 Task: Access a repository's "Actions" for automation tasks.
Action: Mouse moved to (1361, 82)
Screenshot: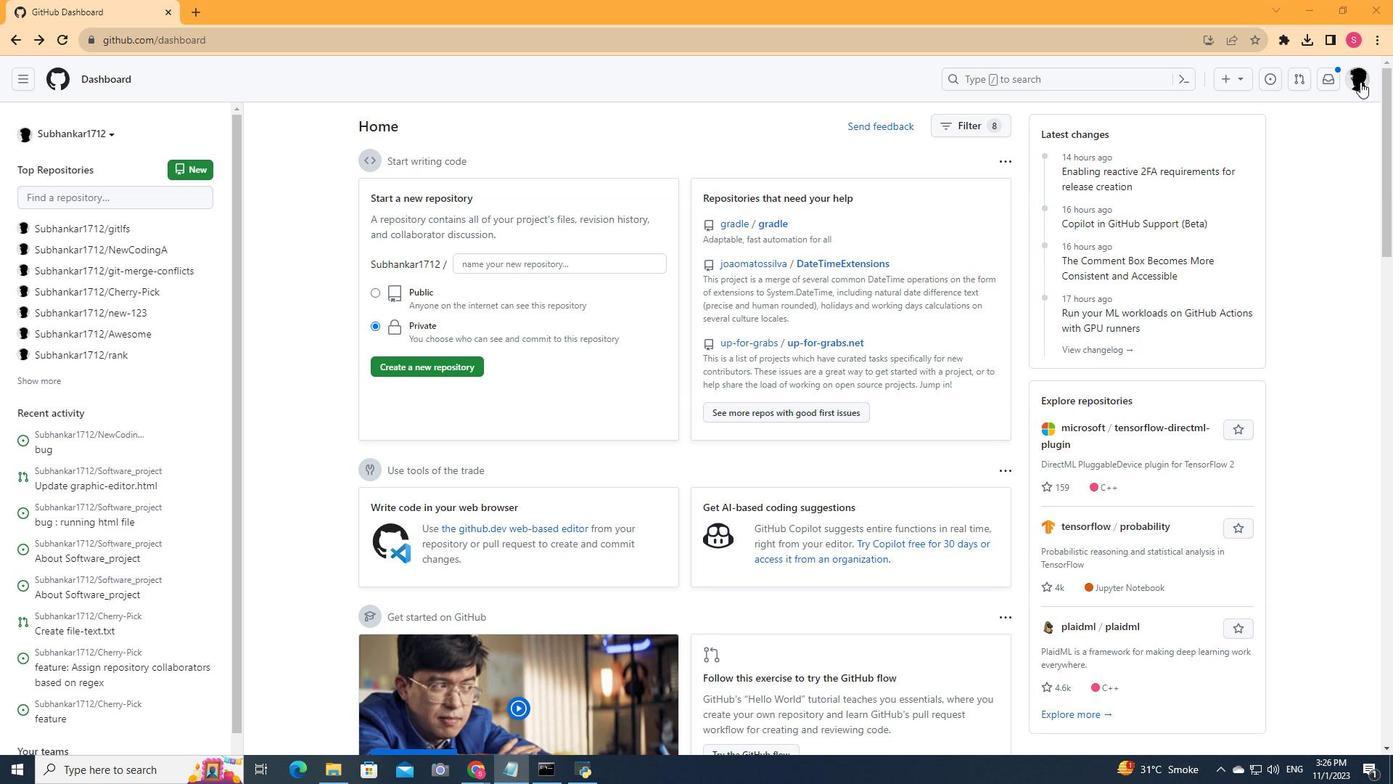 
Action: Mouse pressed left at (1361, 82)
Screenshot: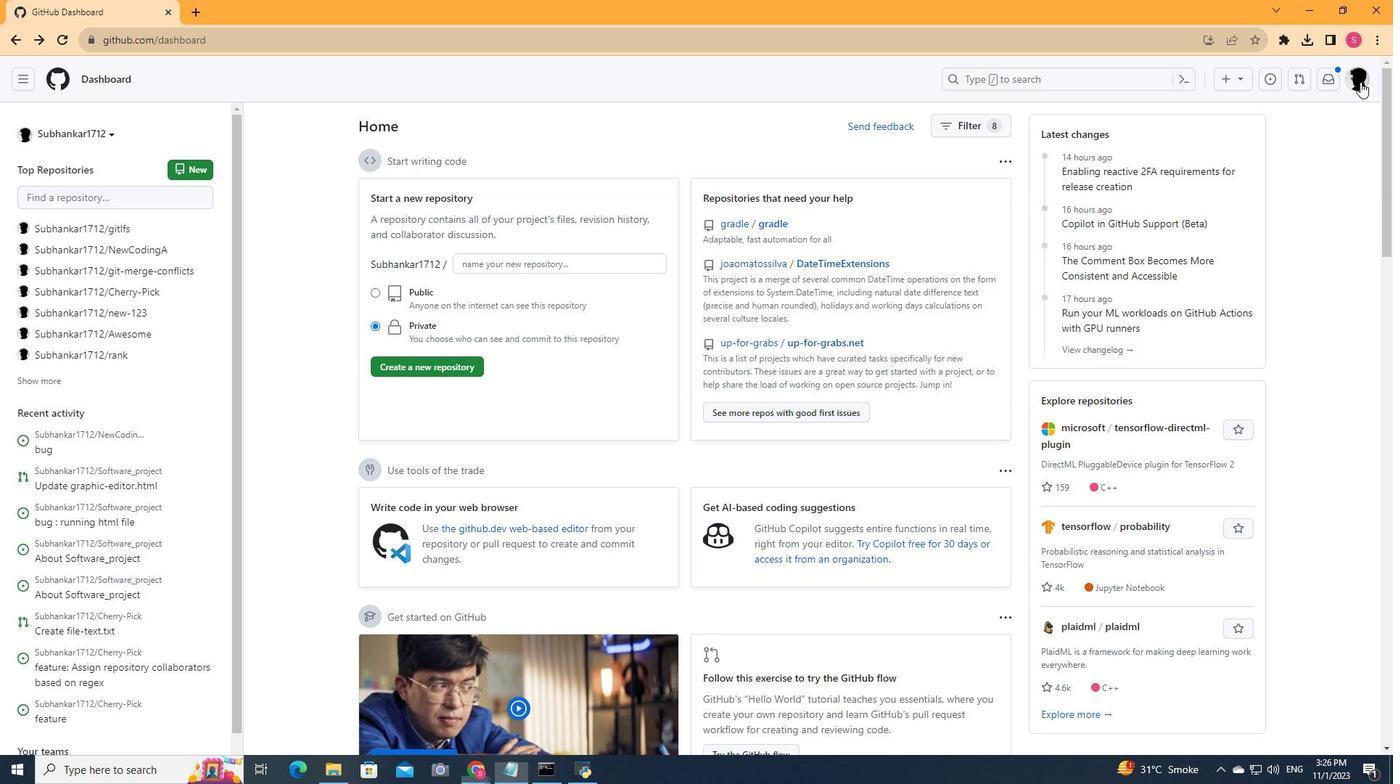 
Action: Mouse moved to (1216, 179)
Screenshot: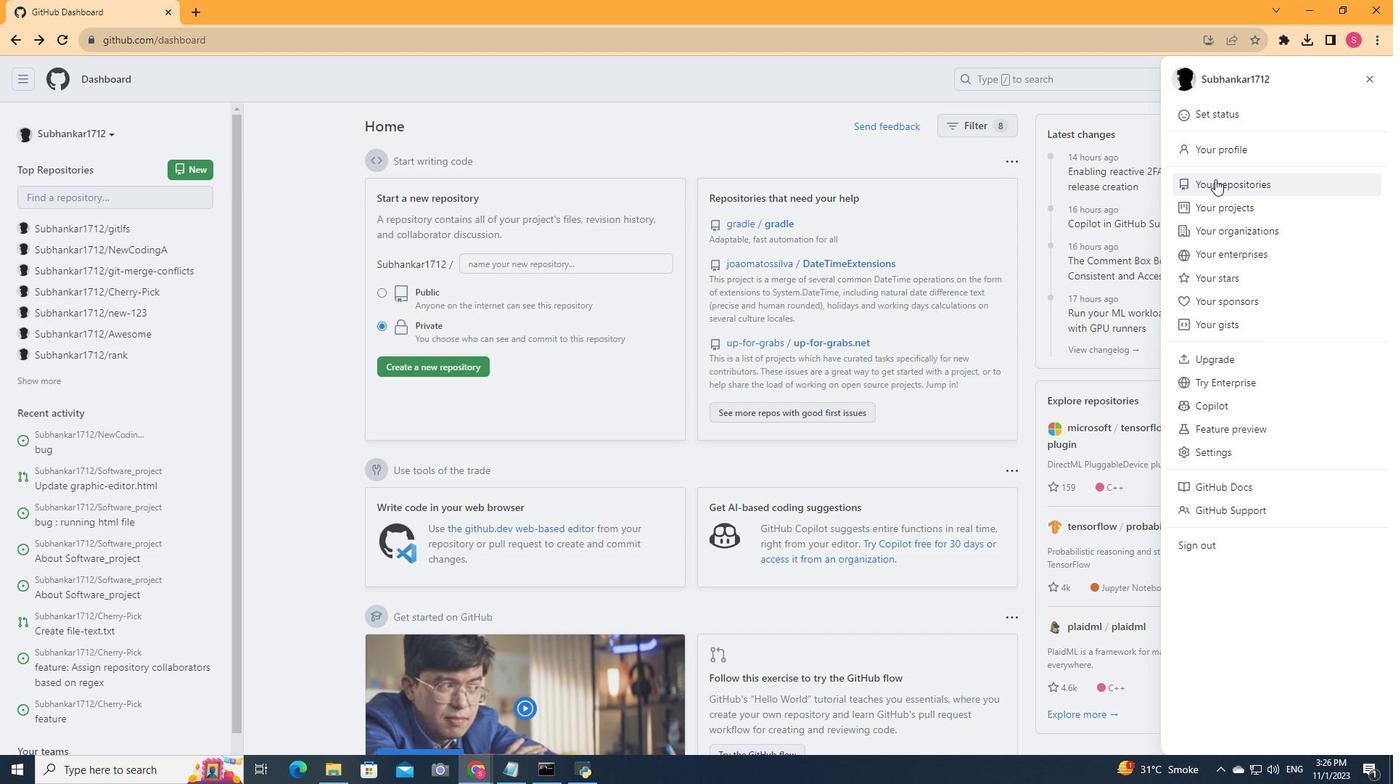 
Action: Mouse pressed left at (1216, 179)
Screenshot: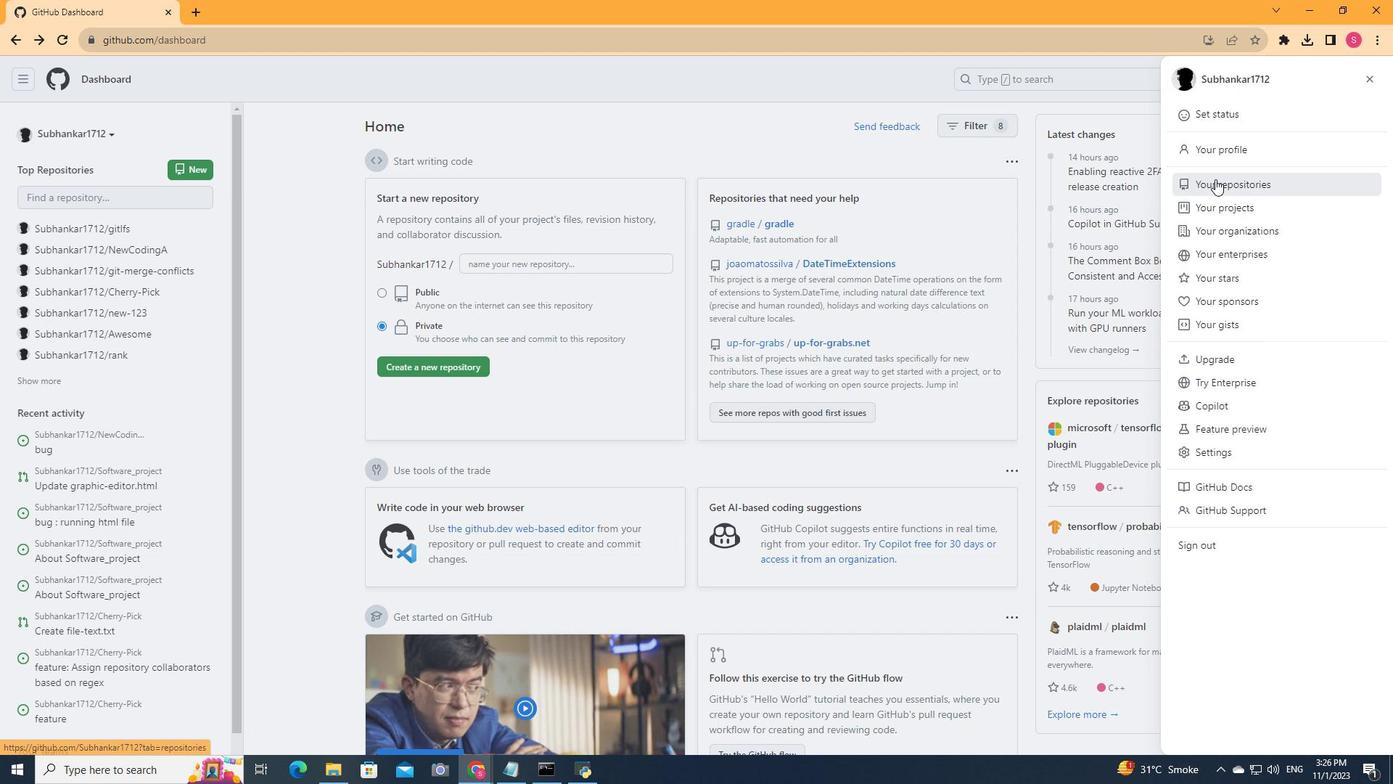 
Action: Mouse moved to (581, 323)
Screenshot: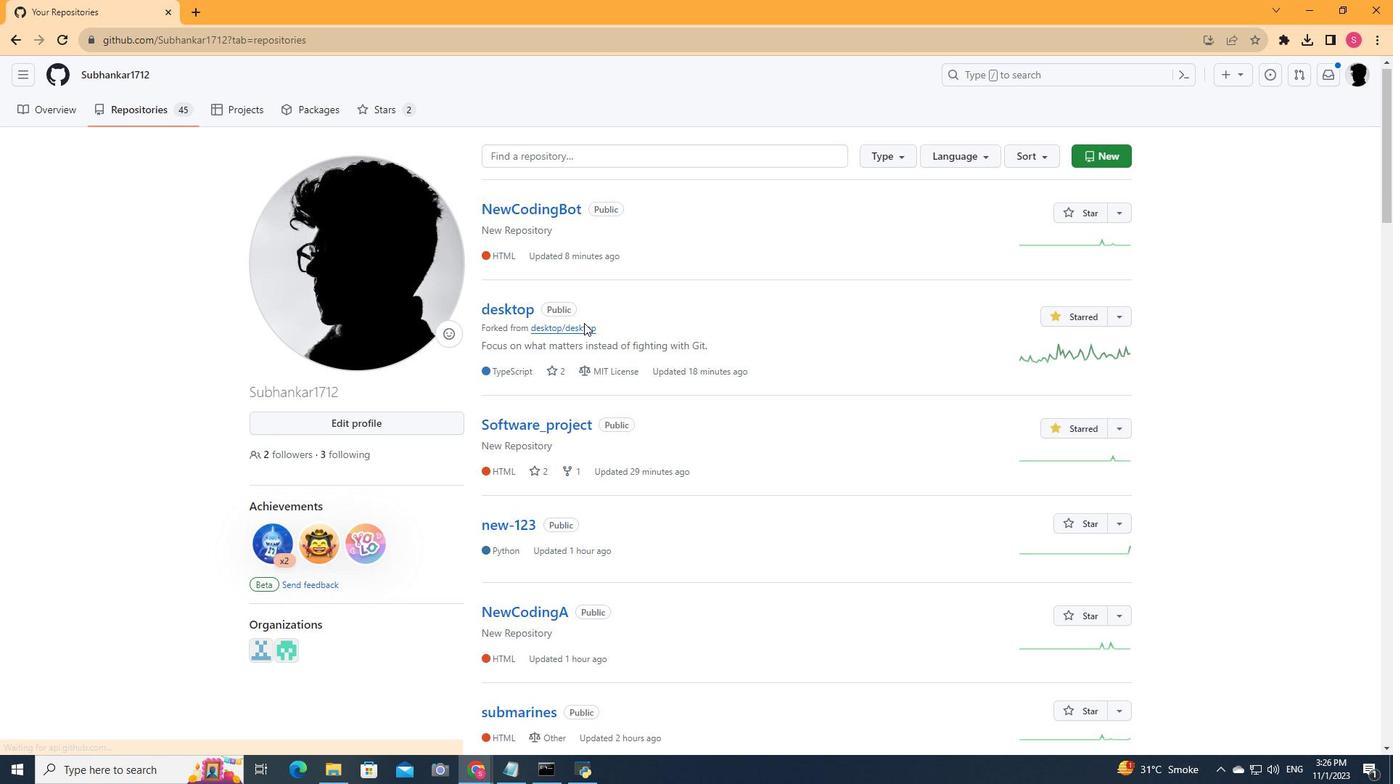 
Action: Mouse scrolled (581, 323) with delta (0, 0)
Screenshot: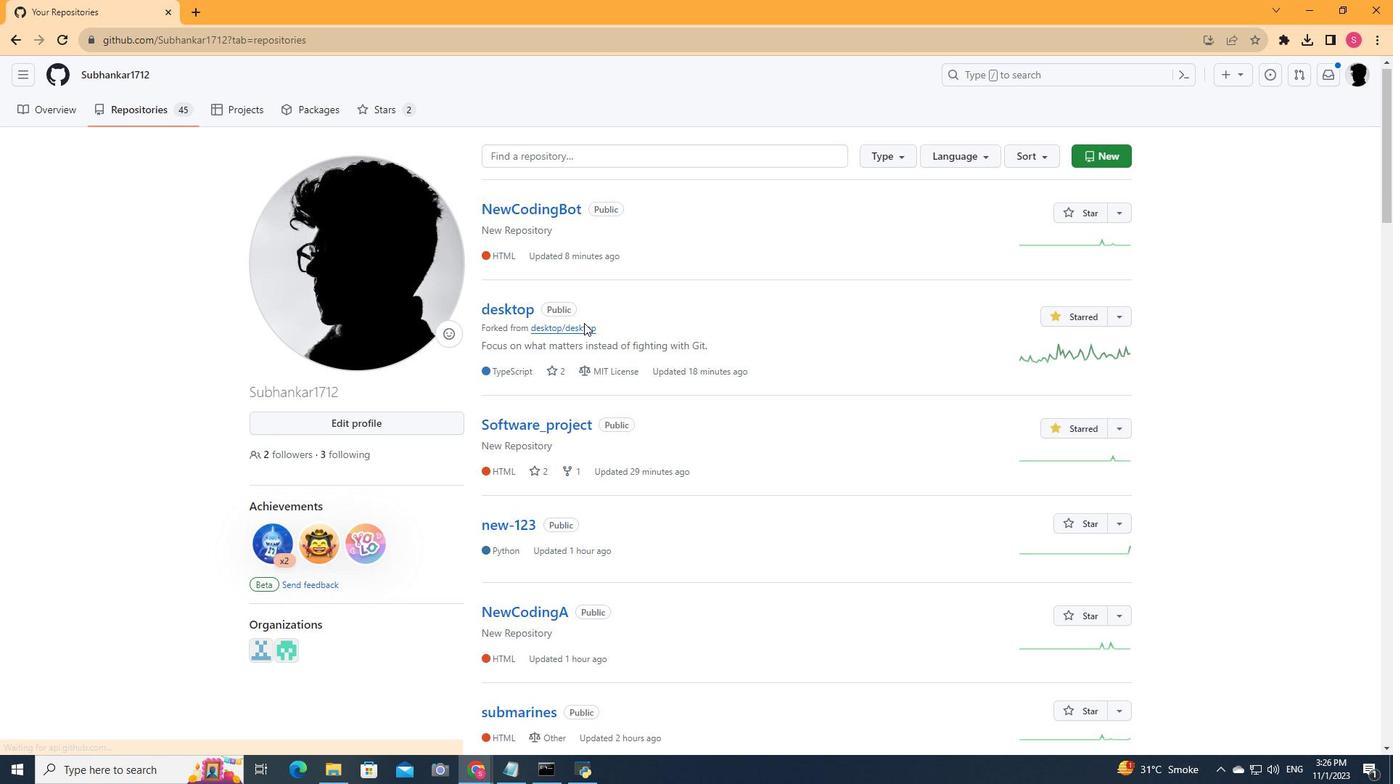 
Action: Mouse moved to (584, 323)
Screenshot: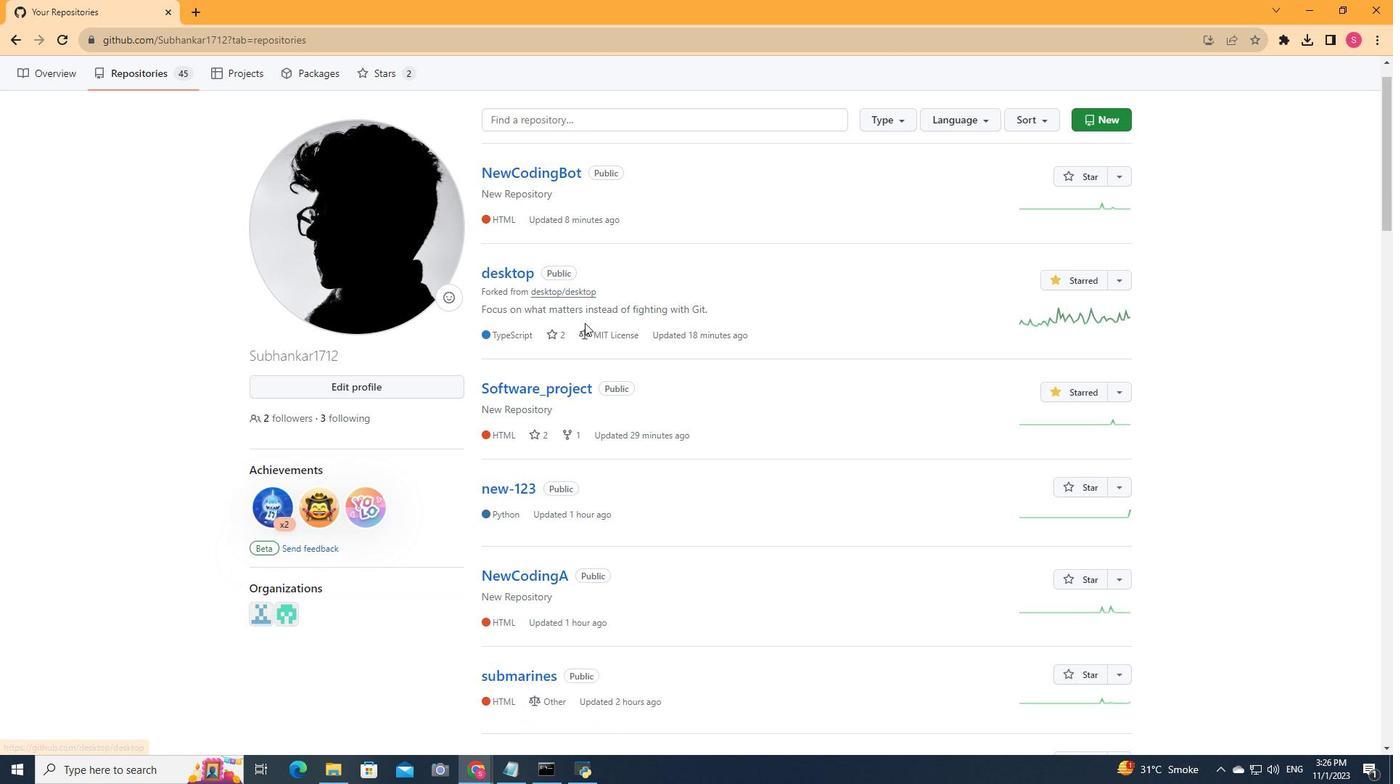 
Action: Mouse scrolled (584, 322) with delta (0, 0)
Screenshot: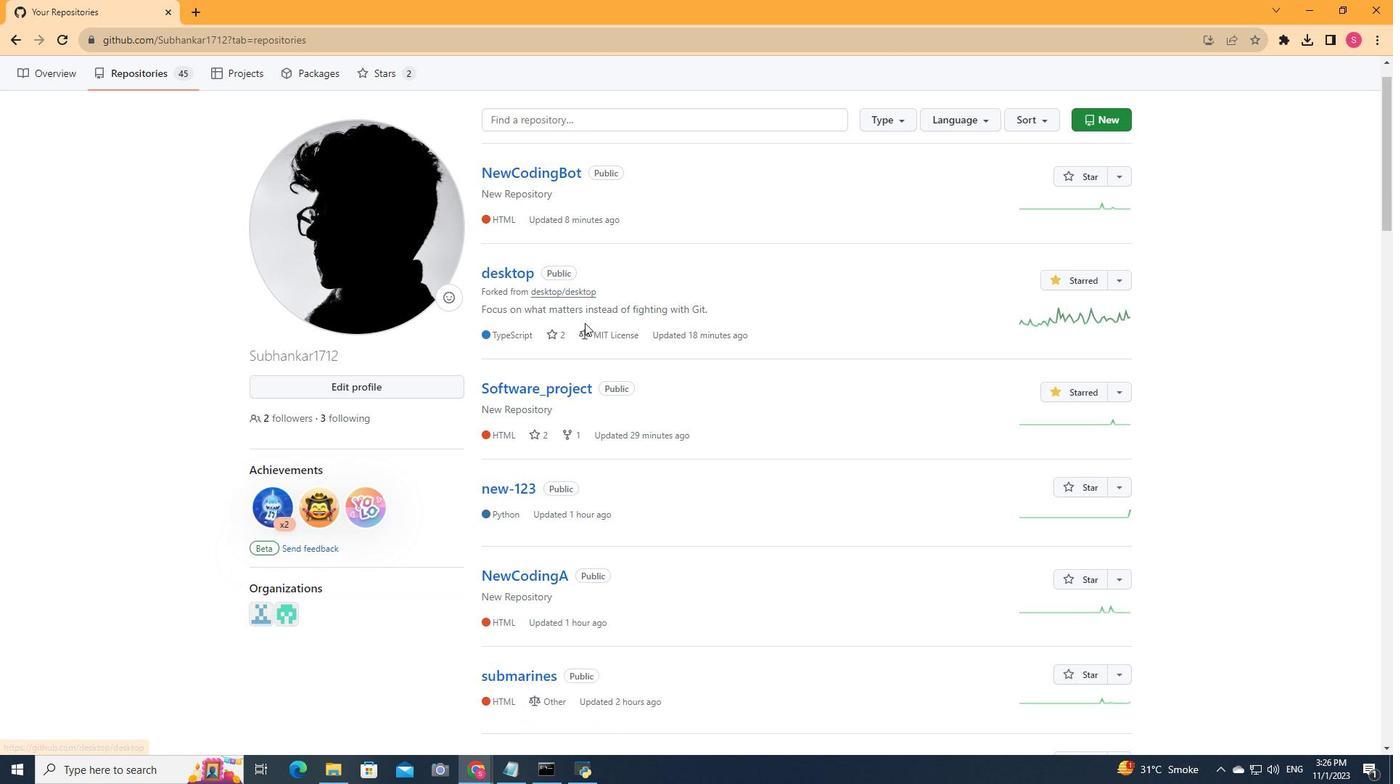 
Action: Mouse moved to (585, 323)
Screenshot: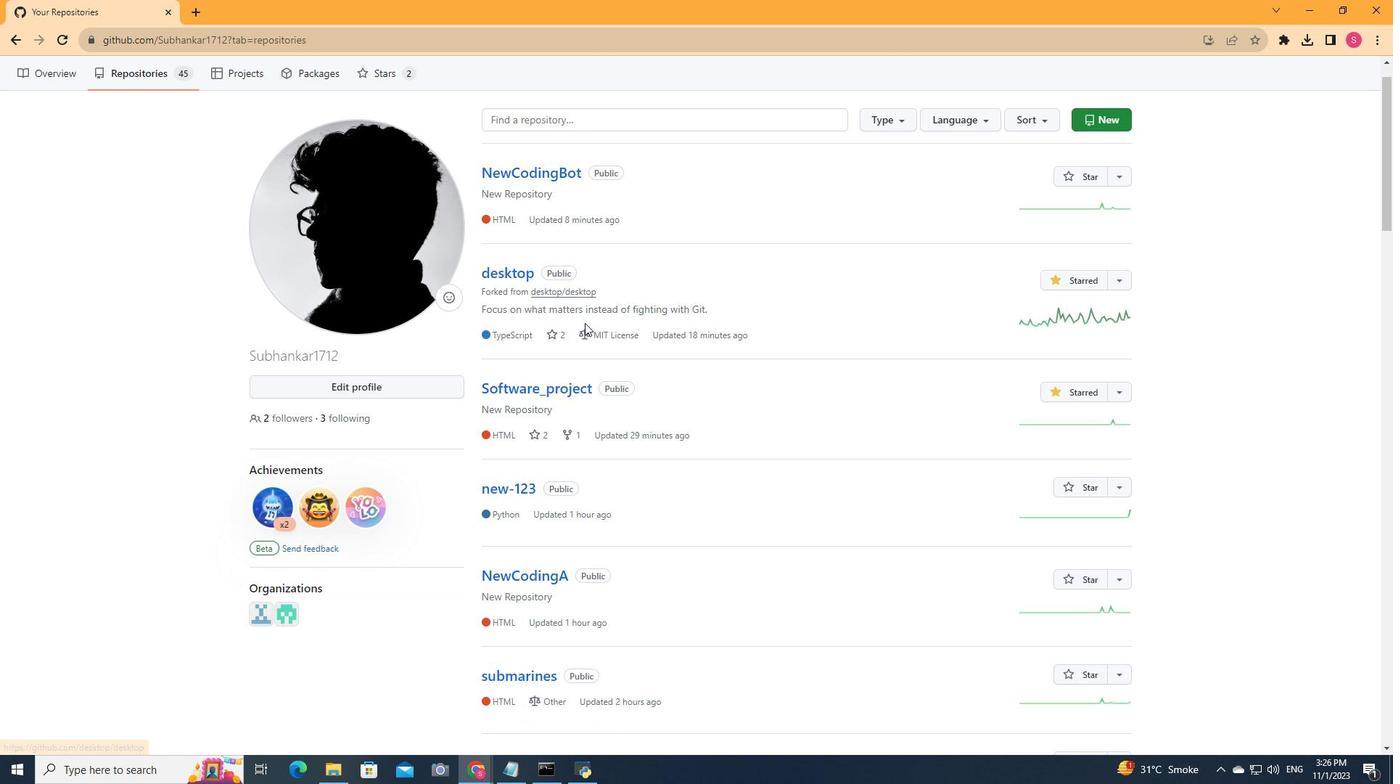 
Action: Mouse scrolled (585, 322) with delta (0, 0)
Screenshot: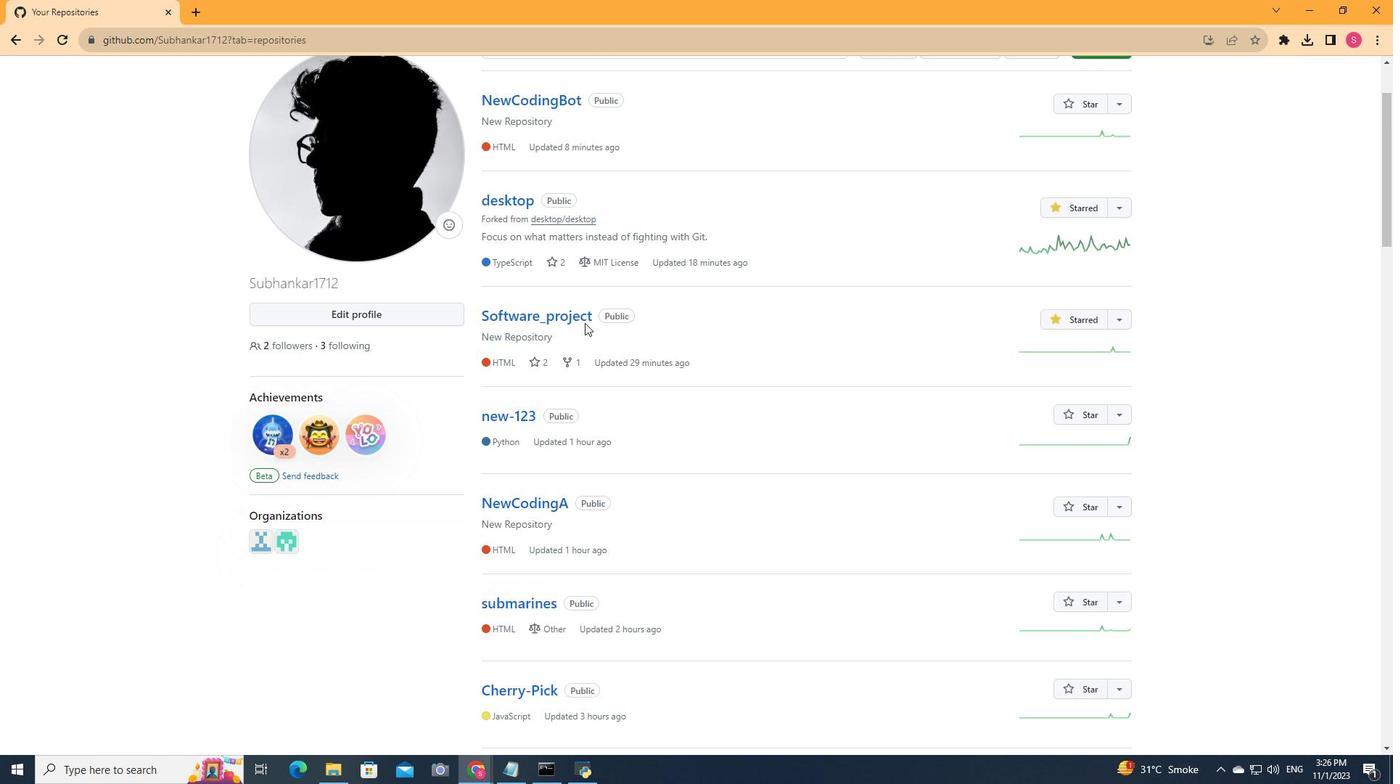 
Action: Mouse scrolled (585, 322) with delta (0, 0)
Screenshot: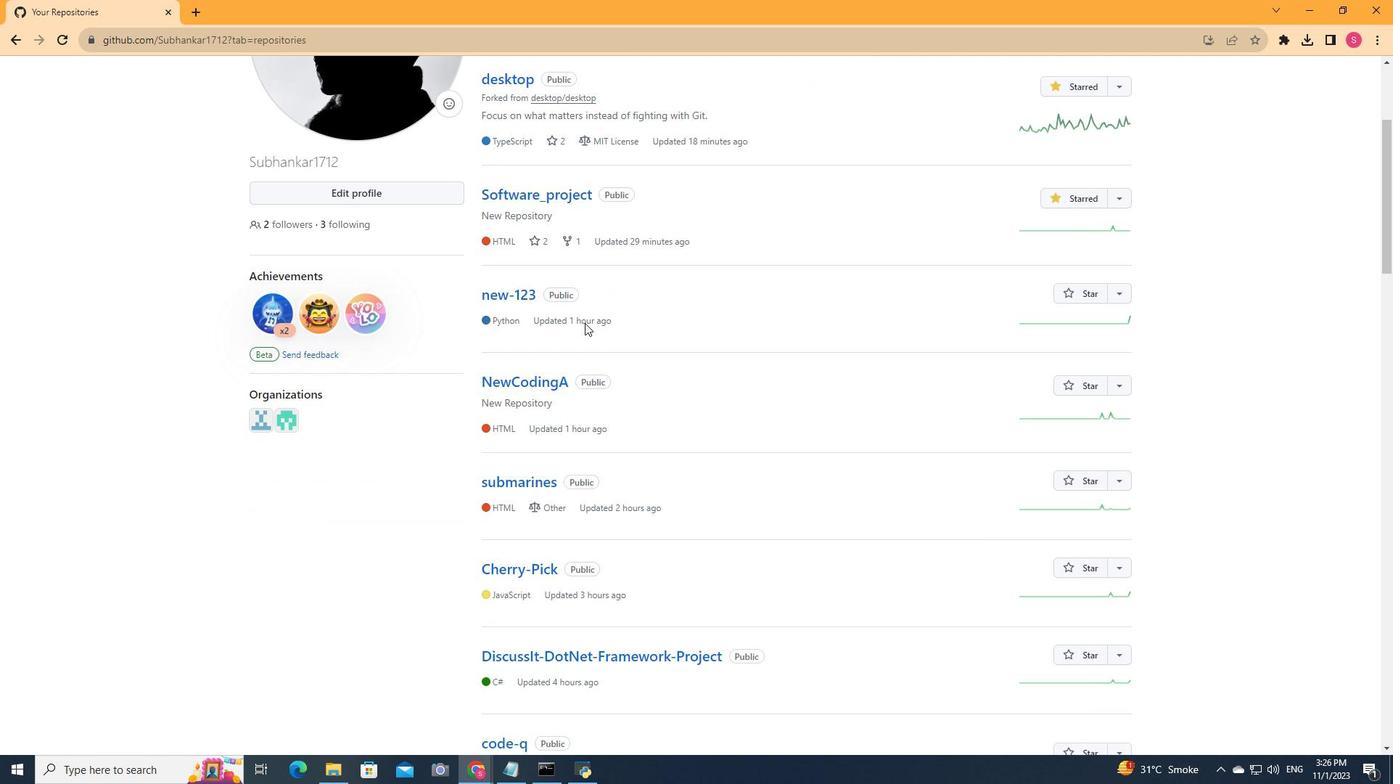 
Action: Mouse scrolled (585, 322) with delta (0, 0)
Screenshot: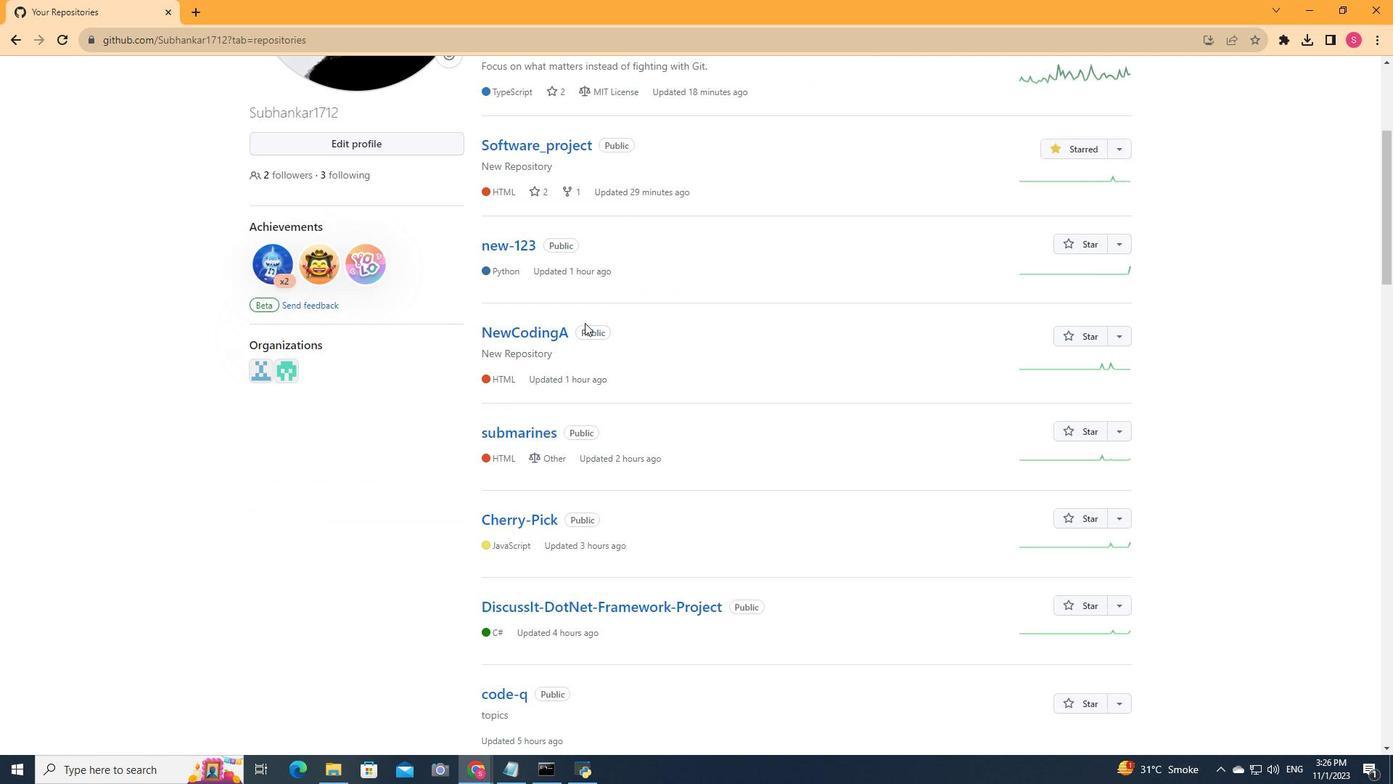 
Action: Mouse scrolled (585, 322) with delta (0, 0)
Screenshot: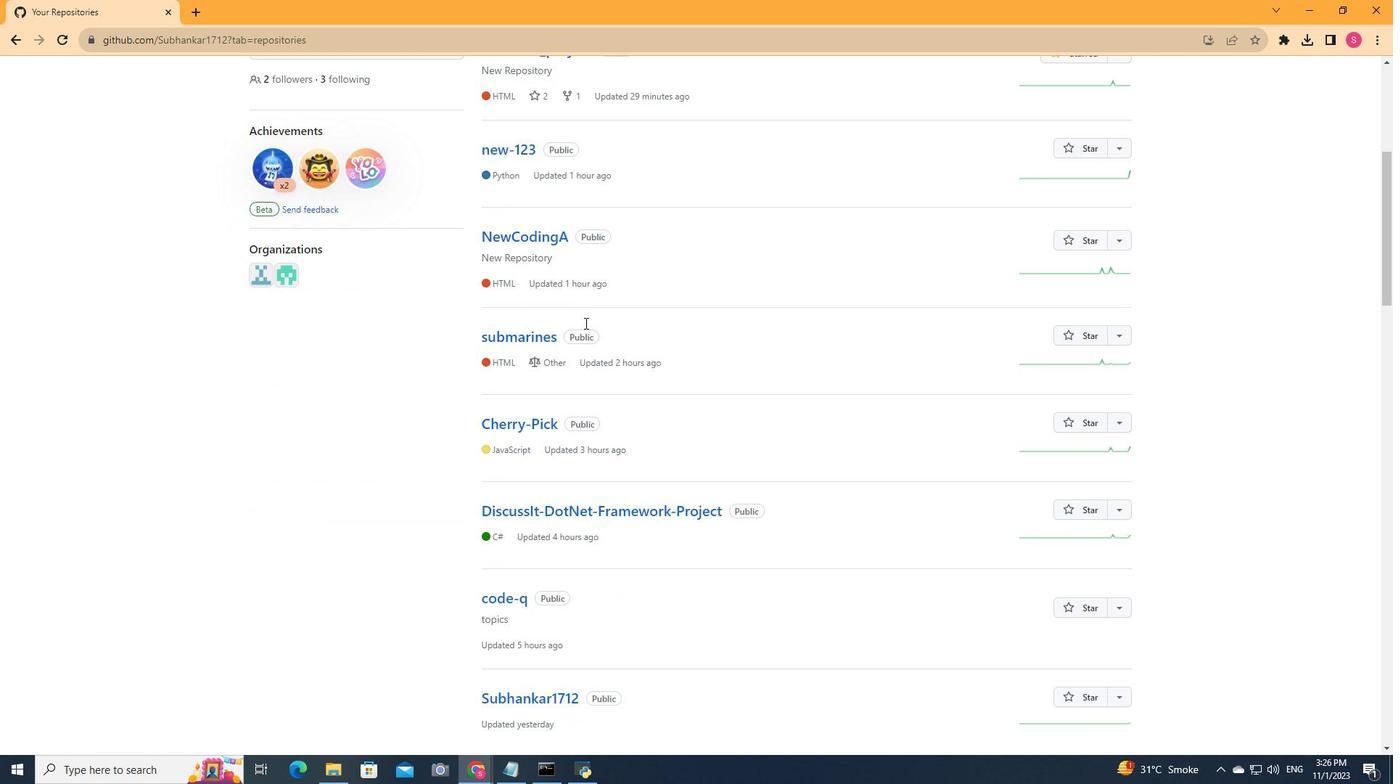 
Action: Mouse scrolled (585, 322) with delta (0, 0)
Screenshot: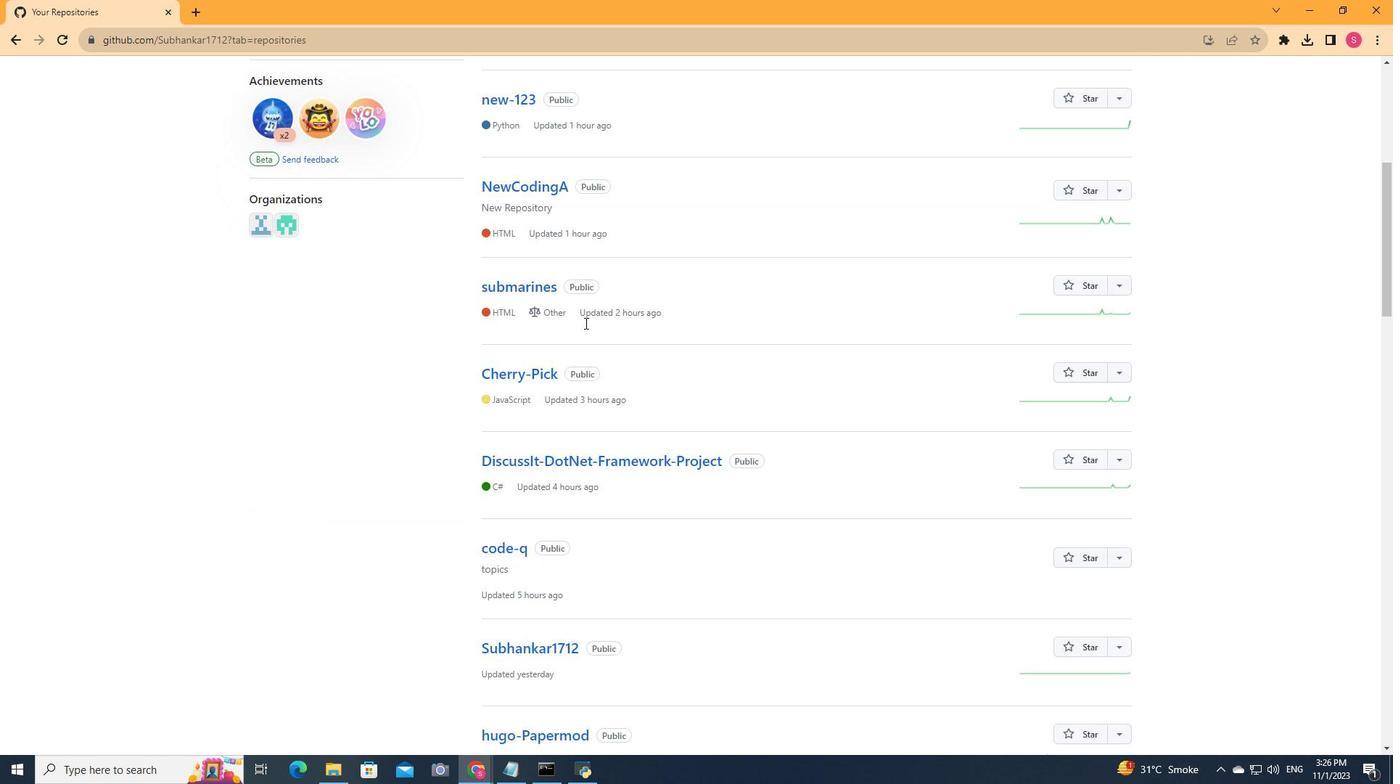 
Action: Mouse scrolled (585, 322) with delta (0, 0)
Screenshot: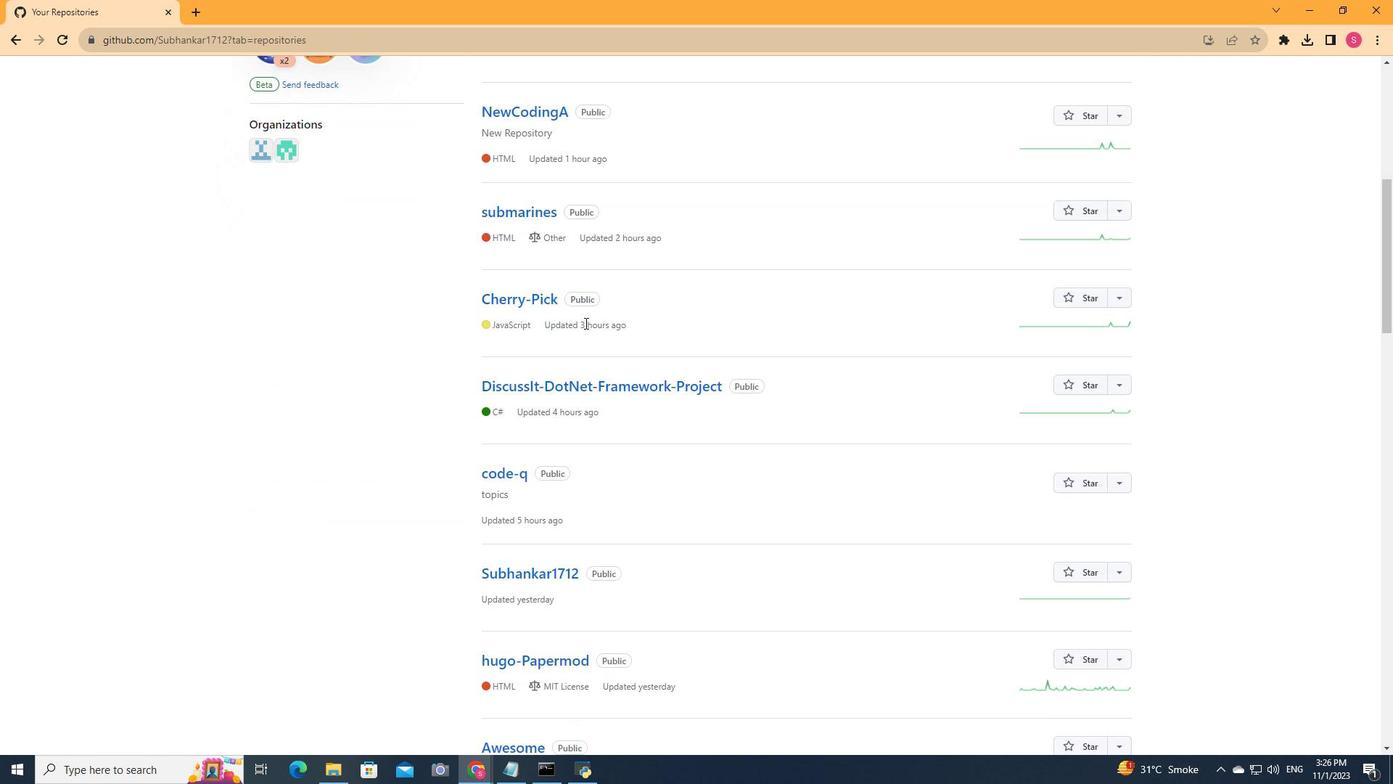 
Action: Mouse scrolled (585, 322) with delta (0, 0)
Screenshot: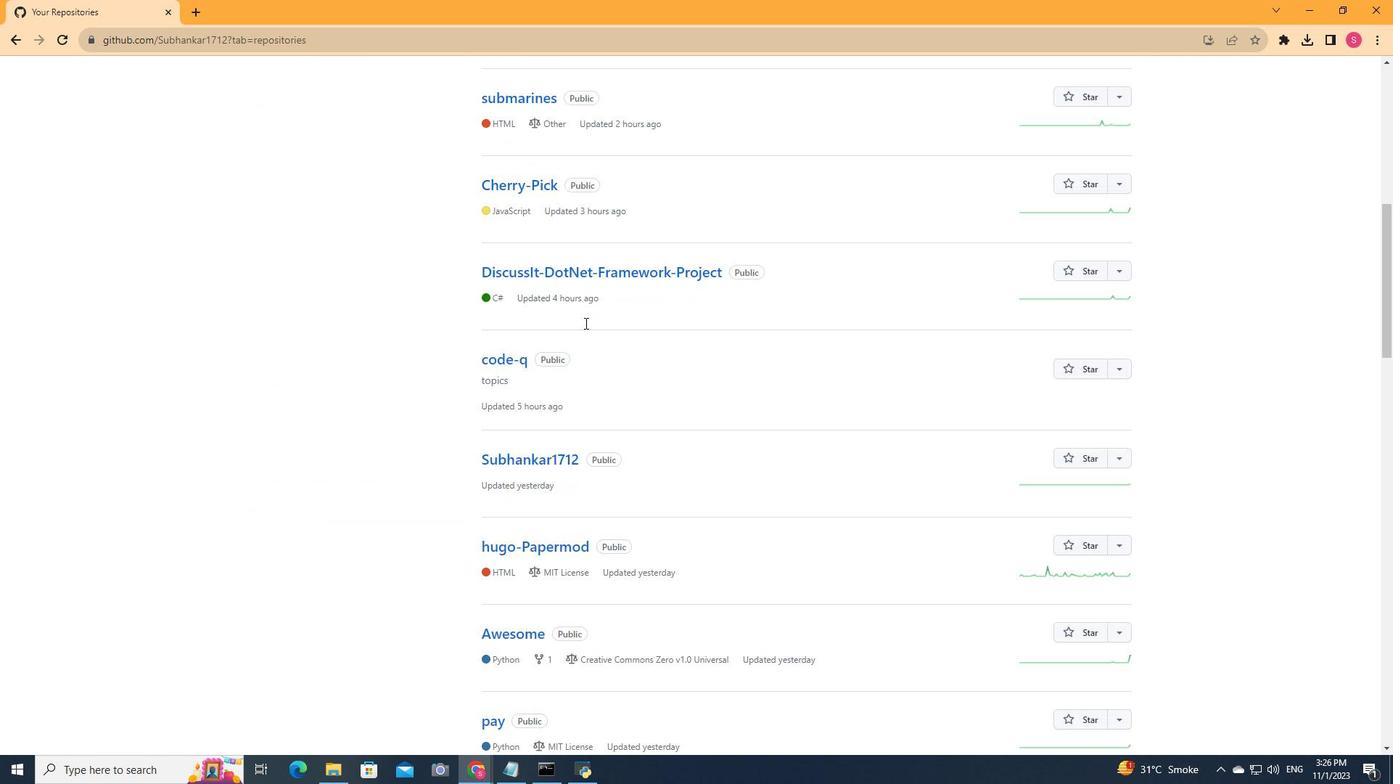 
Action: Mouse scrolled (585, 322) with delta (0, 0)
Screenshot: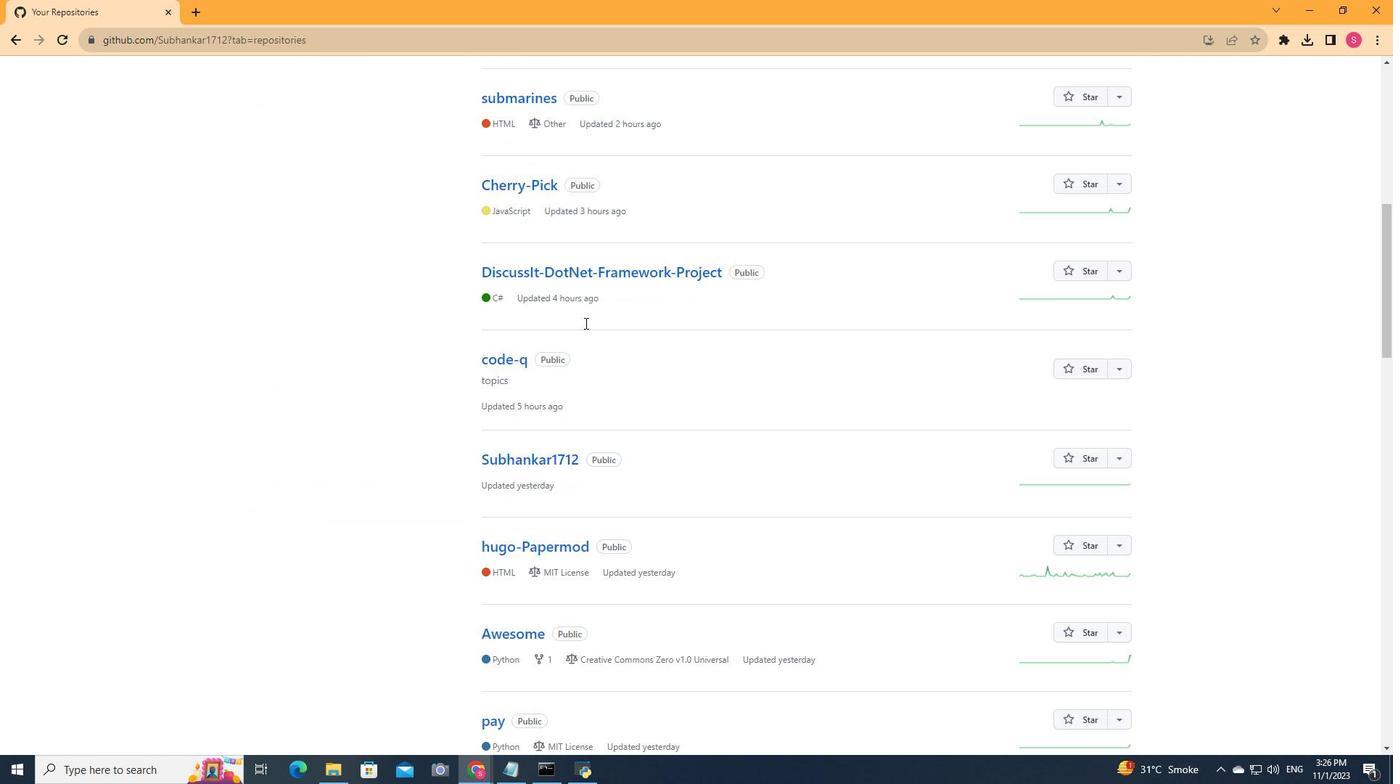 
Action: Mouse scrolled (585, 322) with delta (0, 0)
Screenshot: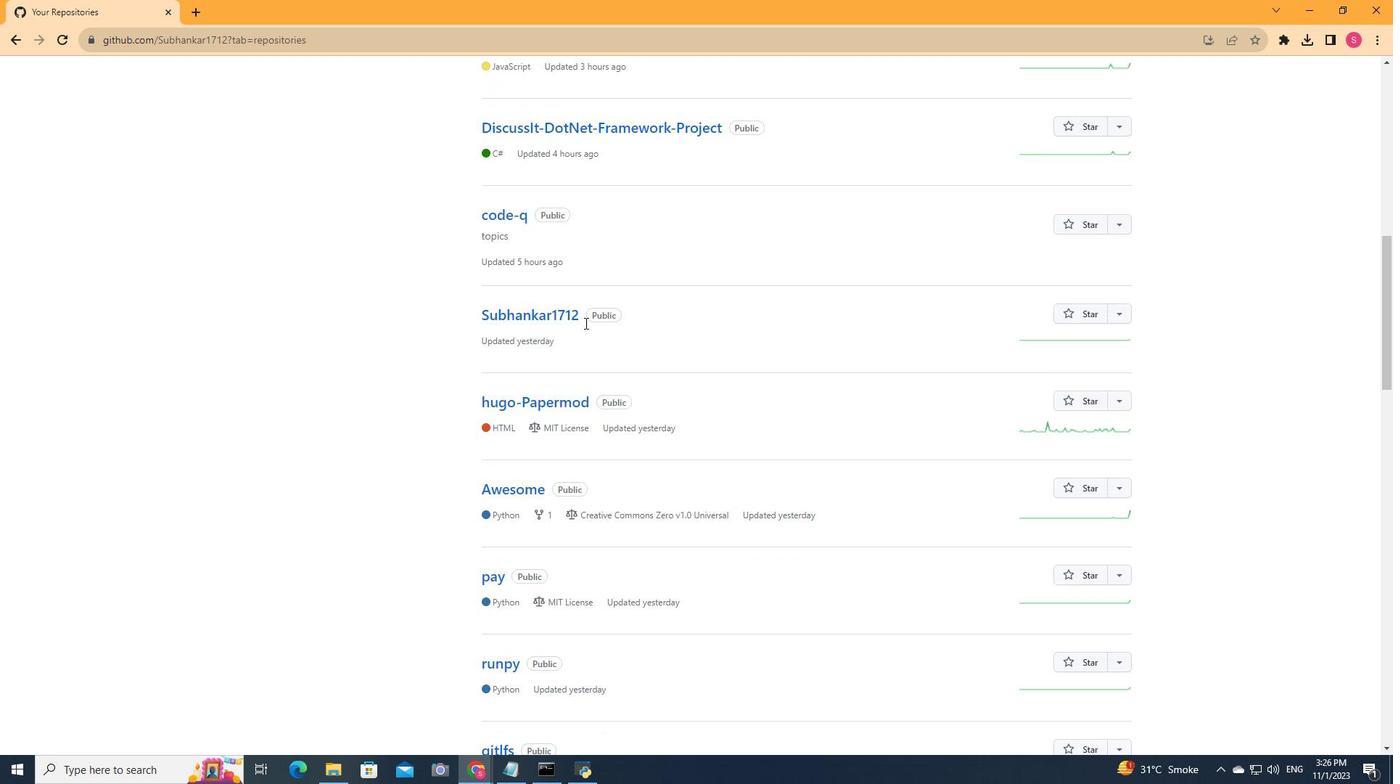 
Action: Mouse scrolled (585, 322) with delta (0, 0)
Screenshot: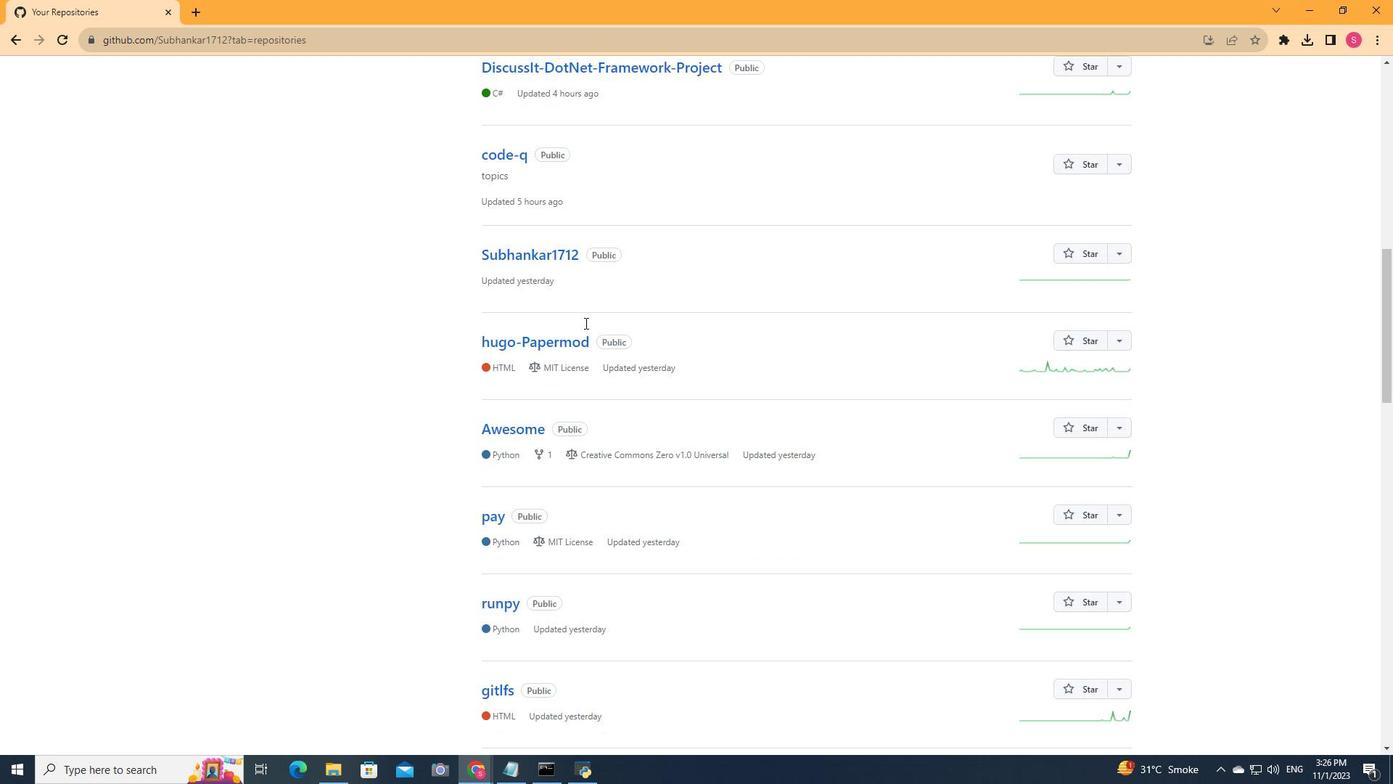 
Action: Mouse scrolled (585, 322) with delta (0, 0)
Screenshot: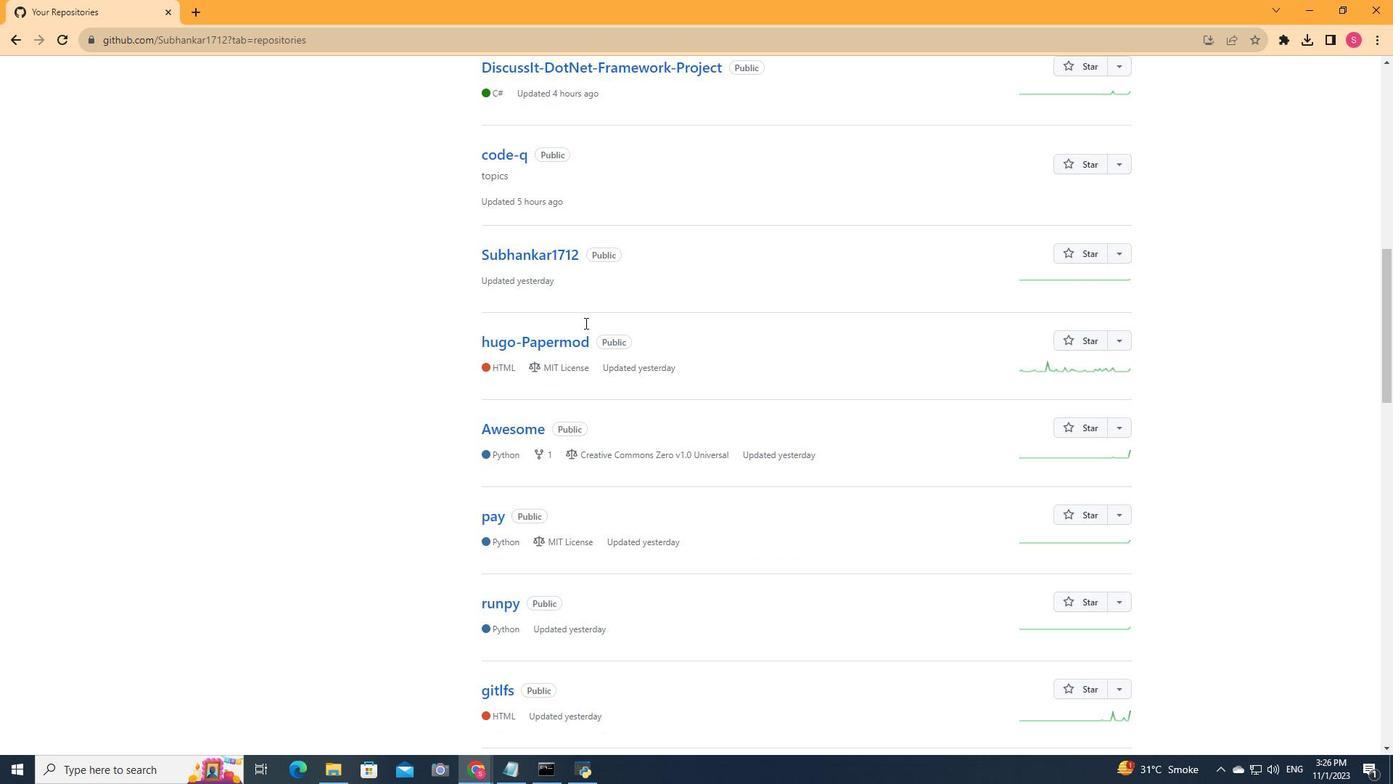 
Action: Mouse scrolled (585, 322) with delta (0, 0)
Screenshot: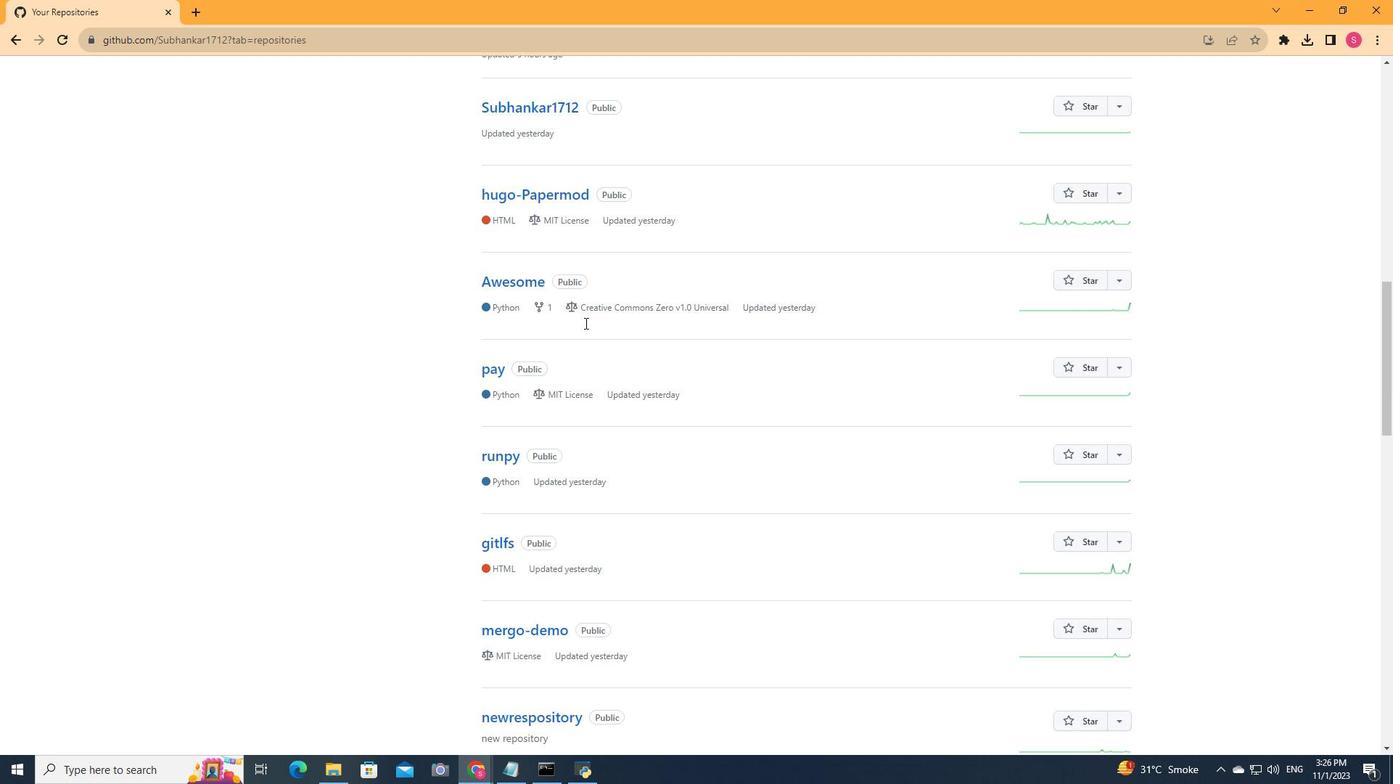 
Action: Mouse scrolled (585, 322) with delta (0, 0)
Screenshot: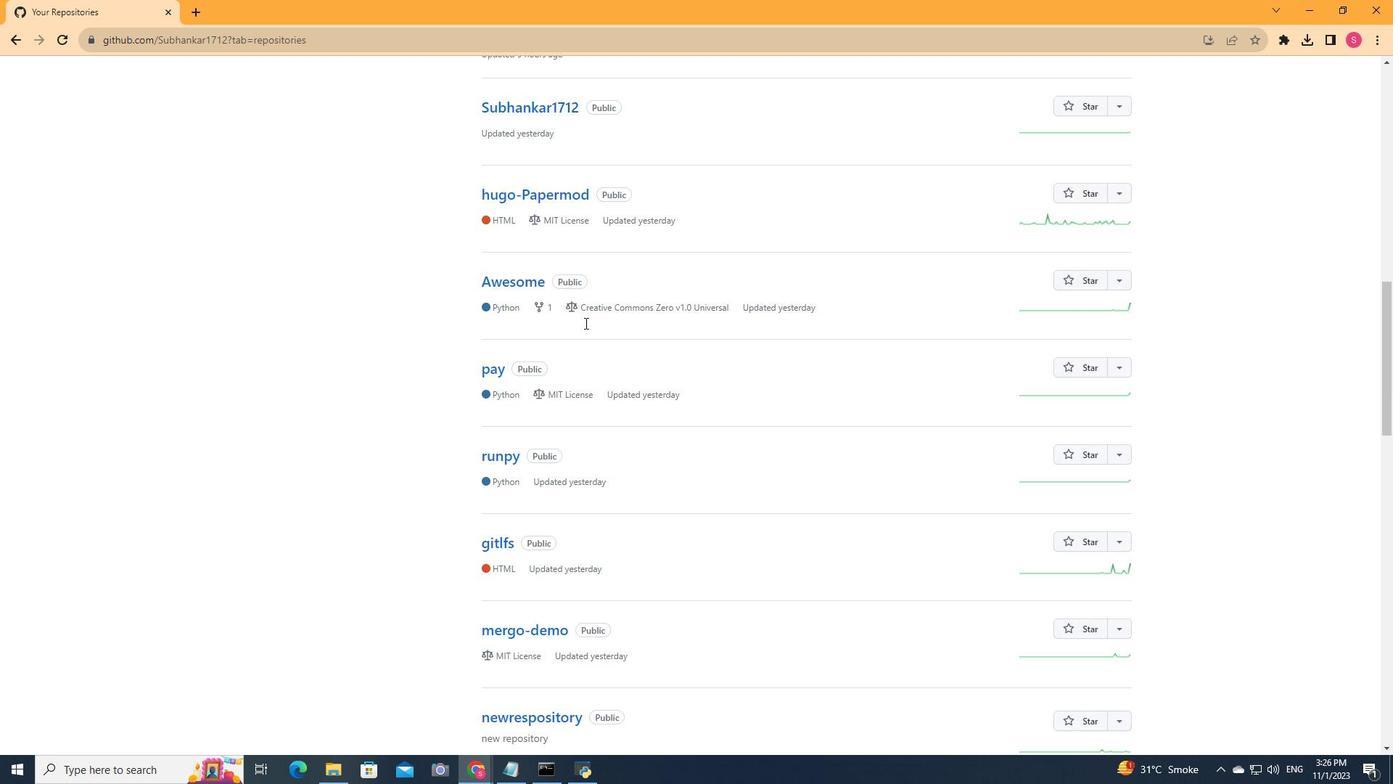 
Action: Mouse scrolled (585, 322) with delta (0, 0)
Screenshot: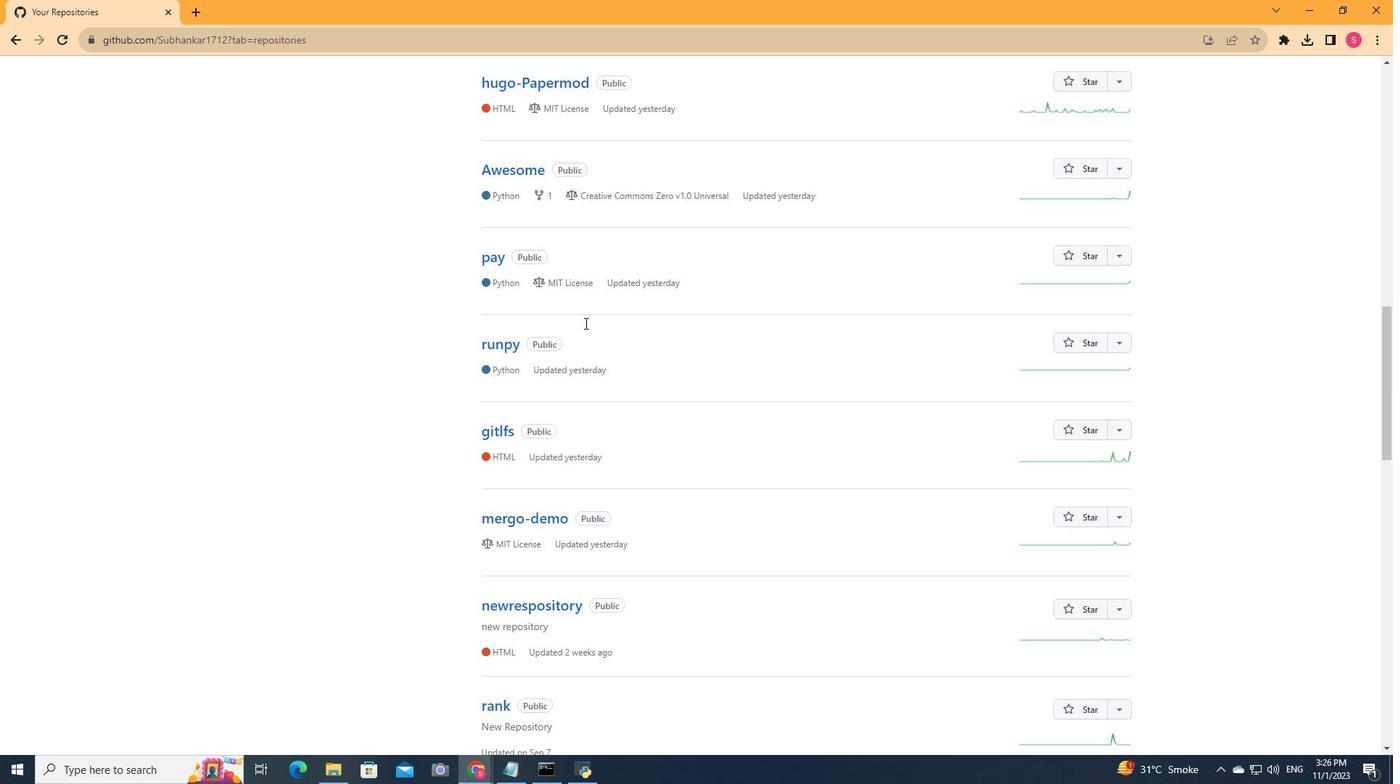 
Action: Mouse scrolled (585, 322) with delta (0, 0)
Screenshot: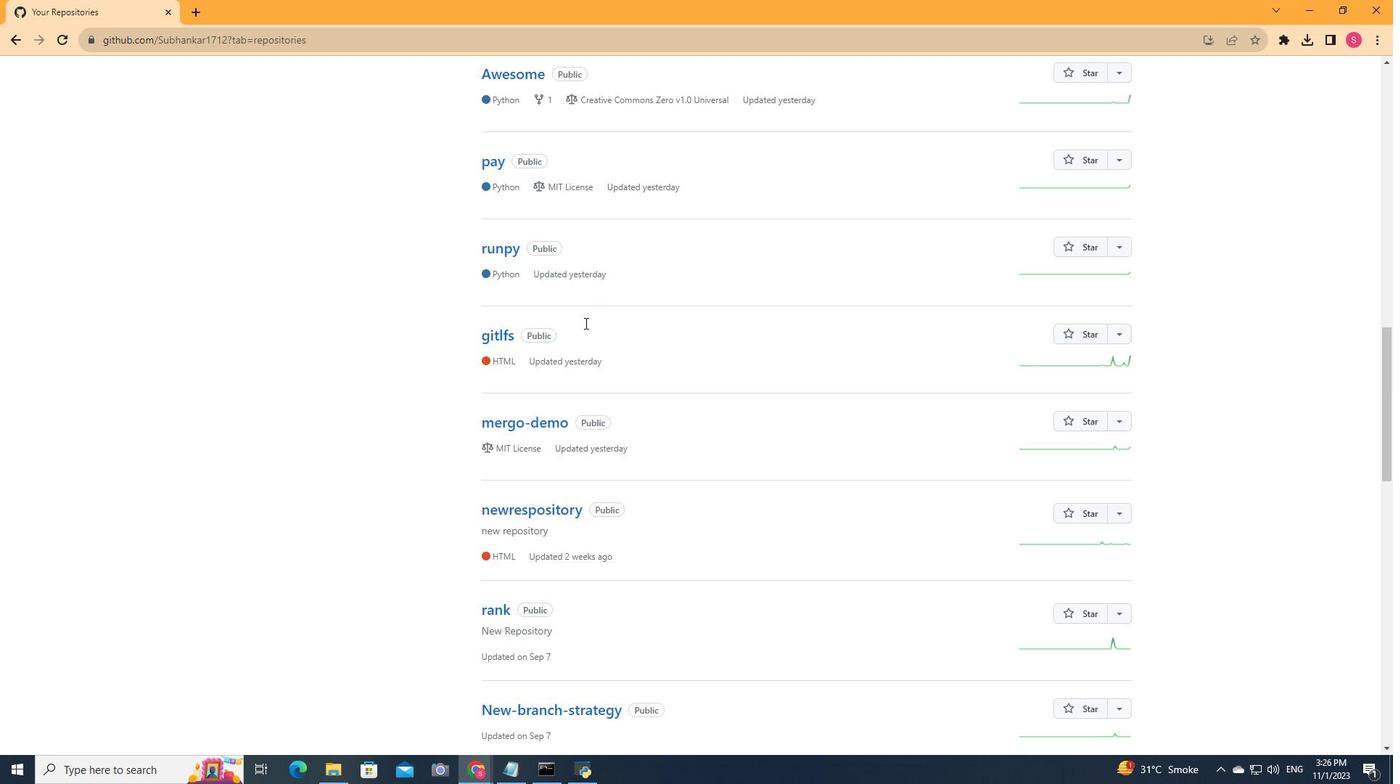 
Action: Mouse scrolled (585, 322) with delta (0, 0)
Screenshot: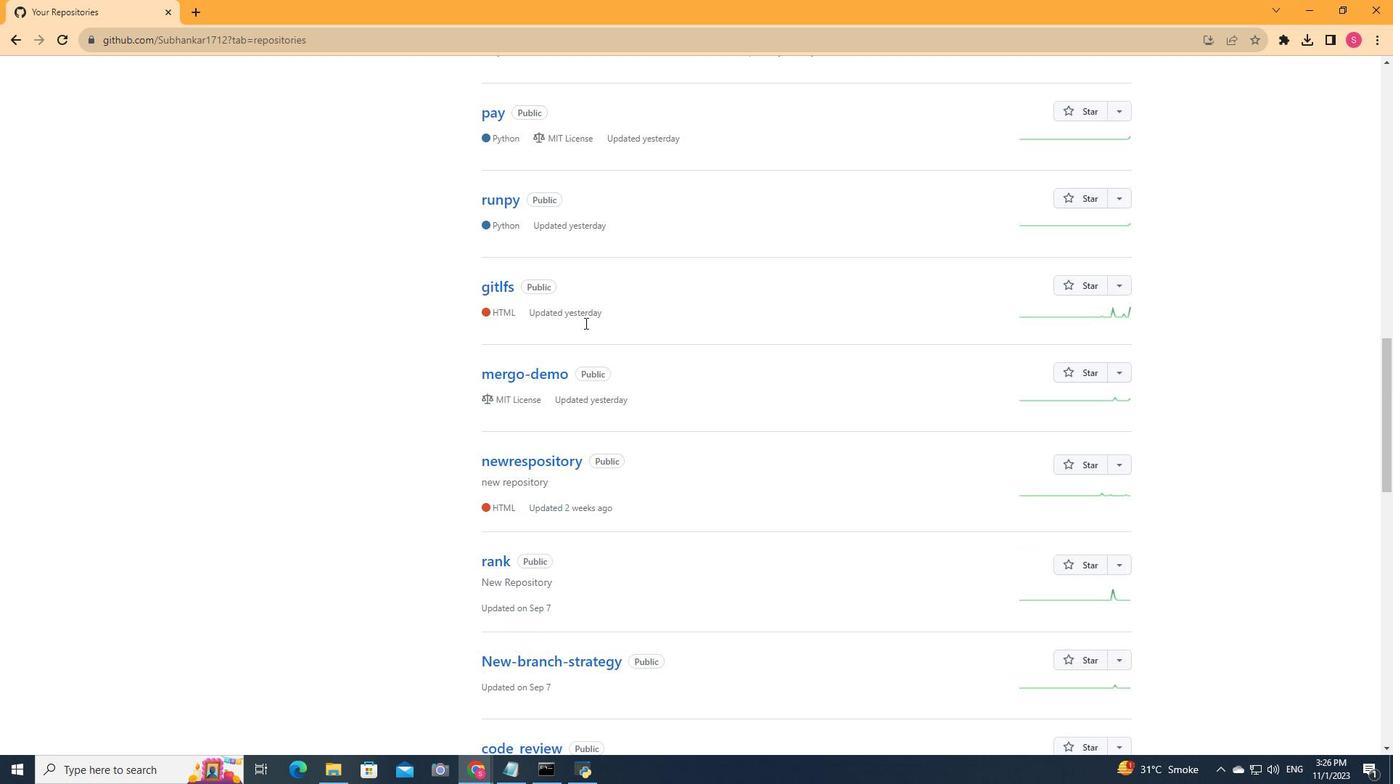 
Action: Mouse scrolled (585, 322) with delta (0, 0)
Screenshot: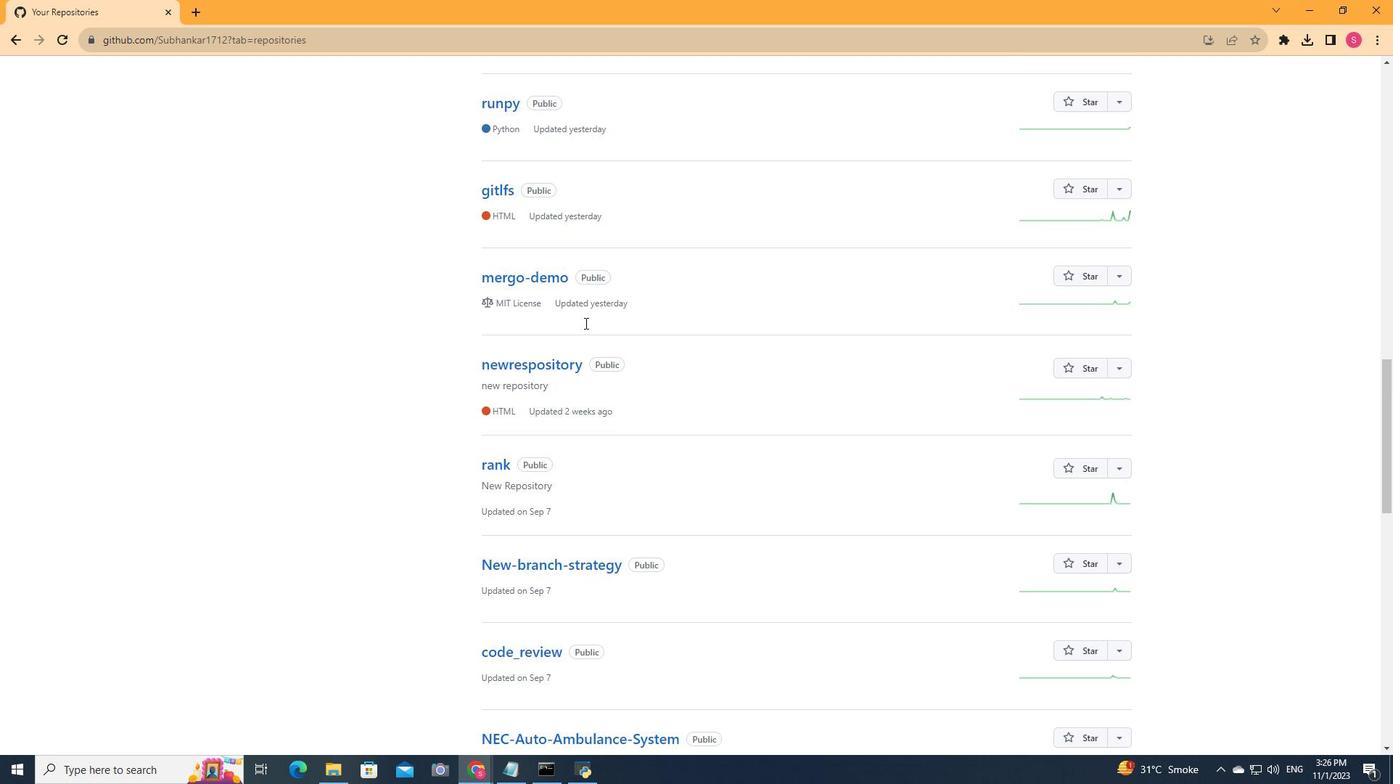 
Action: Mouse scrolled (585, 322) with delta (0, 0)
Screenshot: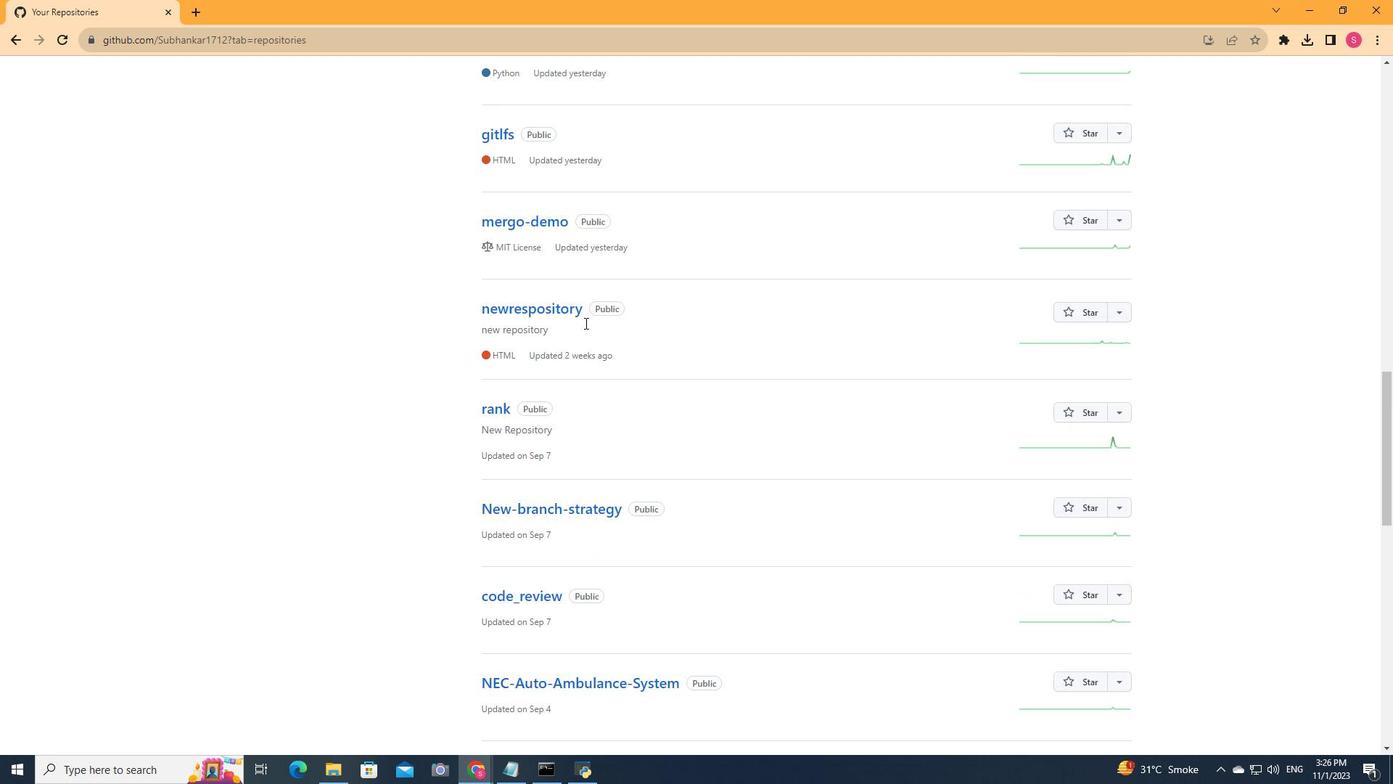 
Action: Mouse scrolled (585, 322) with delta (0, 0)
Screenshot: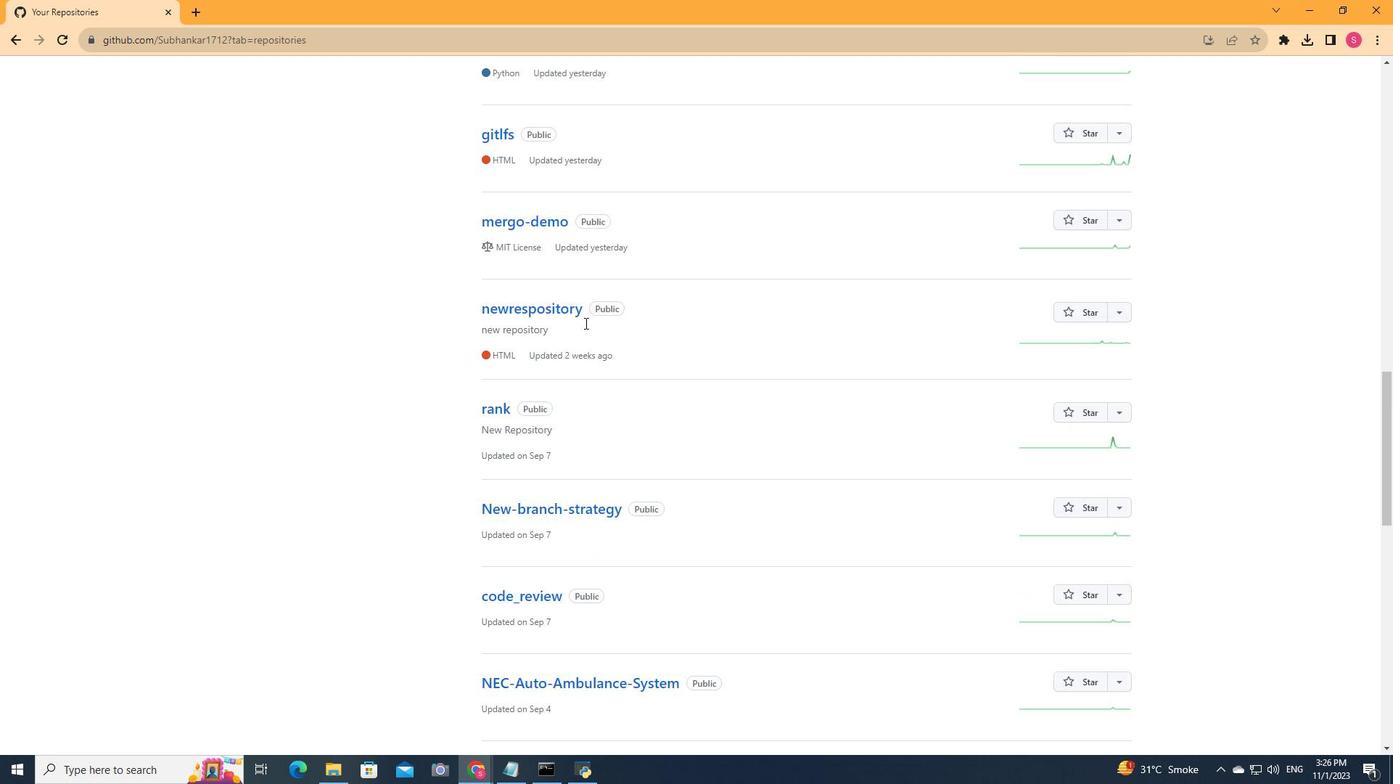 
Action: Mouse scrolled (585, 322) with delta (0, 0)
Screenshot: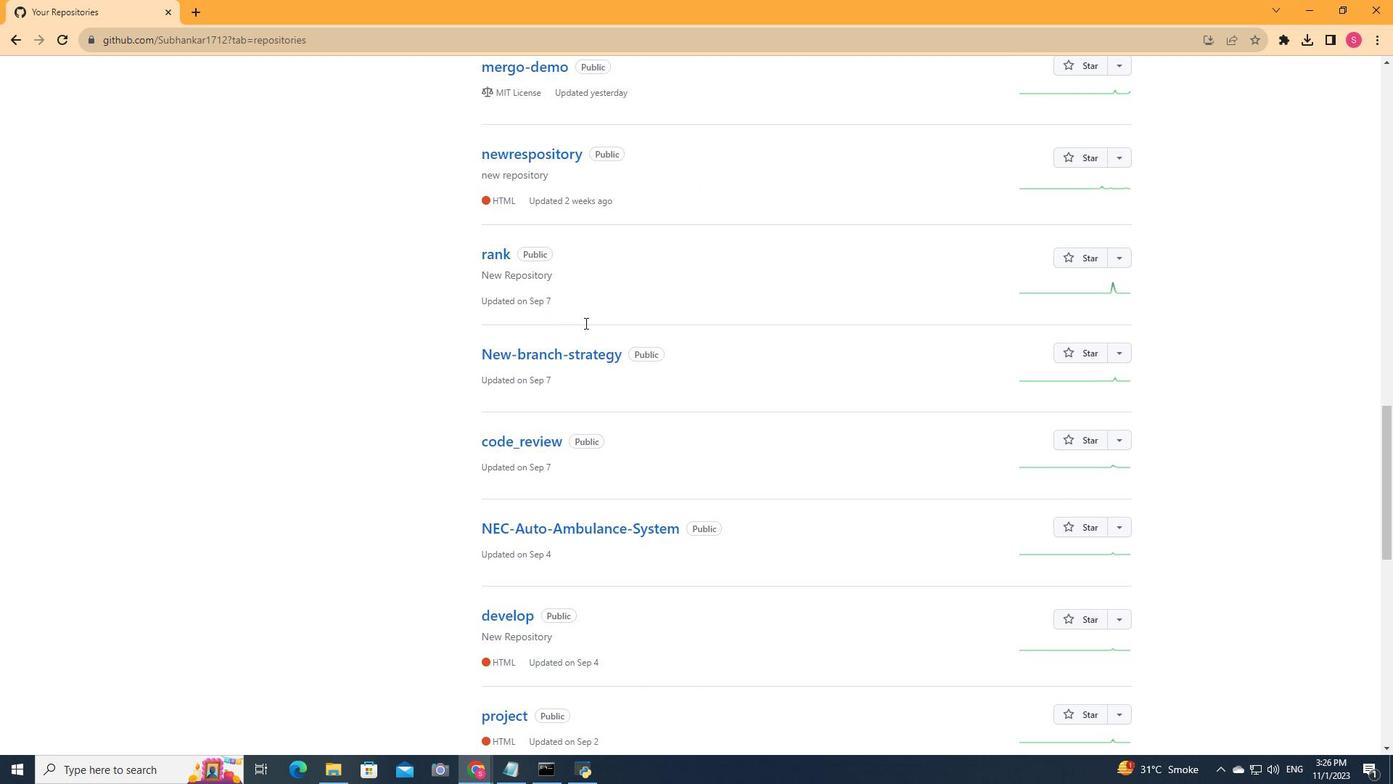 
Action: Mouse scrolled (585, 322) with delta (0, 0)
Screenshot: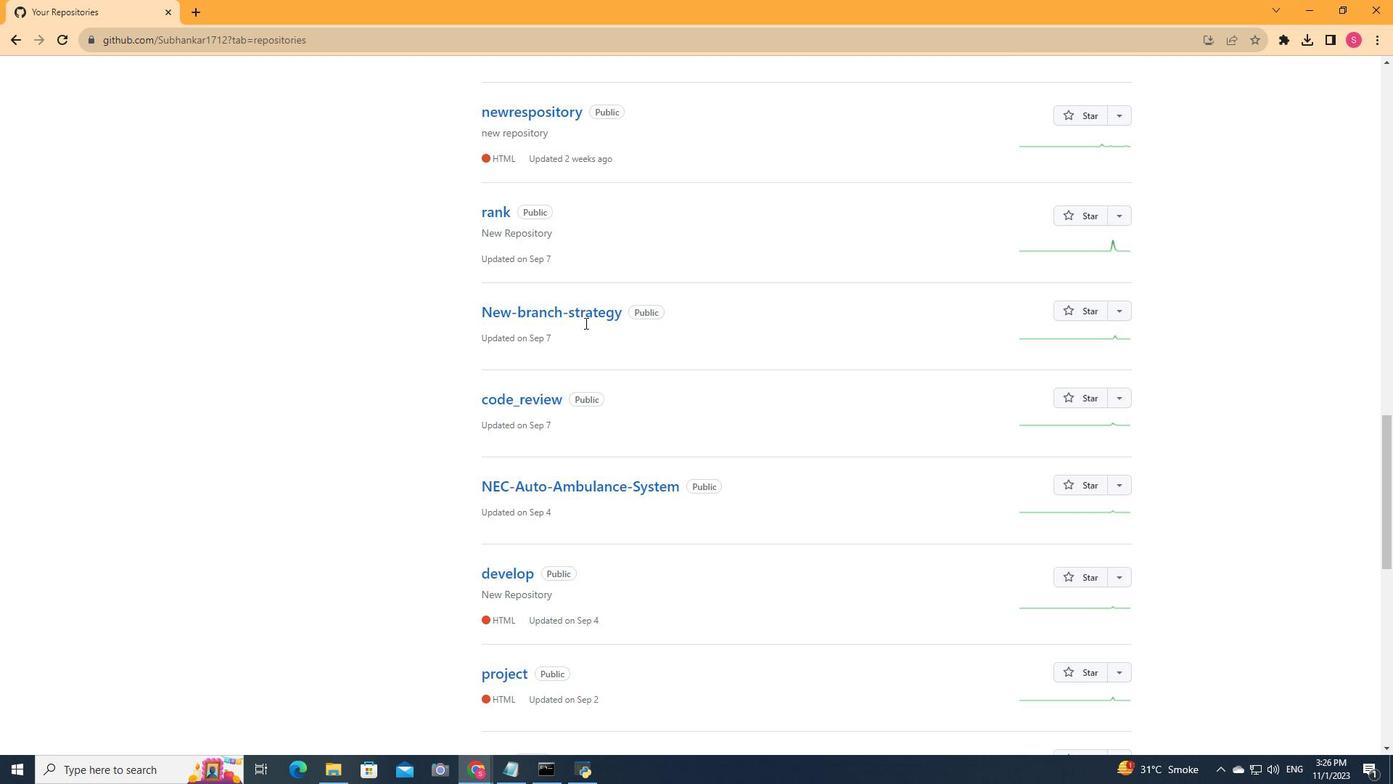 
Action: Mouse moved to (604, 399)
Screenshot: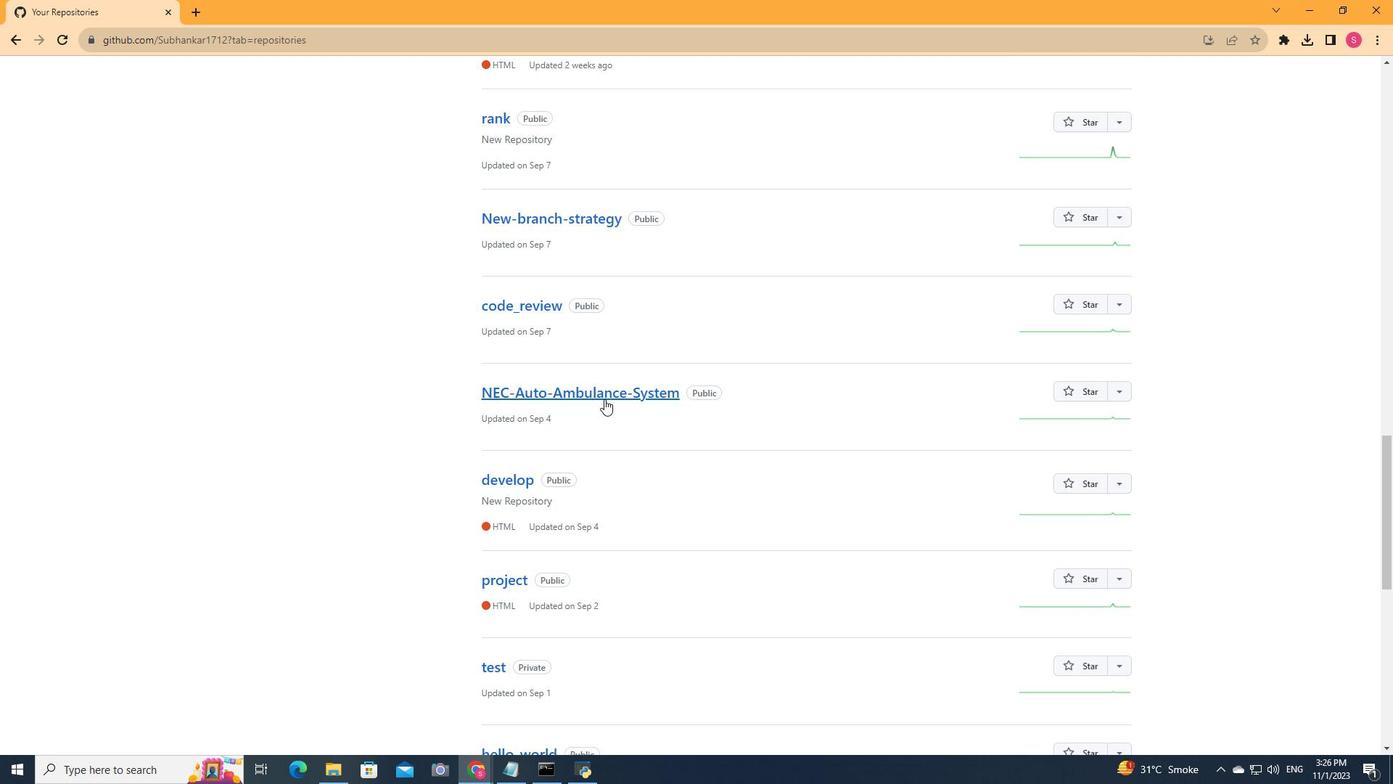 
Action: Mouse pressed left at (604, 399)
Screenshot: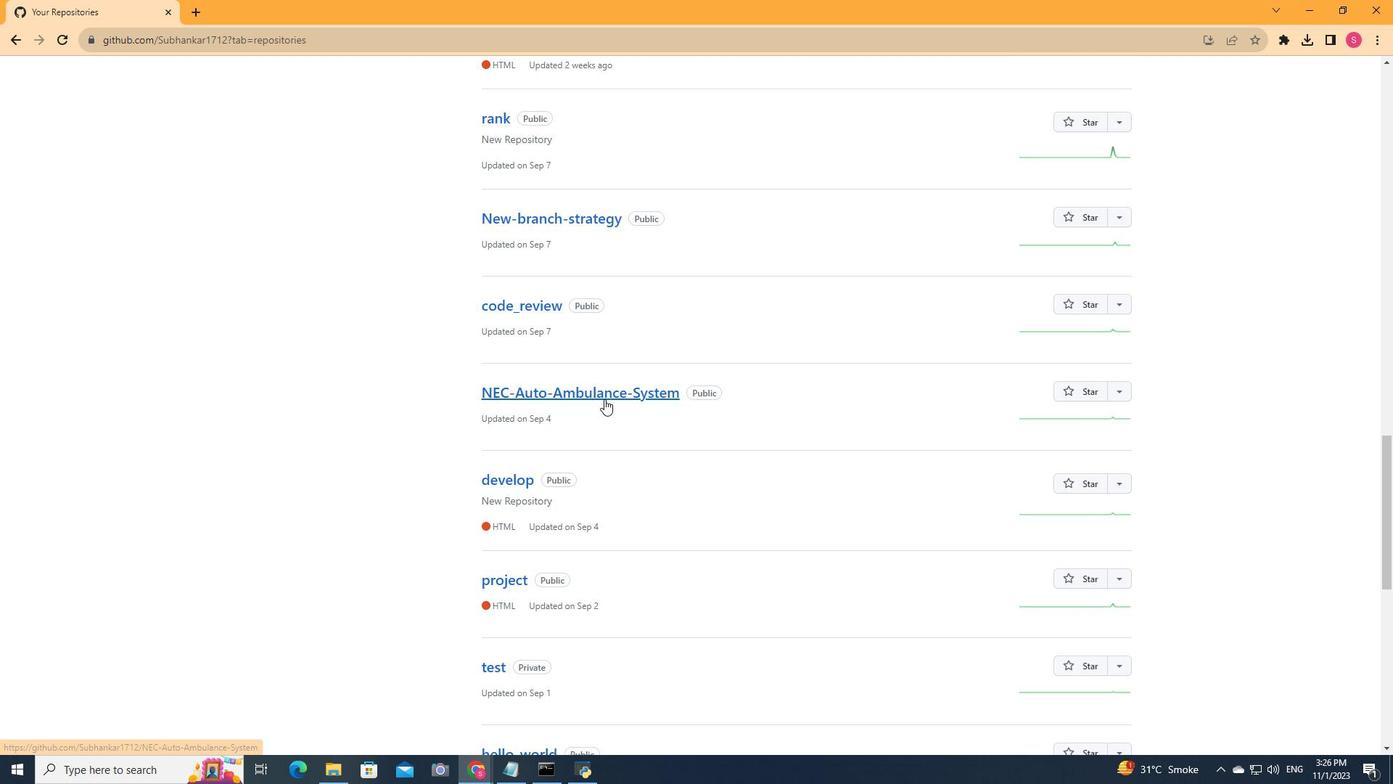 
Action: Mouse moved to (268, 117)
Screenshot: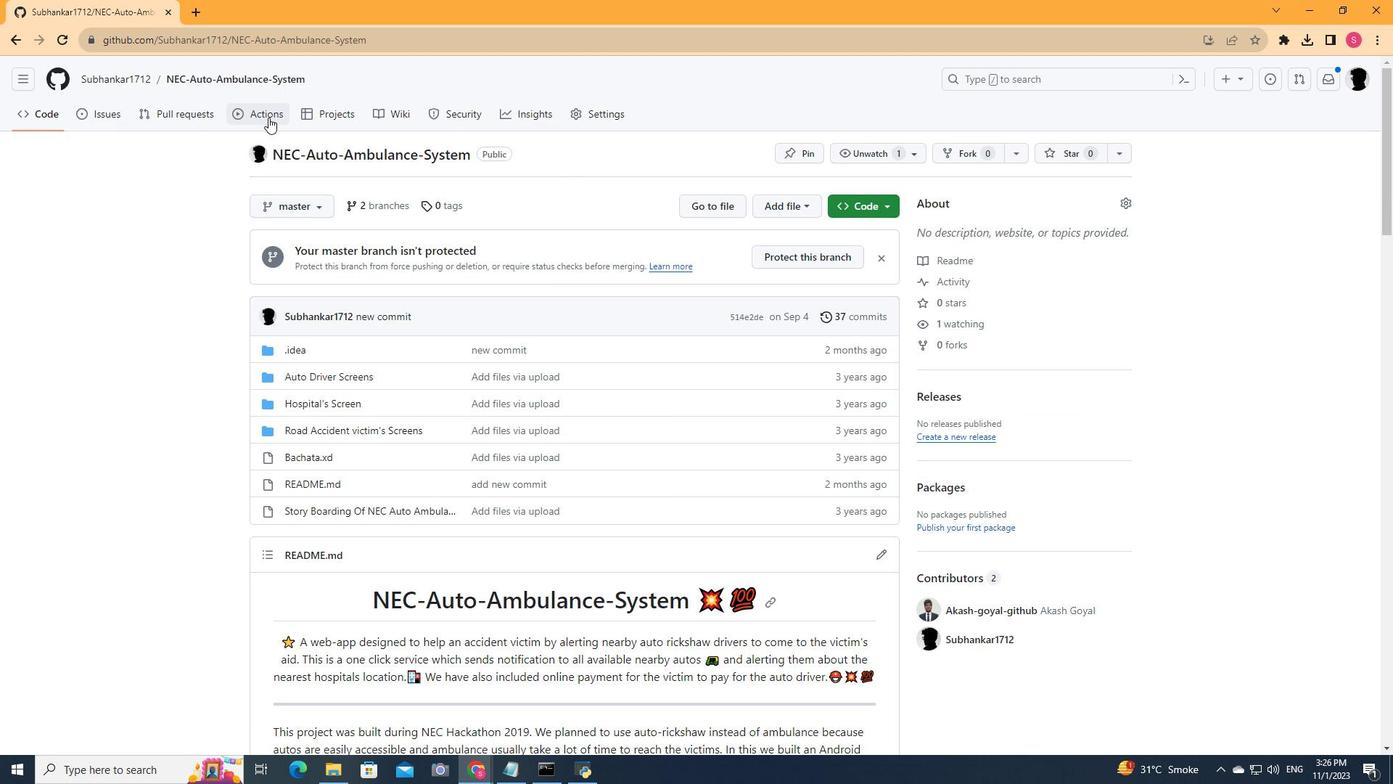 
Action: Mouse pressed left at (268, 117)
Screenshot: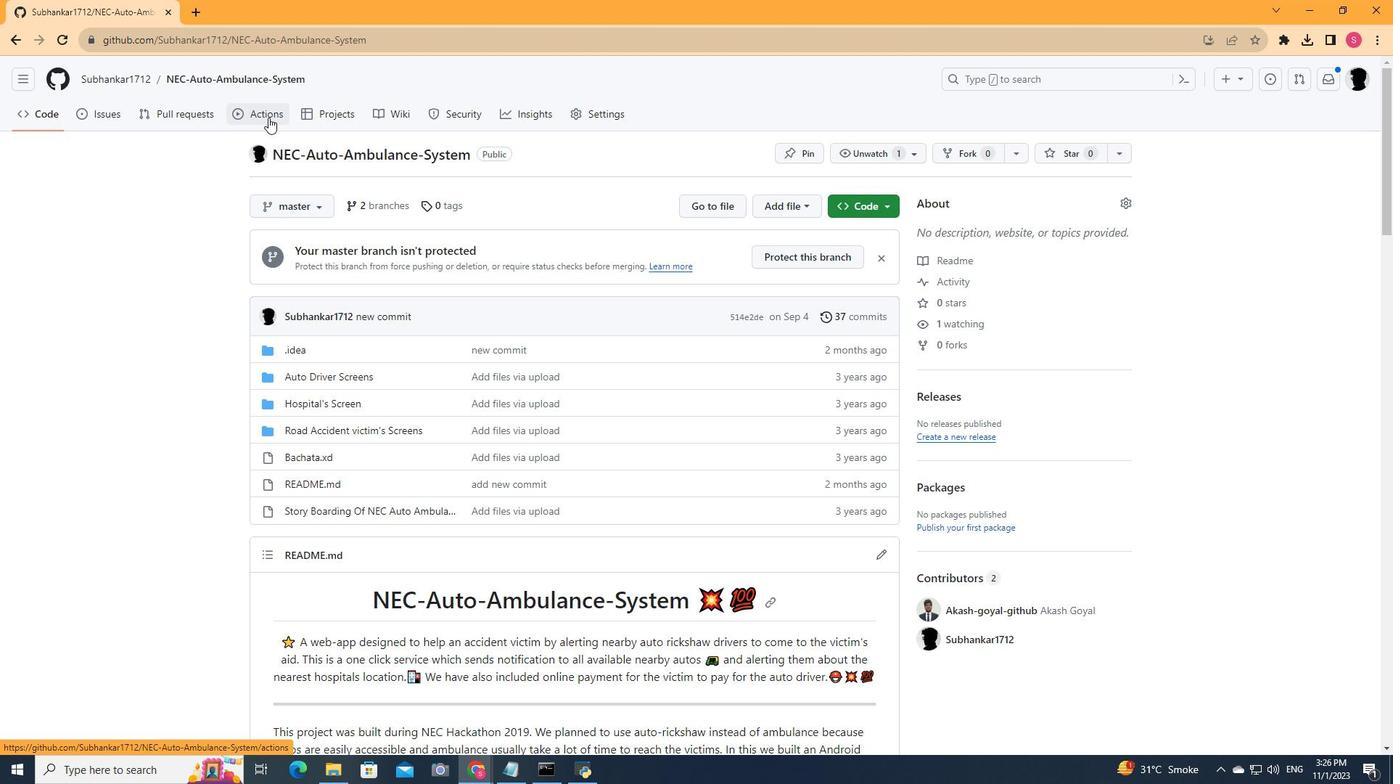 
Action: Mouse moved to (428, 240)
Screenshot: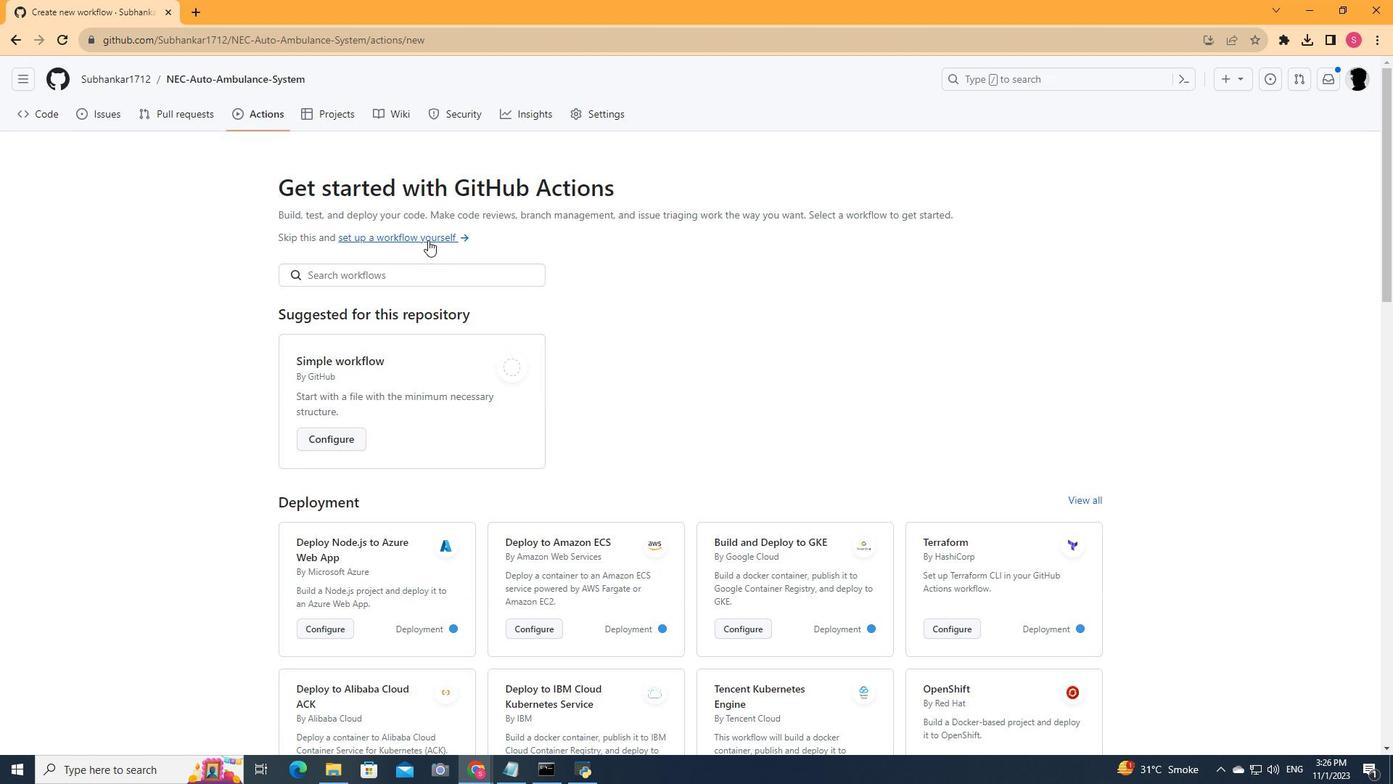 
Action: Mouse pressed left at (428, 240)
Screenshot: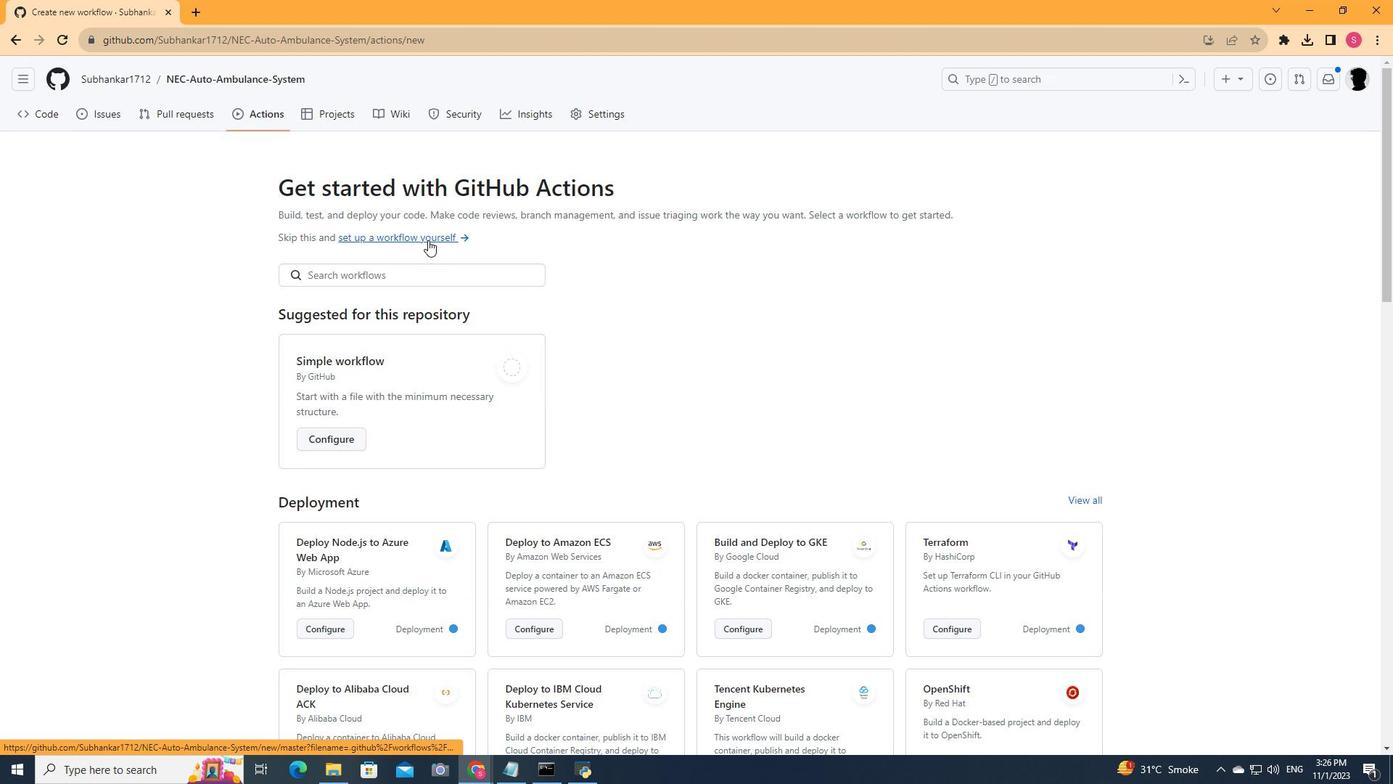 
Action: Mouse moved to (347, 158)
Screenshot: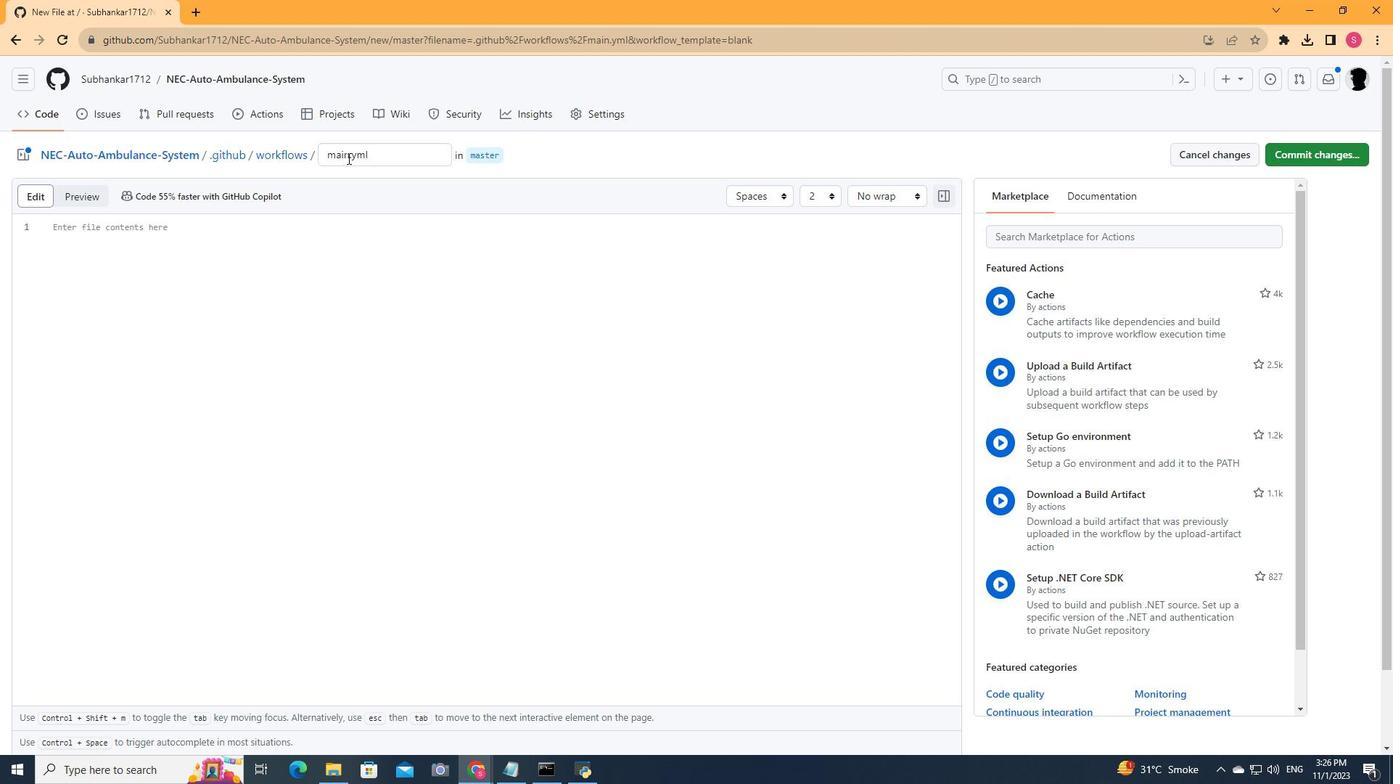 
Action: Mouse pressed left at (347, 158)
Screenshot: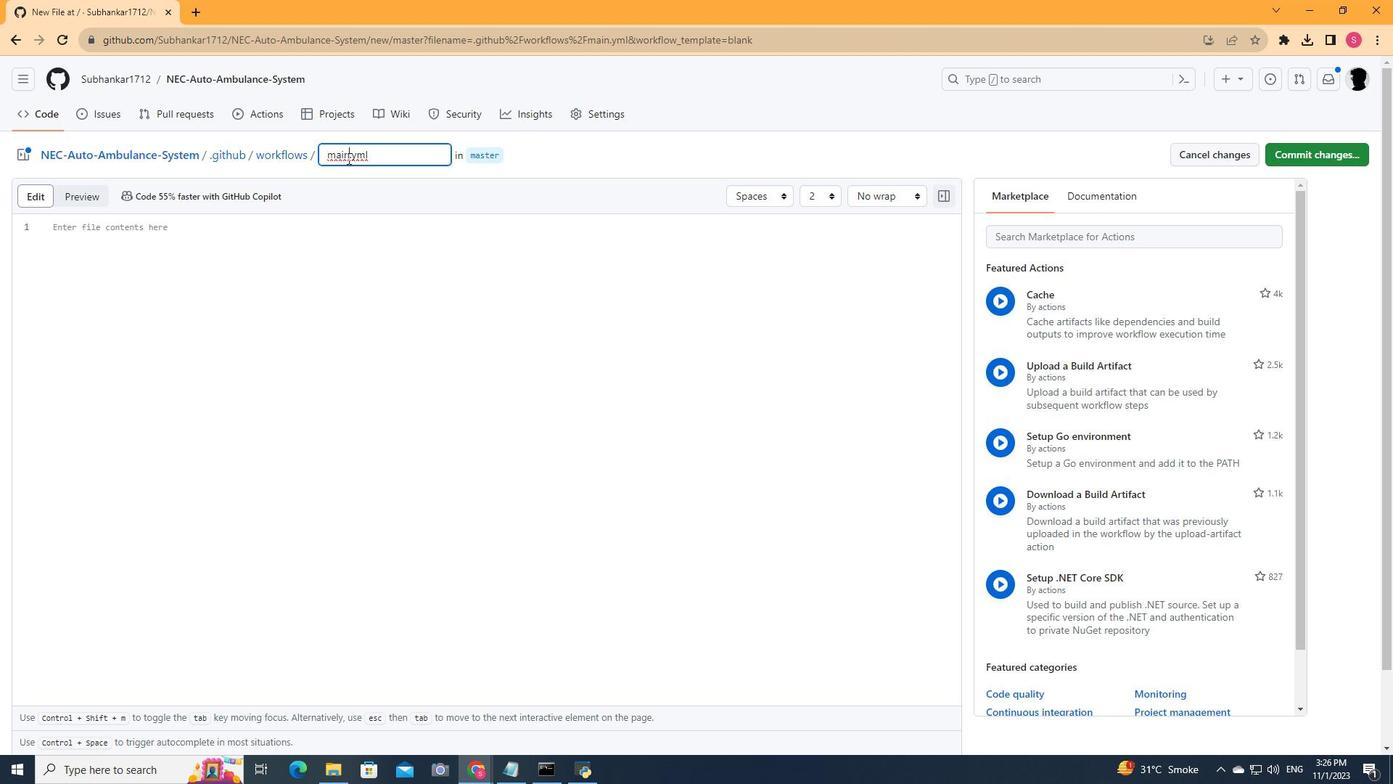 
Action: Mouse moved to (328, 154)
Screenshot: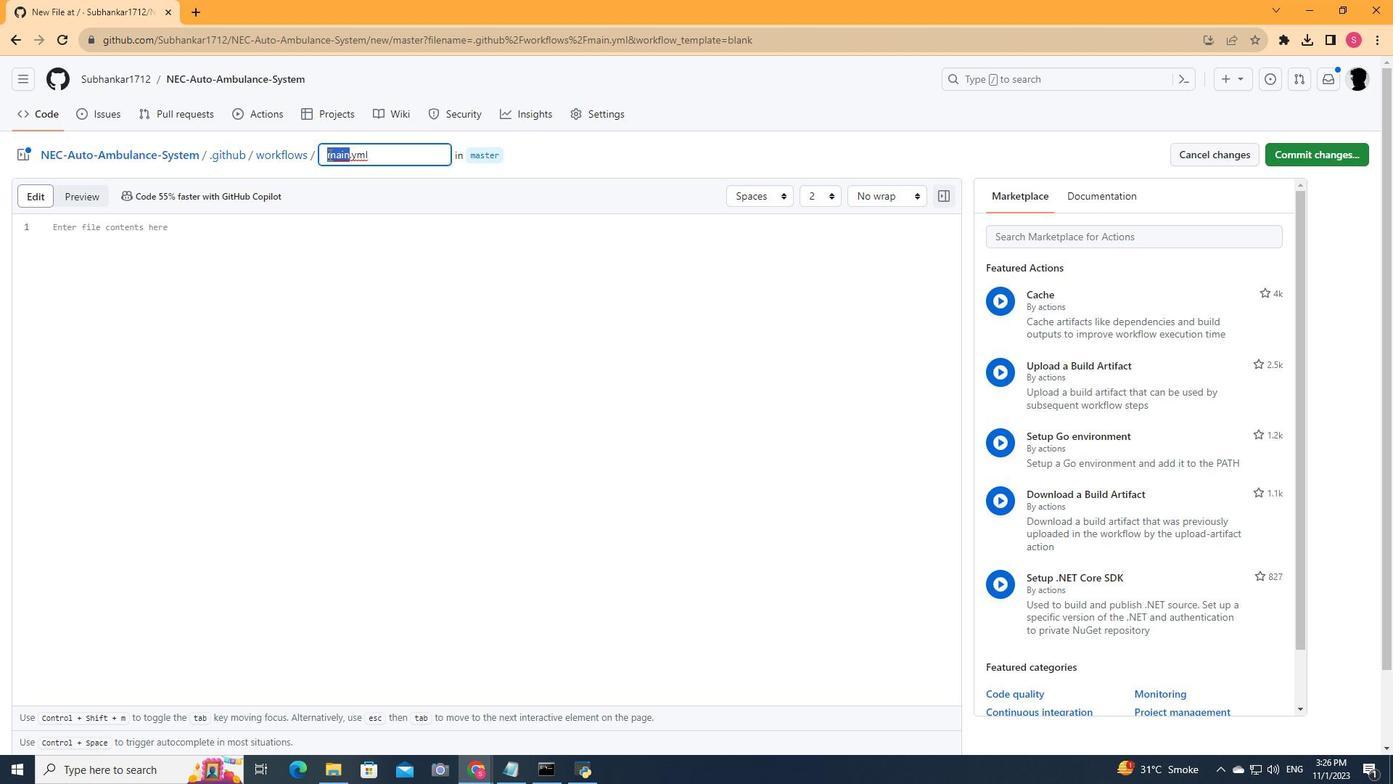 
Action: Key pressed <Key.shift>Greet
Screenshot: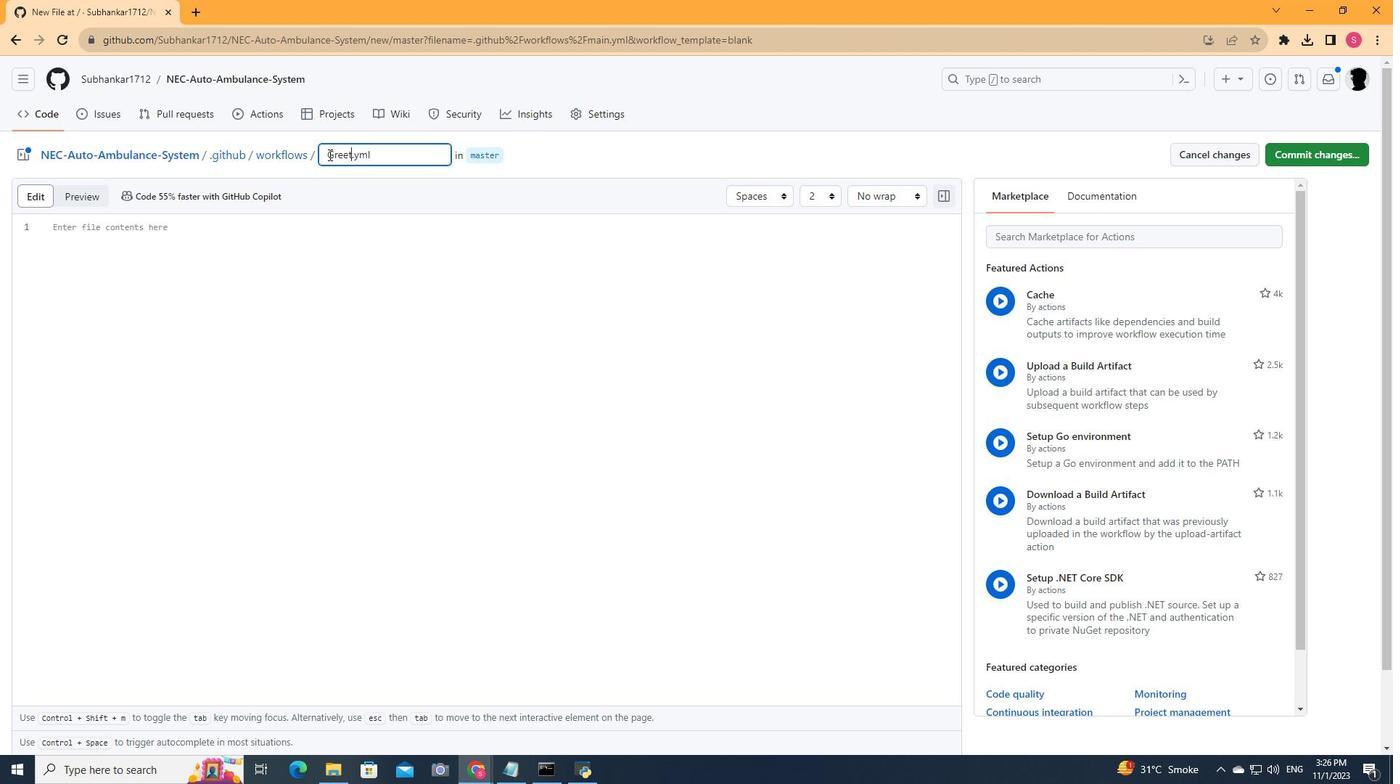 
Action: Mouse moved to (299, 230)
Screenshot: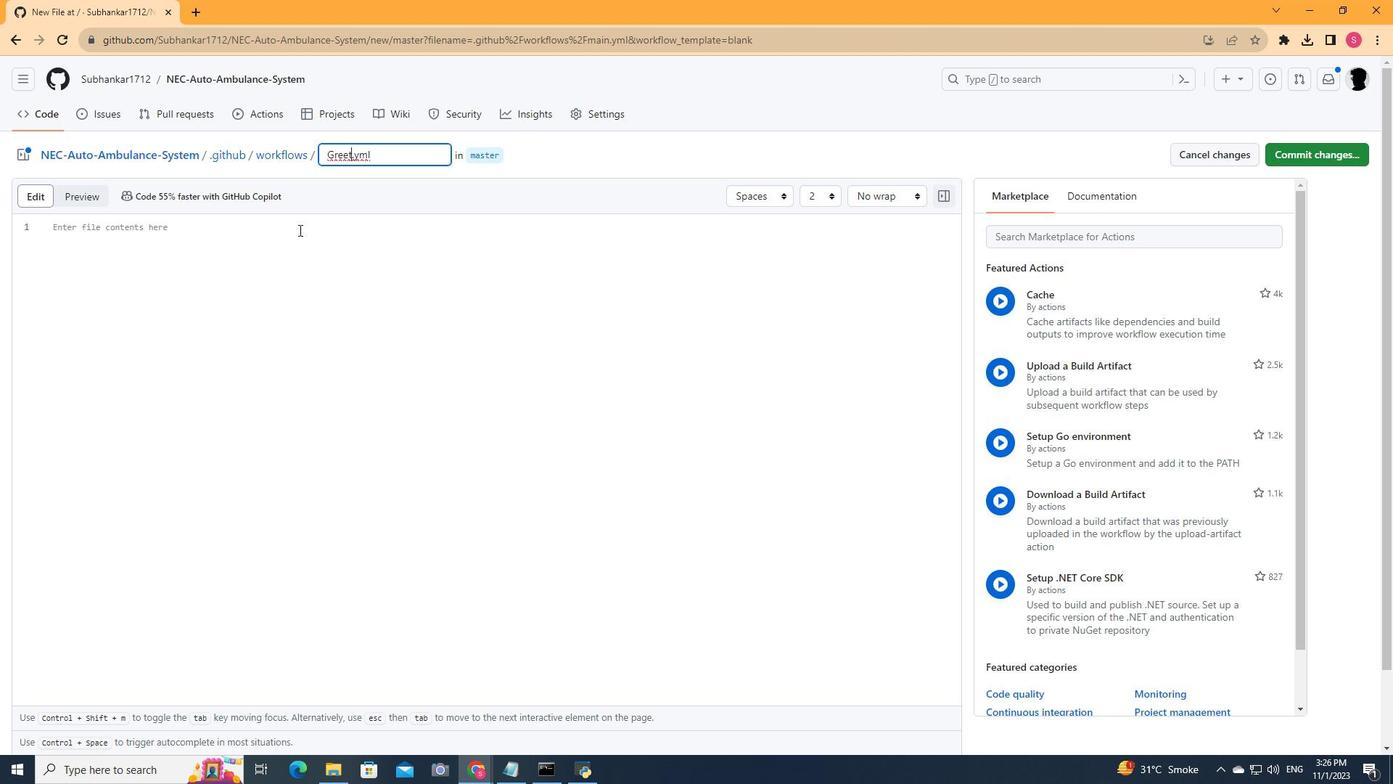 
Action: Mouse pressed left at (299, 230)
Screenshot: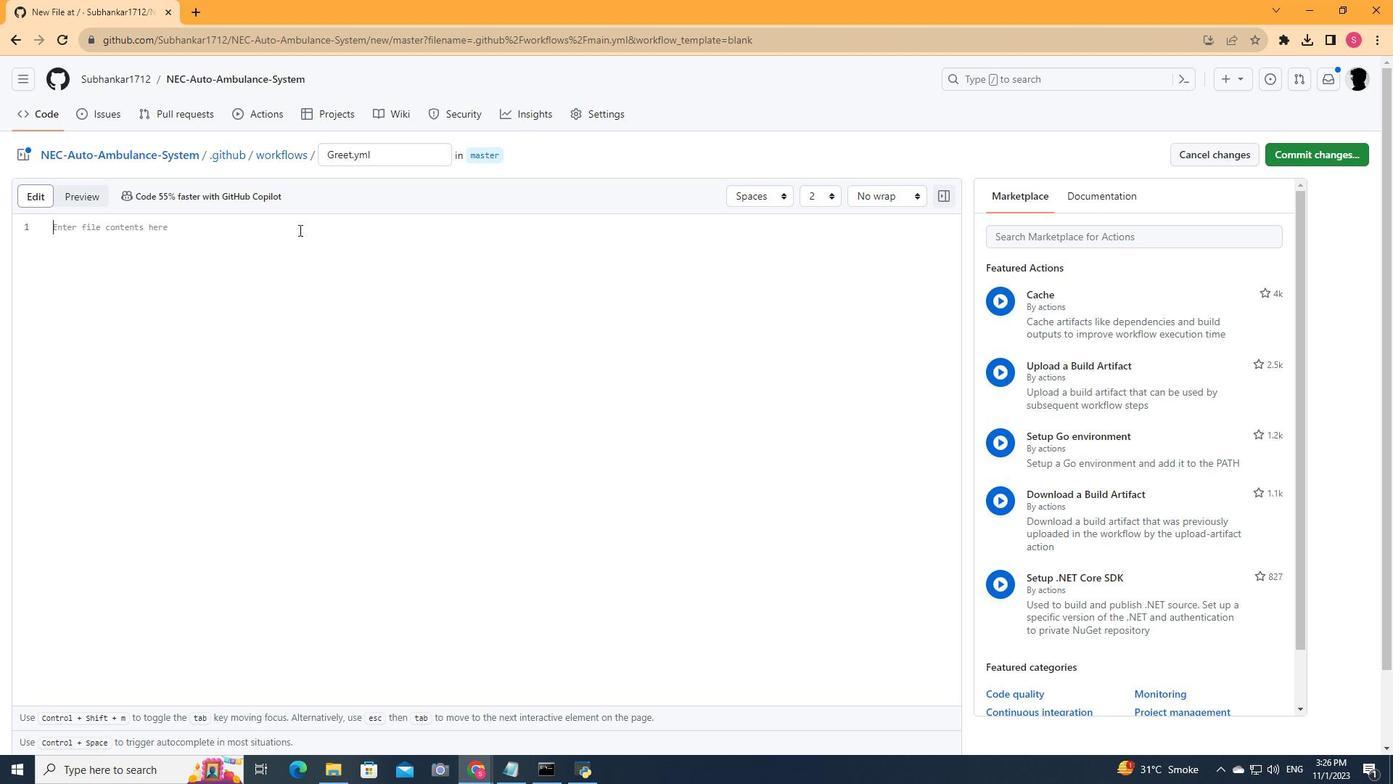 
Action: Mouse moved to (308, 235)
Screenshot: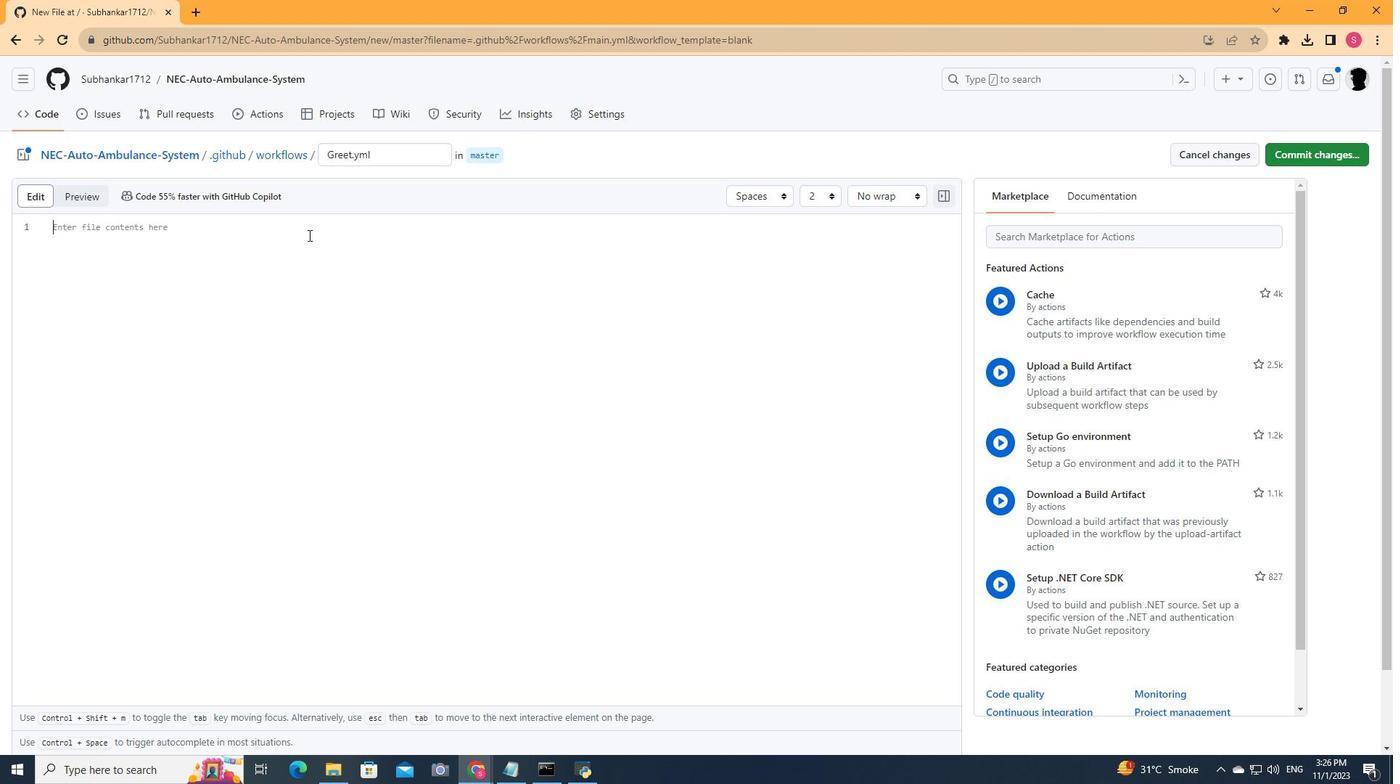 
Action: Key pressed name<Key.shift_r>:<Key.space><Key.shift>Greeetings<Key.enter><Key.enter>on<Key.shift_r>:<Key.space>[<Key.shift><Key.shift><Key.shift><Key.shift><Key.shift><Key.shift><Key.shift><Key.shift>pull<Key.shift>_request-<Key.backspace><Key.shift>_target,<Key.space>issues]<Key.enter><Key.enter>jobs<Key.shift_r>:<Key.enter><Key.tab>greeting<Key.shift_r>:<Key.enter><Key.tab>runs-on<Key.shift_r>:<Key.space>ubuntu-latest<Key.enter>permissions<Key.shift_r>:<Key.enter><Key.tab>issues<Key.shift_r>:<Key.space>write<Key.enter><Key.backspace>steps<Key.shift_r>:<Key.enter>-<Key.space>uses<Key.shift_r>:<Key.space>actions/first-interaction<Key.shift><Key.shift><Key.shift><Key.shift><Key.shift><Key.shift><Key.shift><Key.shift><Key.shift><Key.shift><Key.shift><Key.shift><Key.shift><Key.shift><Key.shift><Key.shift><Key.shift><Key.shift><Key.shift><Key.shift><Key.shift><Key.shift><Key.shift><Key.shift><Key.shift>@v1<Key.enter><Key.tab>with<Key.shift_r>:<Key.enter><Key.tab>repo-token<Key.shift_r>:<Key.space><Key.shift>$<Key.shift_r><Key.shift_r><Key.shift_r>{{se<Key.backspace><Key.backspace><Key.space>secrets.<Key.shift>G<Key.shift>ITHUB-<Key.shift><Key.backspace><Key.shift>_TOKEN<Key.space><Key.shift_r>}}<Key.enter>issue-message<Key.shift_r>:<Key.space><Key.shift_r>"<Key.shift>Message<Key.space>that<Key.space>will<Key.space>be<Key.space>displayed<Key.space>on<Key.space>users'<Key.space>first<Key.space>pull<Key.space>request<Key.shift_r>"<Key.left><Key.left><Key.left><Key.left><Key.left><Key.left><Key.left><Key.left><Key.left><Key.left><Key.left><Key.left><Key.left><Key.left><Key.left><Key.left><Key.left><Key.left><Key.left><Key.left><Key.left><Key.left><Key.left><Key.left><Key.left><Key.left><Key.left><Key.left><Key.left><Key.left><Key.left><Key.left><Key.left><Key.left><Key.left><Key.left><Key.left><Key.left><Key.left><Key.left><Key.left><Key.left><Key.left><Key.left><Key.left><Key.left><Key.left><Key.left><Key.left><Key.left><Key.left><Key.left><Key.left><Key.left><Key.left><Key.left><Key.left><Key.left><Key.left><Key.left><Key.left><Key.enter>pr-message<Key.shift_r>:<Key.space><Key.up><Key.right><Key.right><Key.space><Key.shift_r>""<Key.left><Key.shift>Message<Key.space>that<Key.space>will<Key.space>be<Key.space>displayed<Key.space>on<Key.space>users<Key.space><Key.backspace>'<Key.space>first<Key.space>issue<Key.down><Key.right><Key.right><Key.right><Key.right><Key.right><Key.enter><Key.enter><Key.backspace><Key.backspace><Key.backspace><Key.backspace><Key.backspace><Key.backspace>
Screenshot: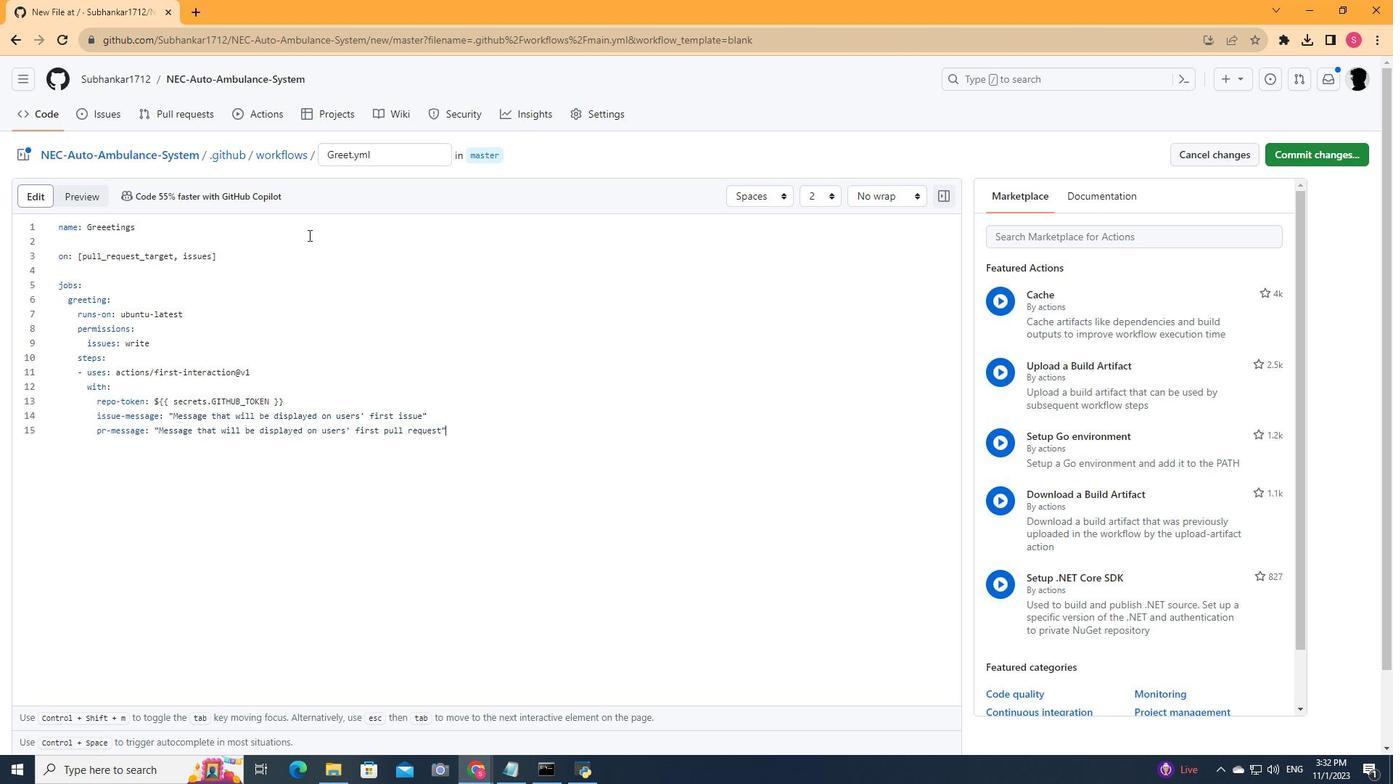 
Action: Mouse moved to (170, 395)
Screenshot: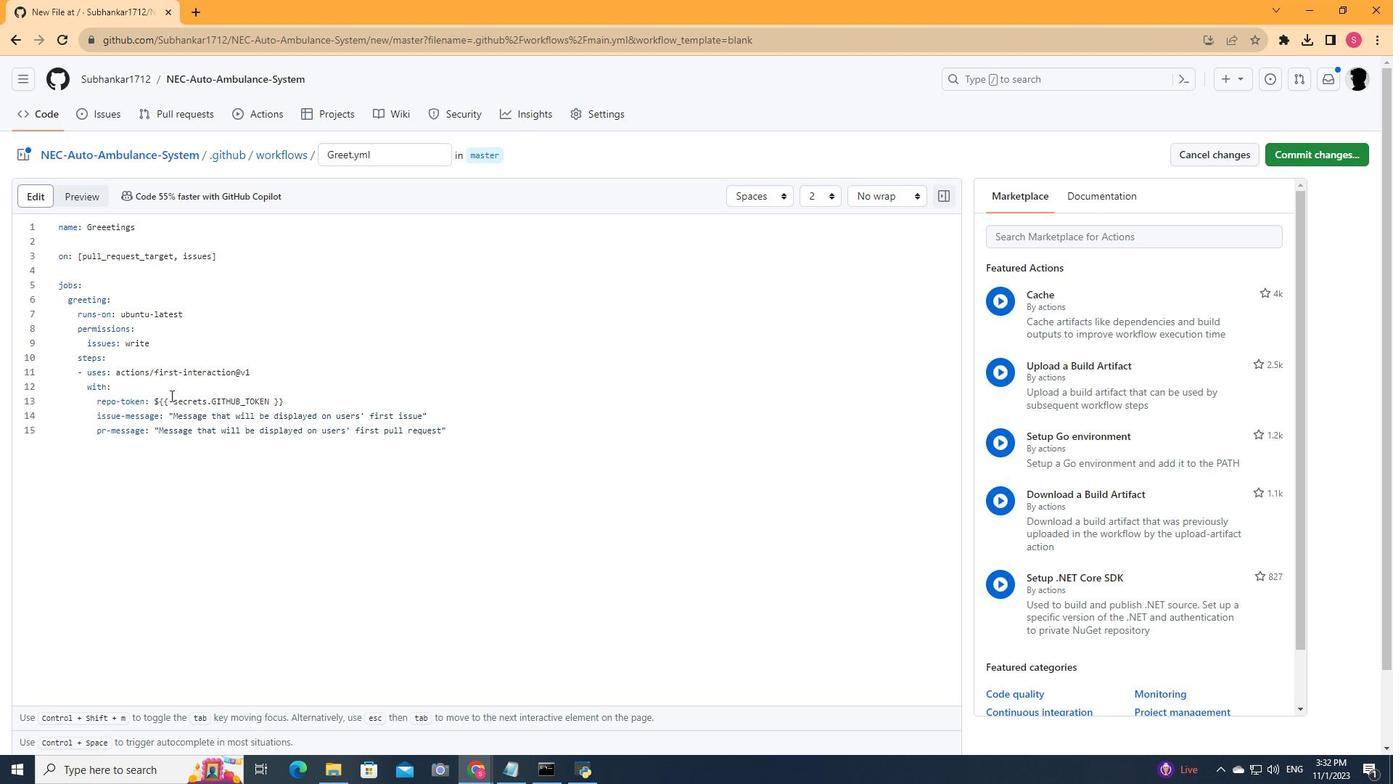 
Action: Mouse scrolled (170, 396) with delta (0, 0)
Screenshot: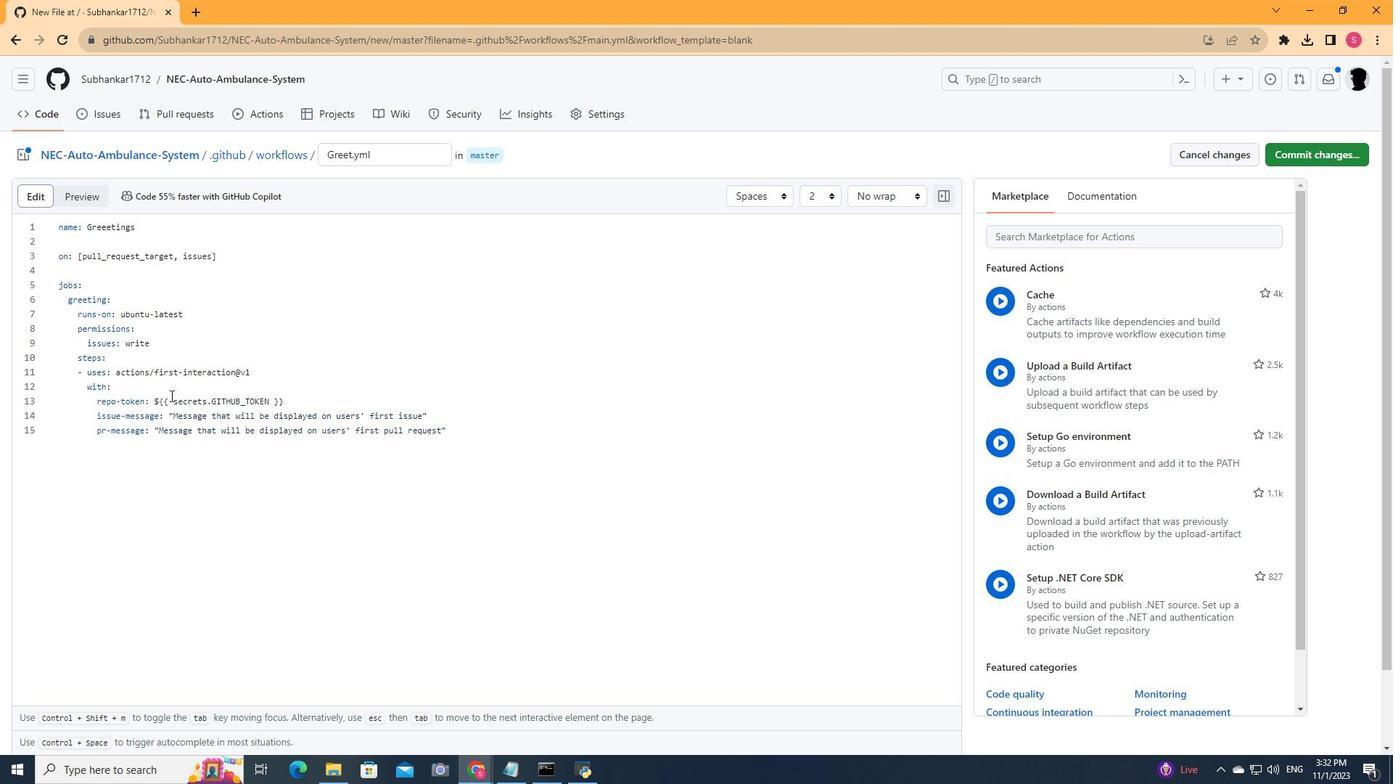 
Action: Mouse moved to (169, 391)
Screenshot: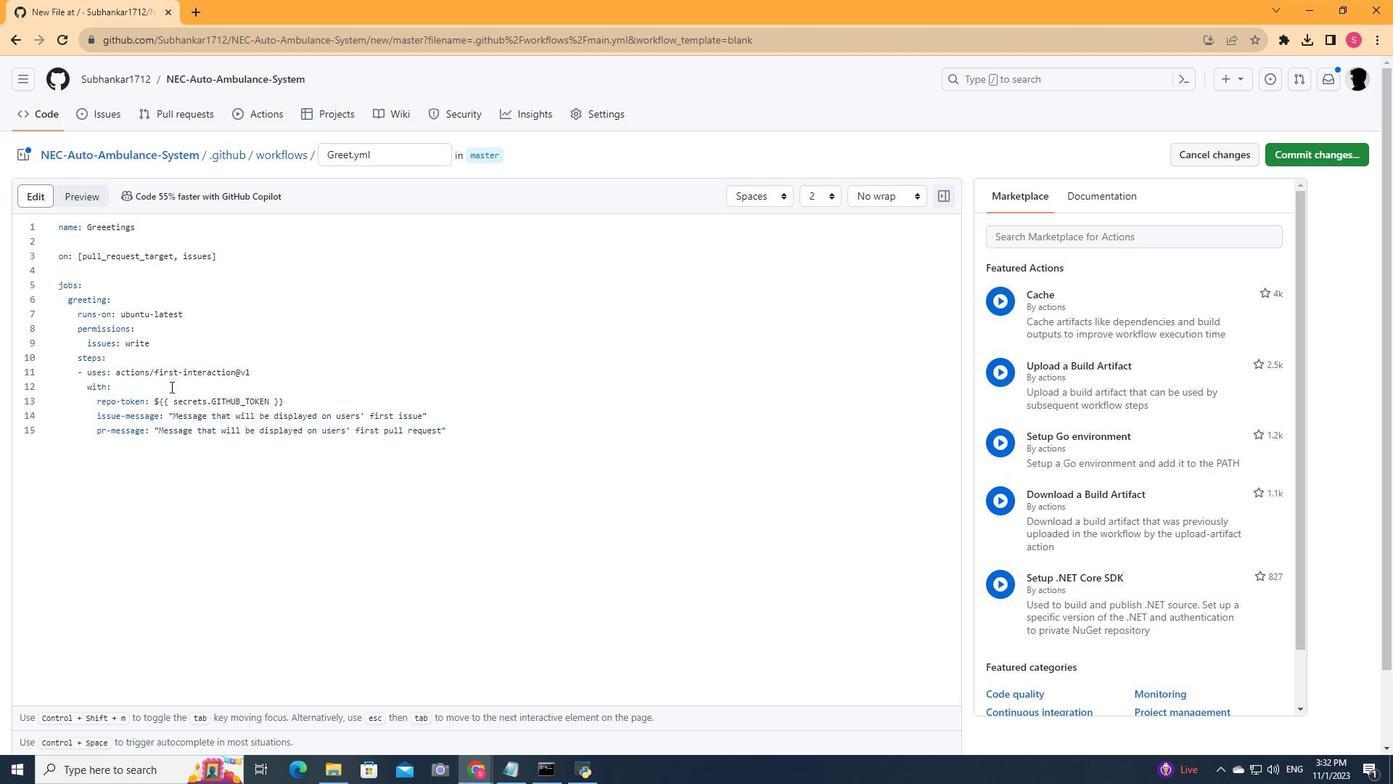 
Action: Mouse scrolled (169, 392) with delta (0, 0)
Screenshot: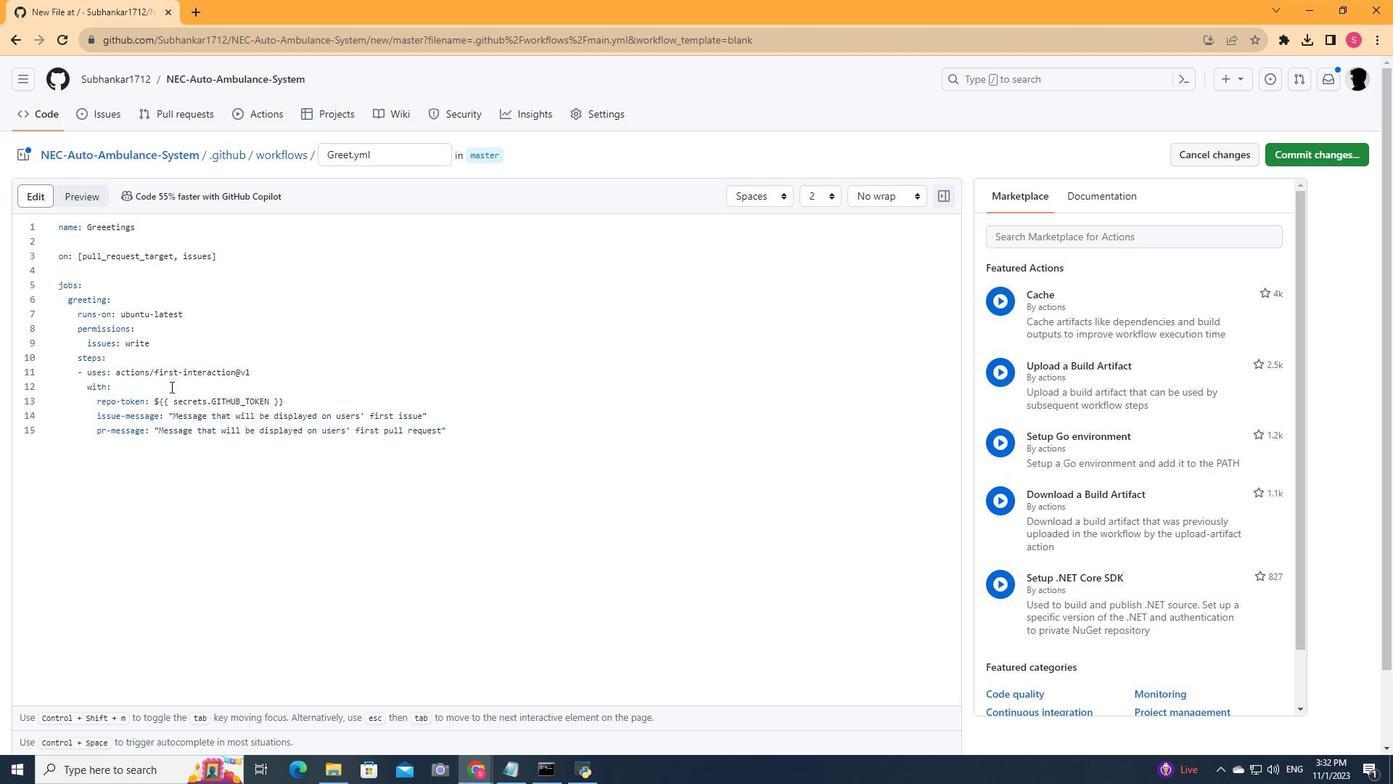 
Action: Mouse moved to (1326, 157)
Screenshot: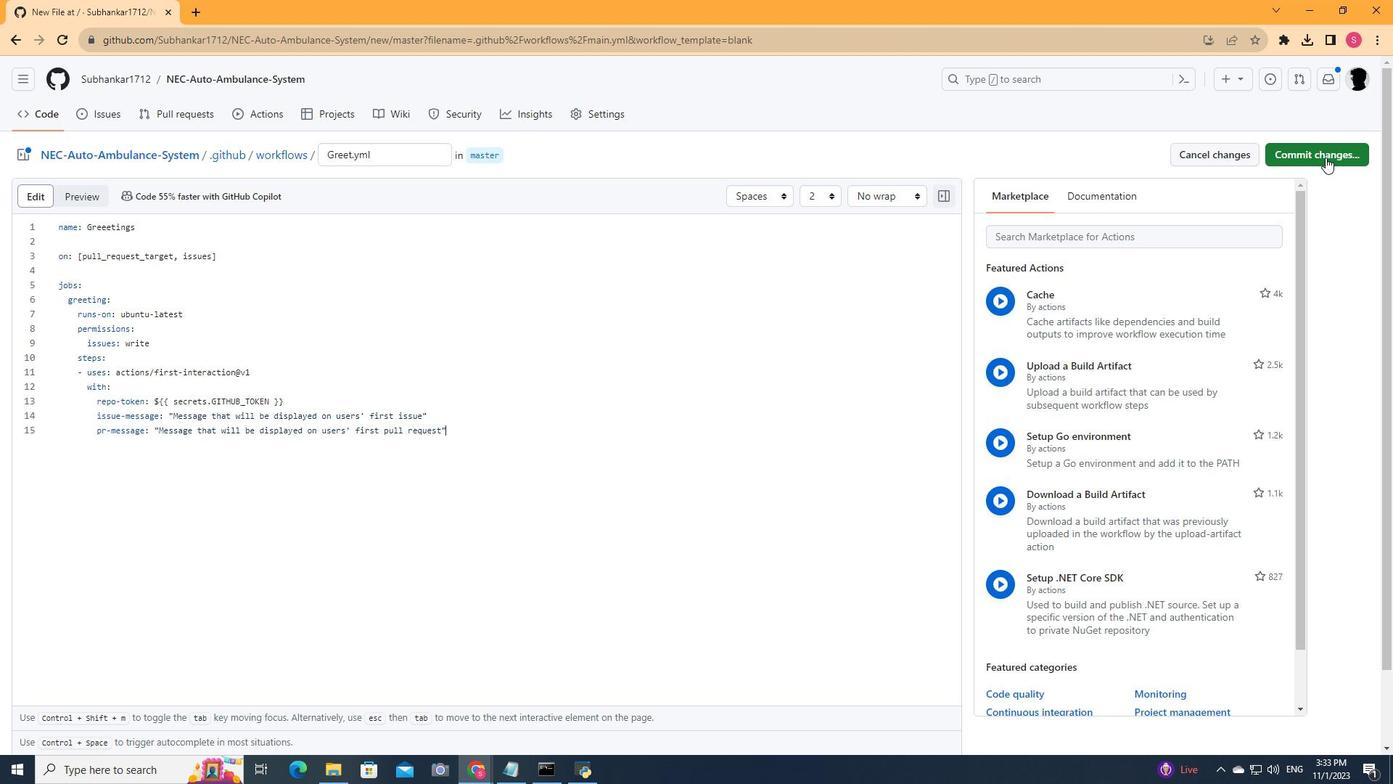 
Action: Mouse pressed left at (1326, 157)
Screenshot: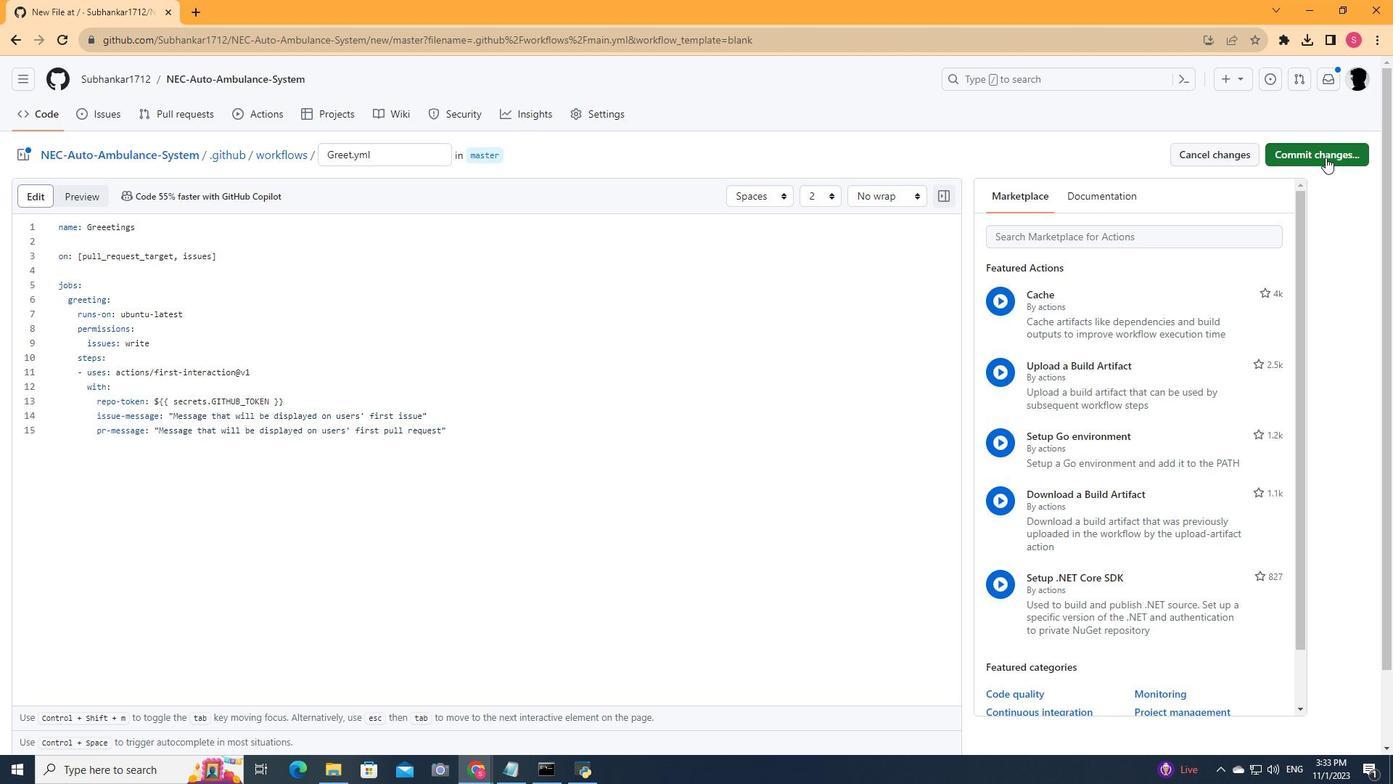 
Action: Mouse moved to (804, 569)
Screenshot: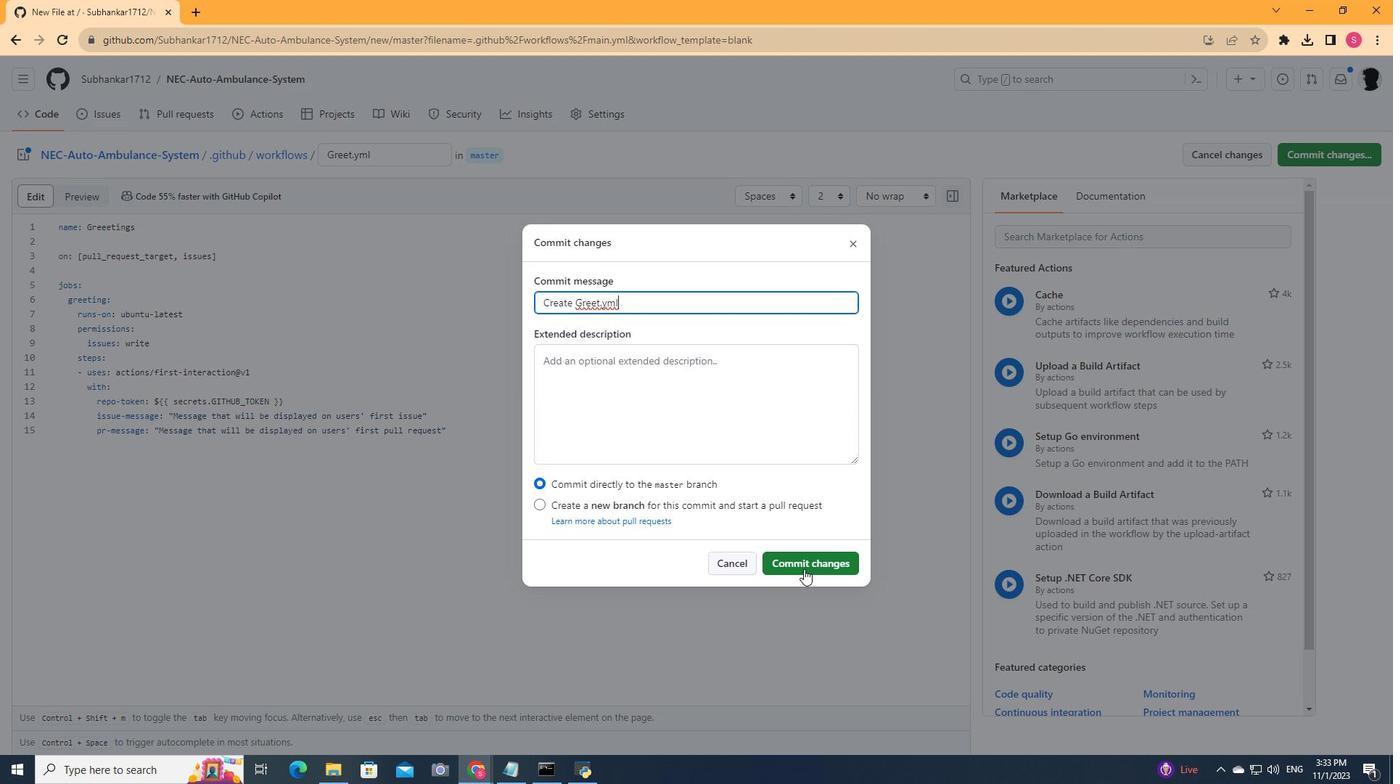 
Action: Mouse pressed left at (804, 569)
Screenshot: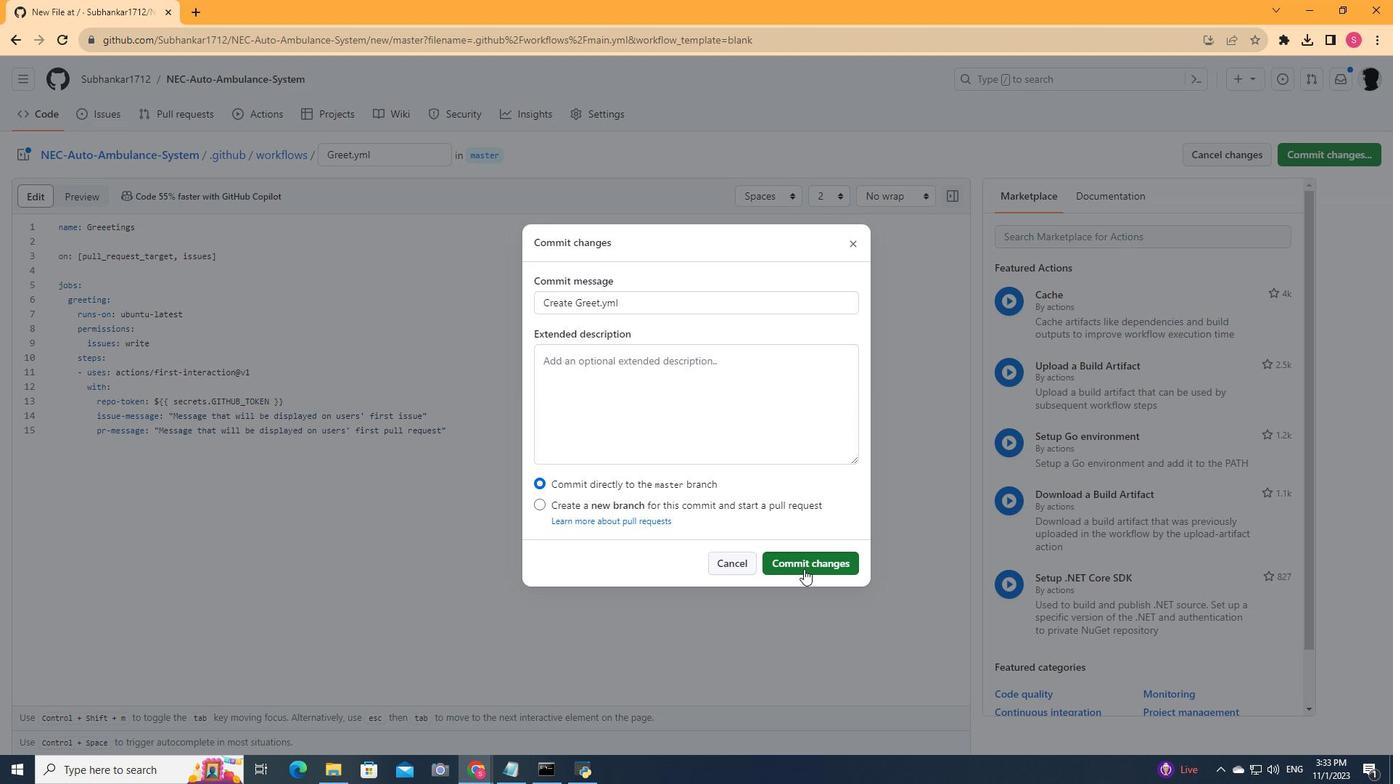 
Action: Mouse moved to (269, 114)
Screenshot: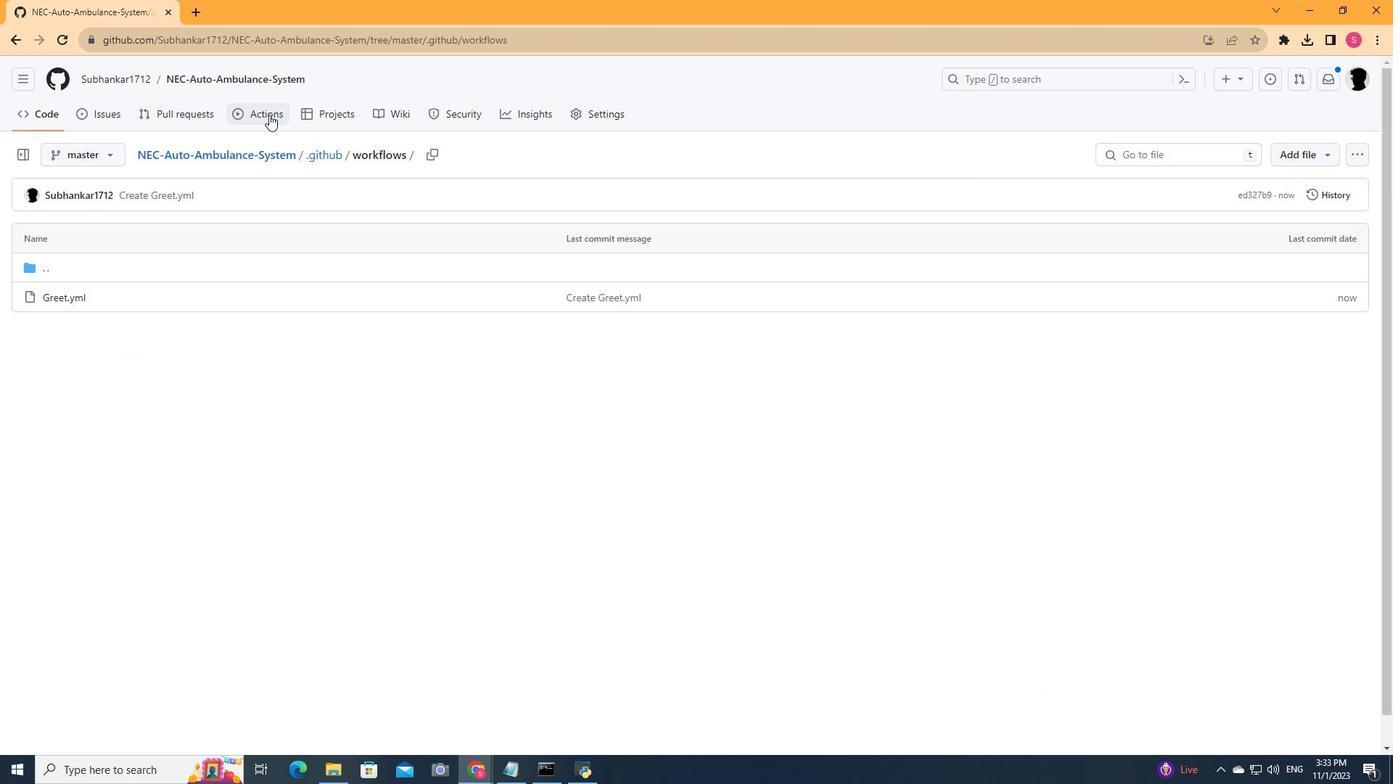 
Action: Mouse pressed left at (269, 114)
Screenshot: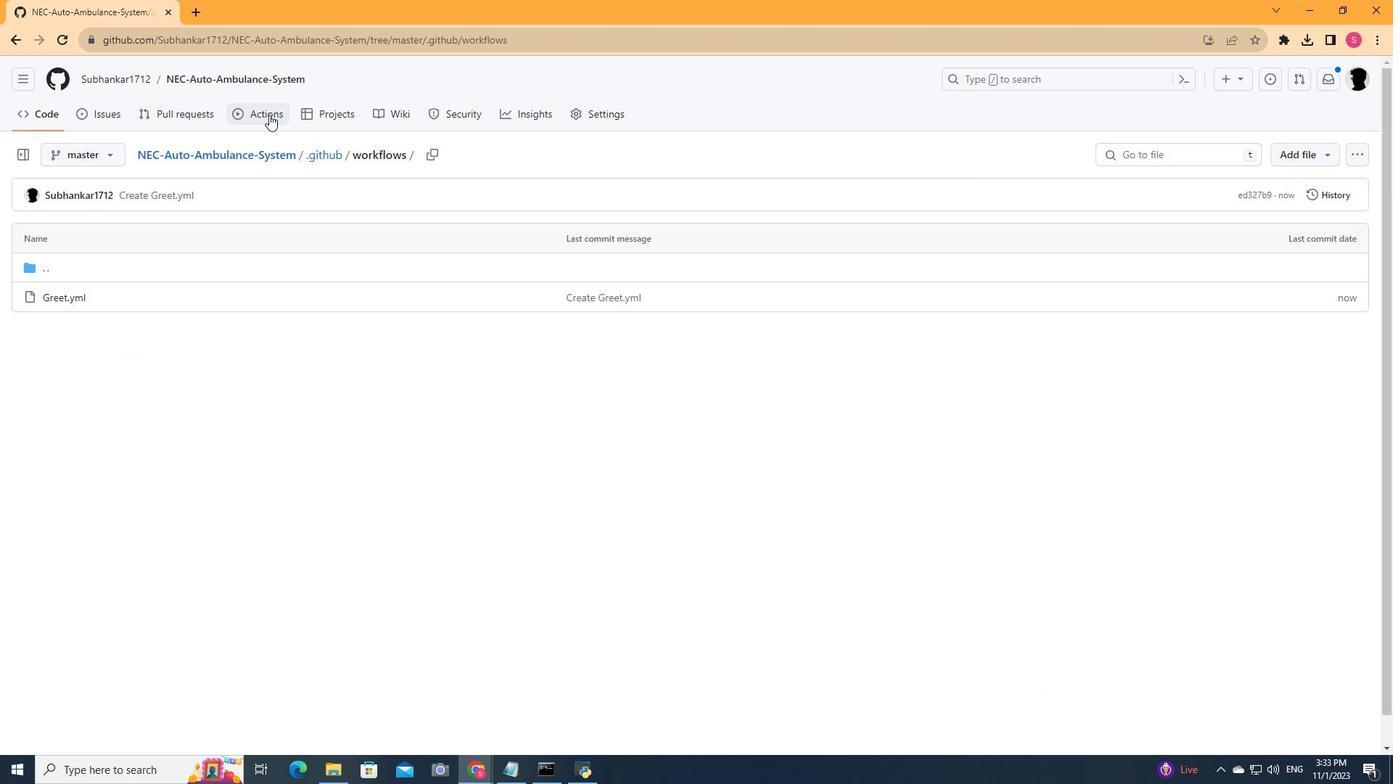 
Action: Mouse moved to (121, 112)
Screenshot: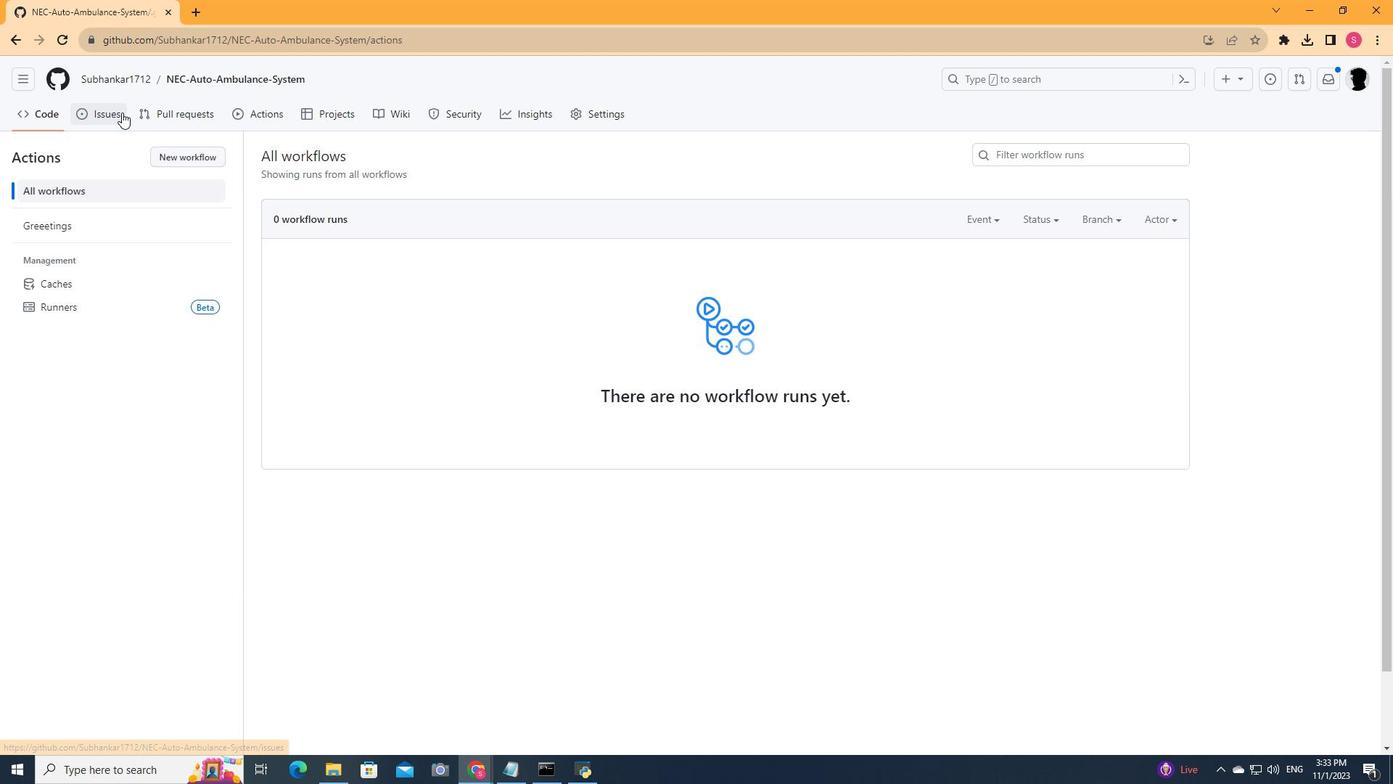 
Action: Mouse pressed left at (121, 112)
Screenshot: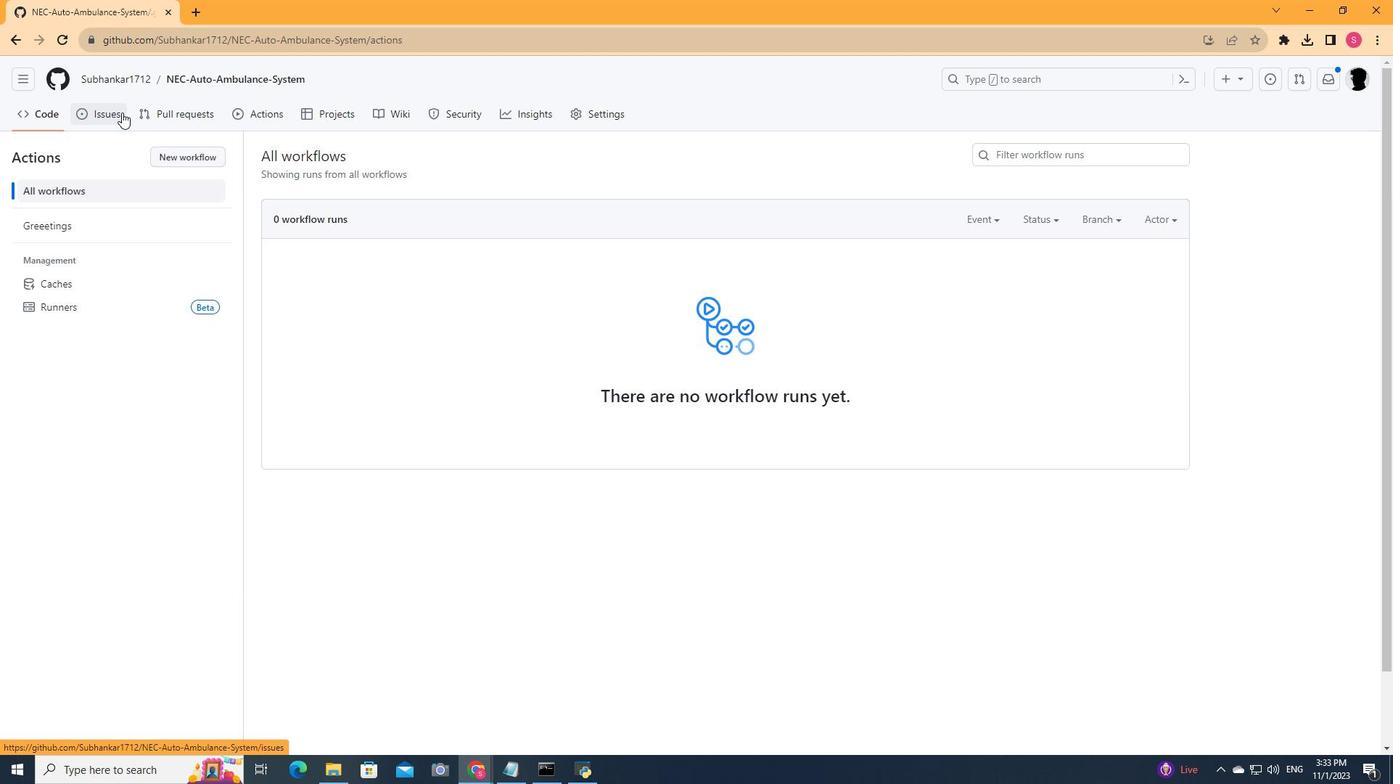 
Action: Mouse moved to (1099, 159)
Screenshot: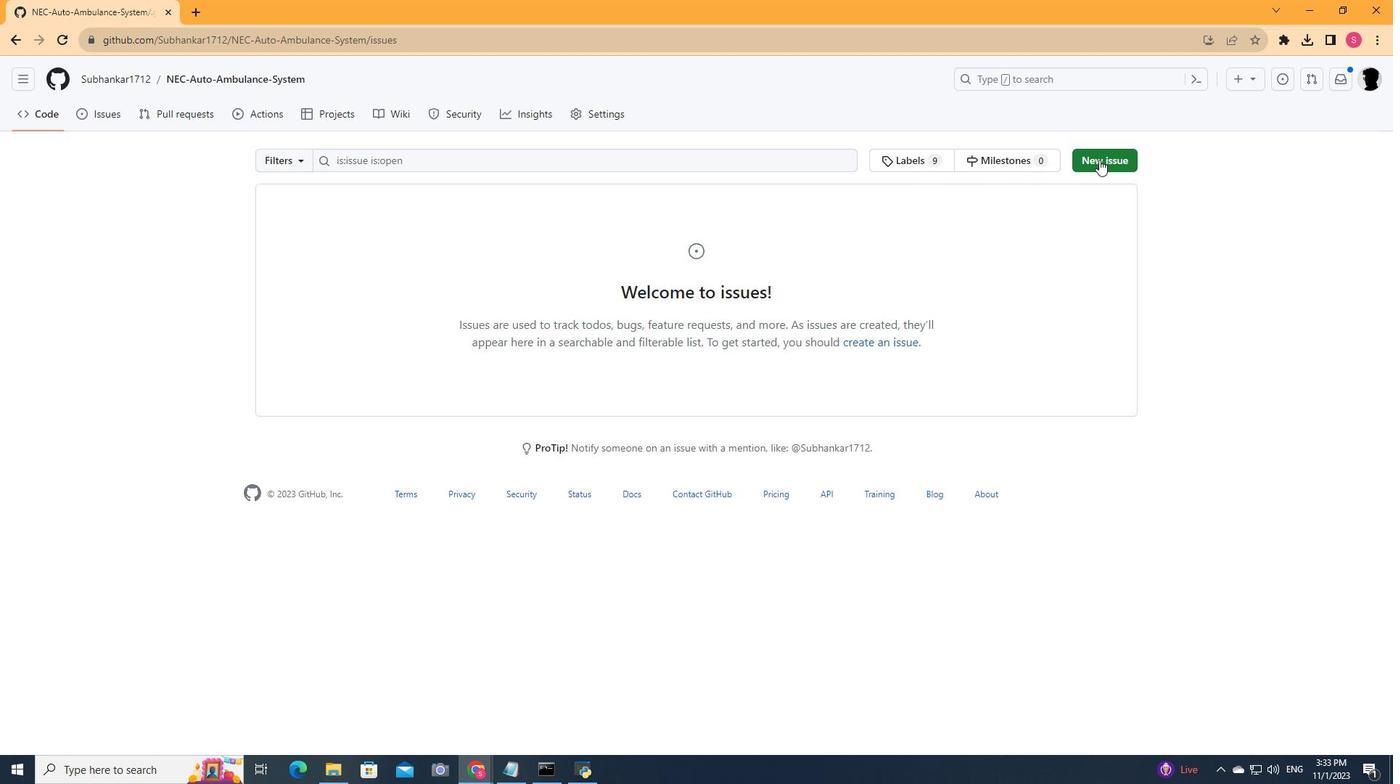 
Action: Mouse pressed left at (1099, 159)
Screenshot: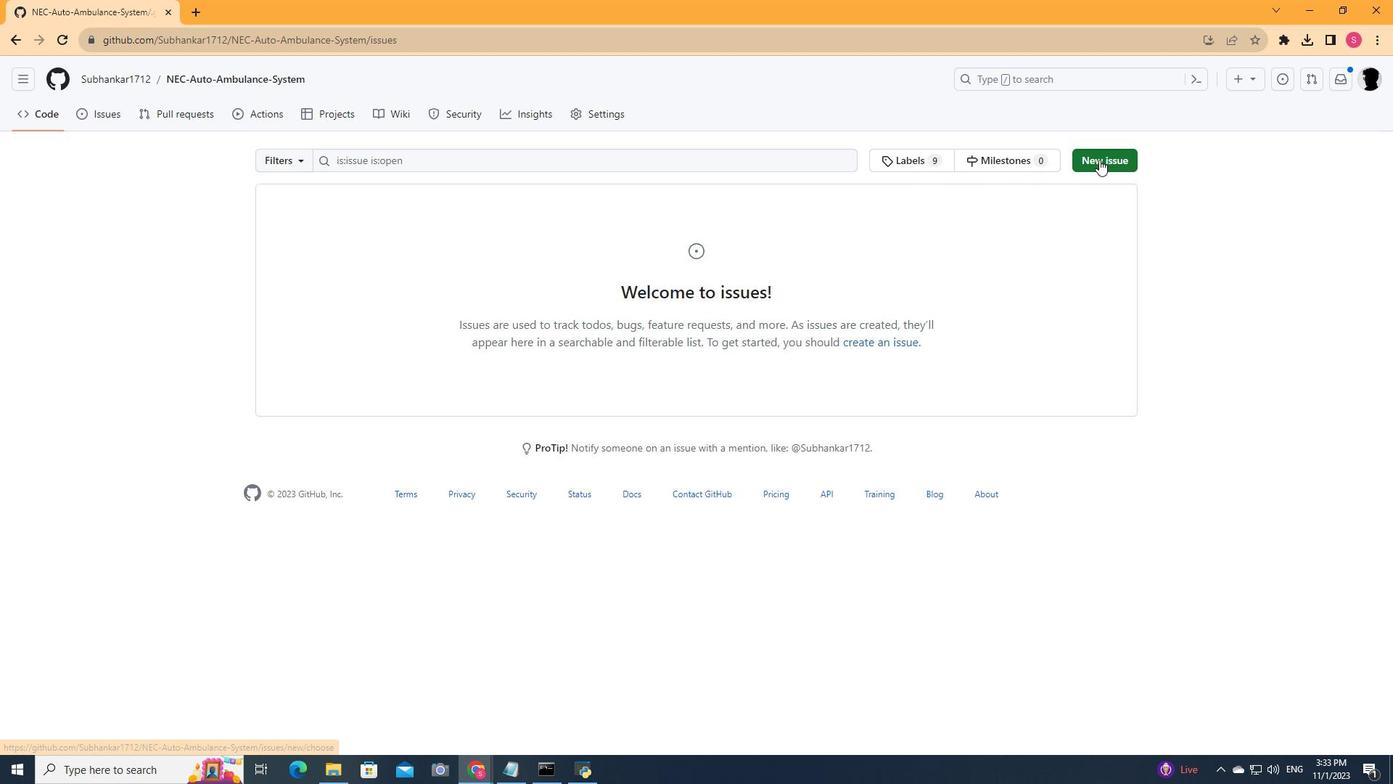 
Action: Mouse moved to (355, 197)
Screenshot: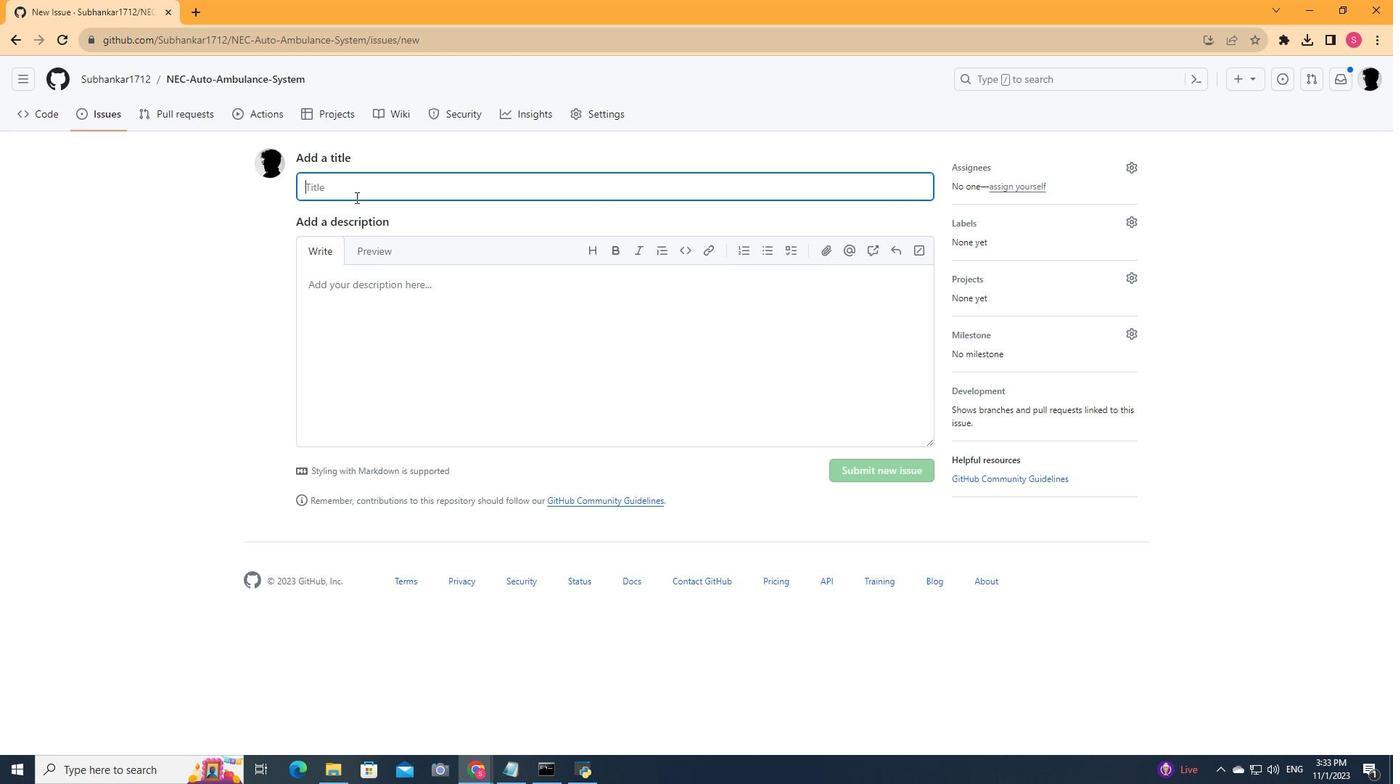 
Action: Key pressed <Key.shift>Feature<Key.shift_r>:<Key.space><Key.shift>Assign<Key.space>repository<Key.space>cp<Key.backspace>ollaborators<Key.space>based<Key.space>on<Key.space>regex
Screenshot: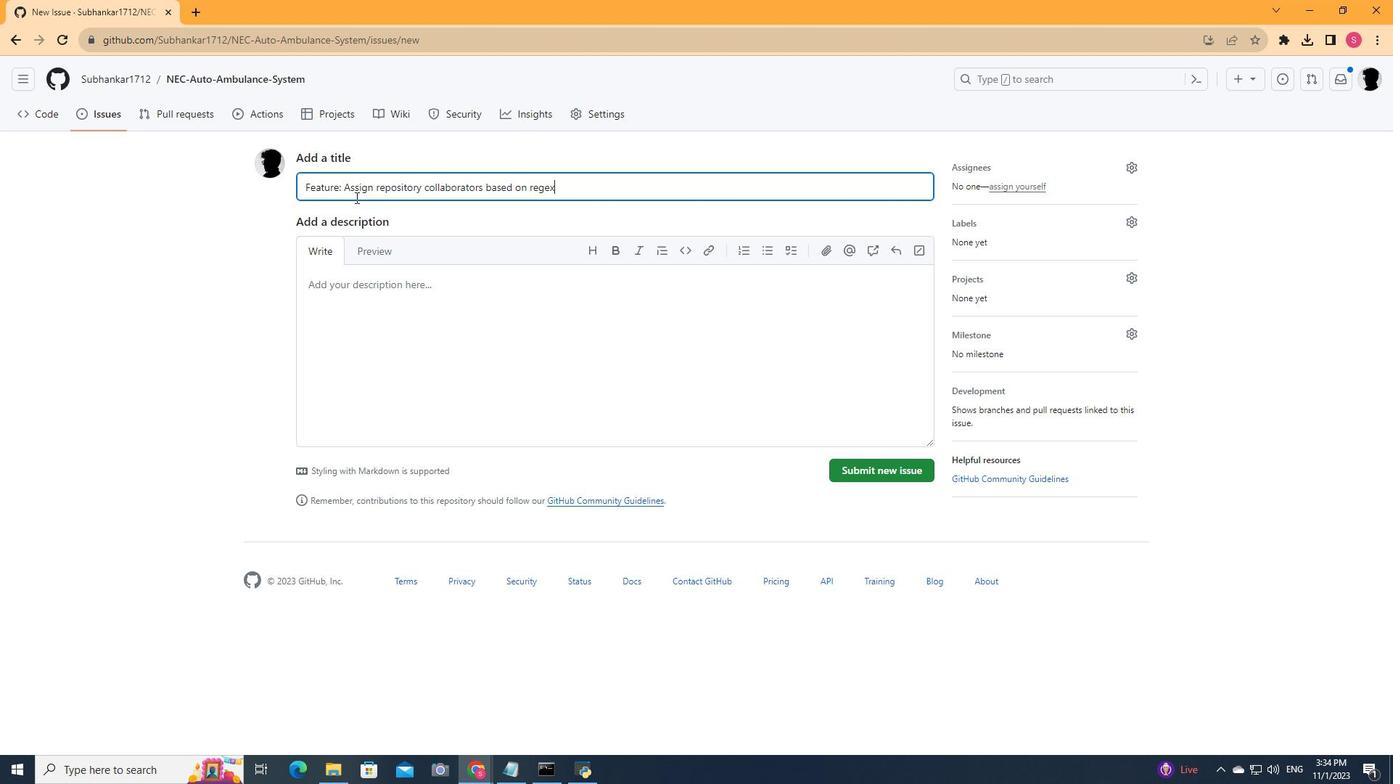 
Action: Mouse moved to (352, 294)
Screenshot: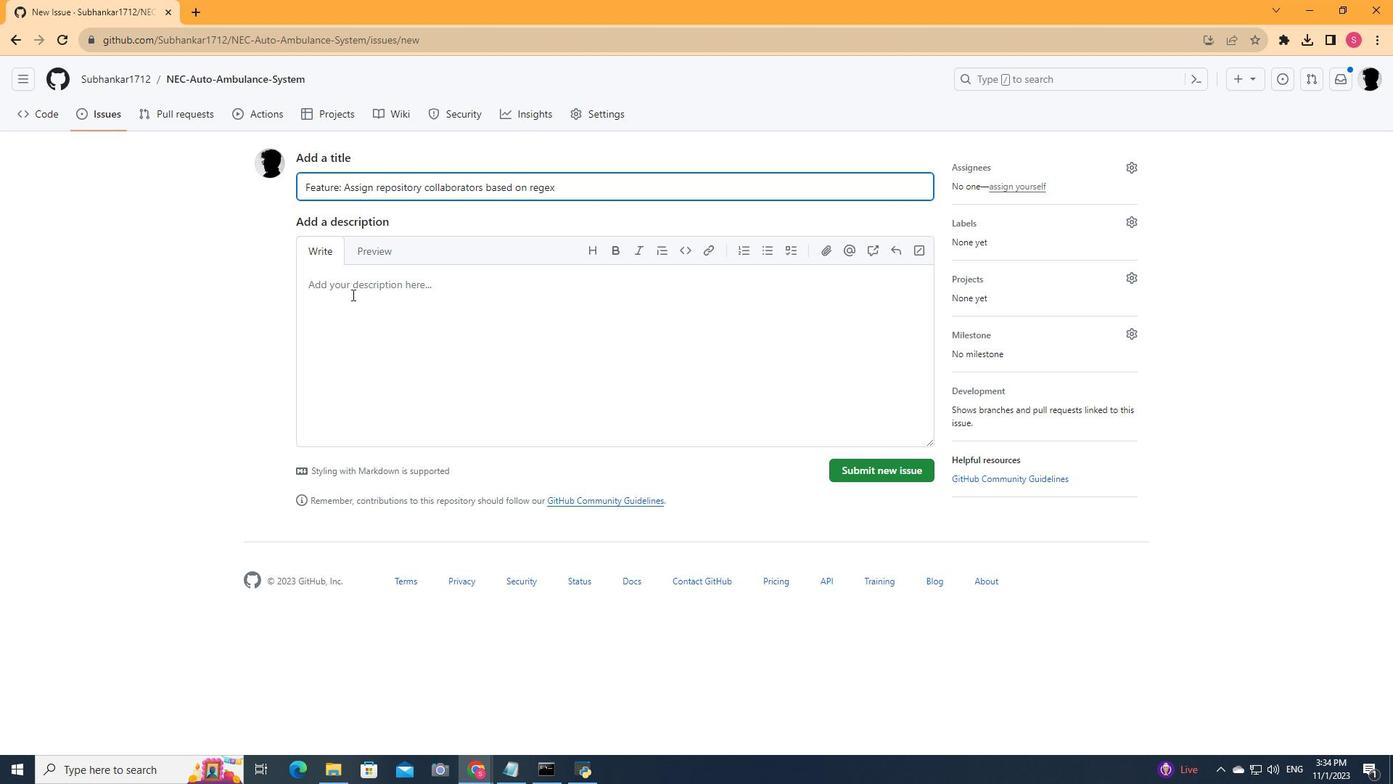 
Action: Mouse pressed left at (352, 294)
Screenshot: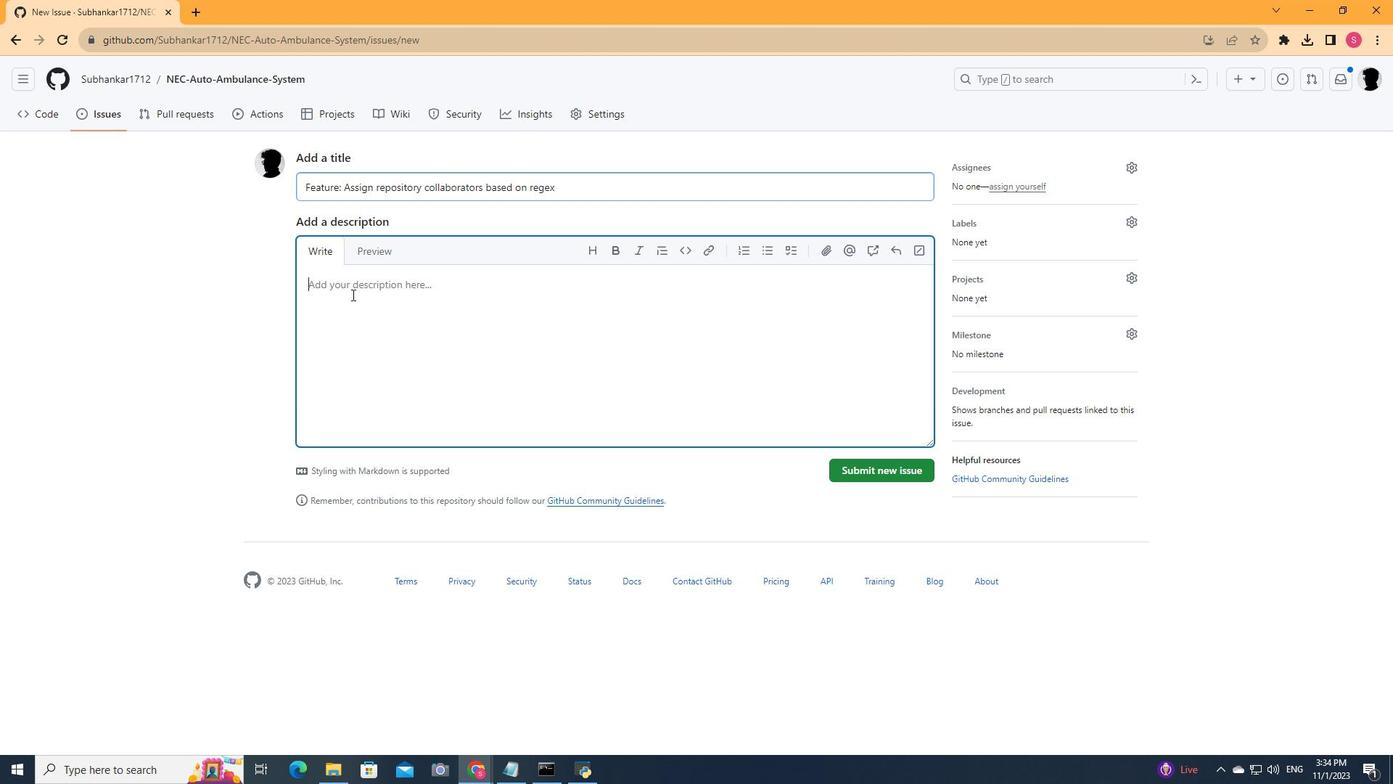 
Action: Mouse moved to (376, 247)
Screenshot: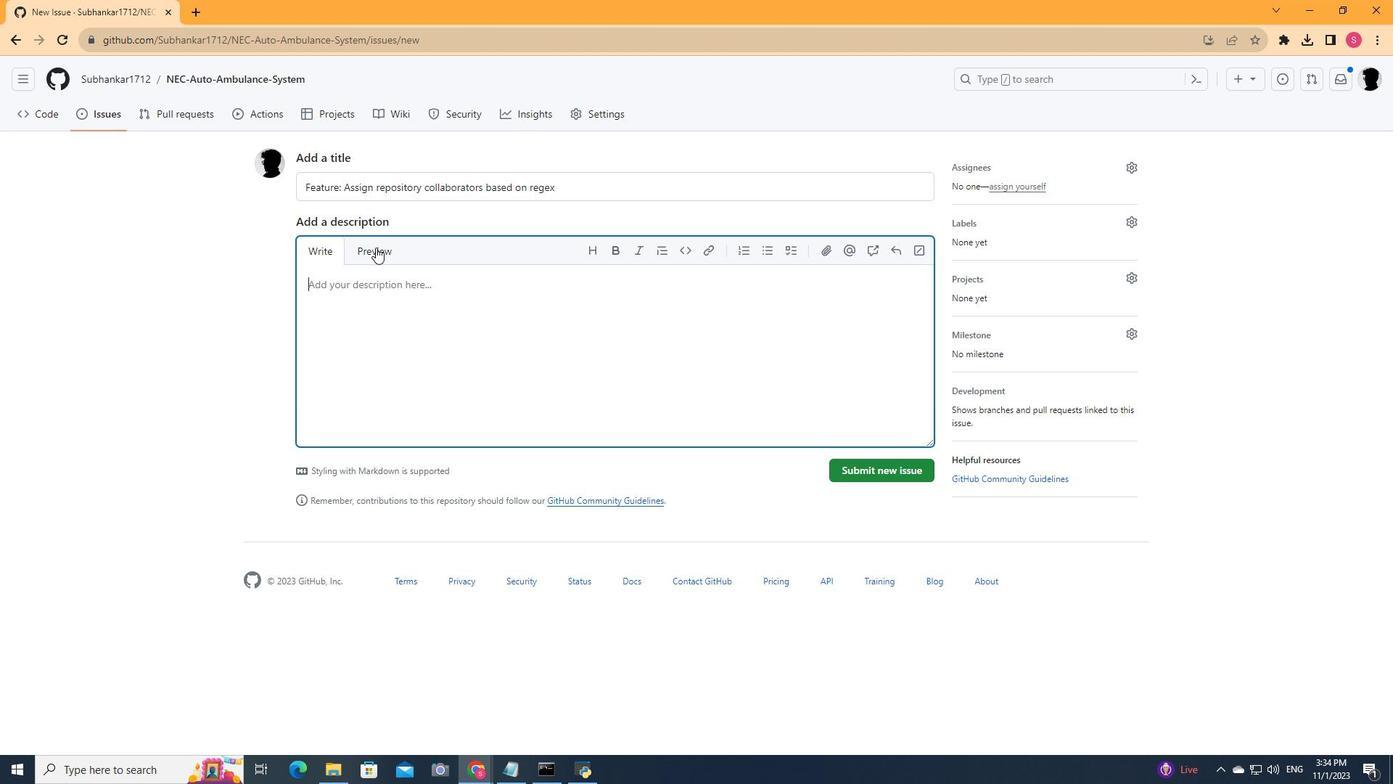 
Action: Mouse pressed left at (376, 247)
Screenshot: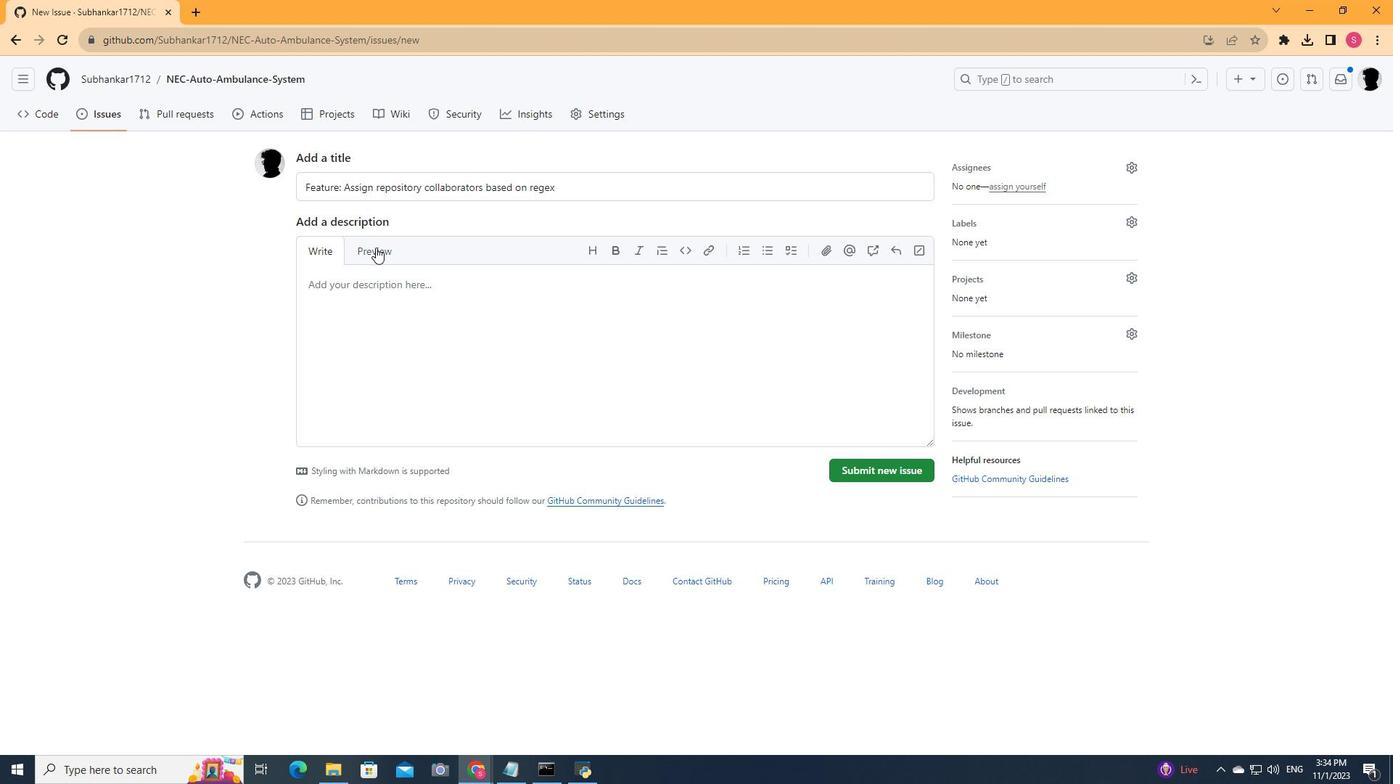 
Action: Mouse moved to (334, 254)
Screenshot: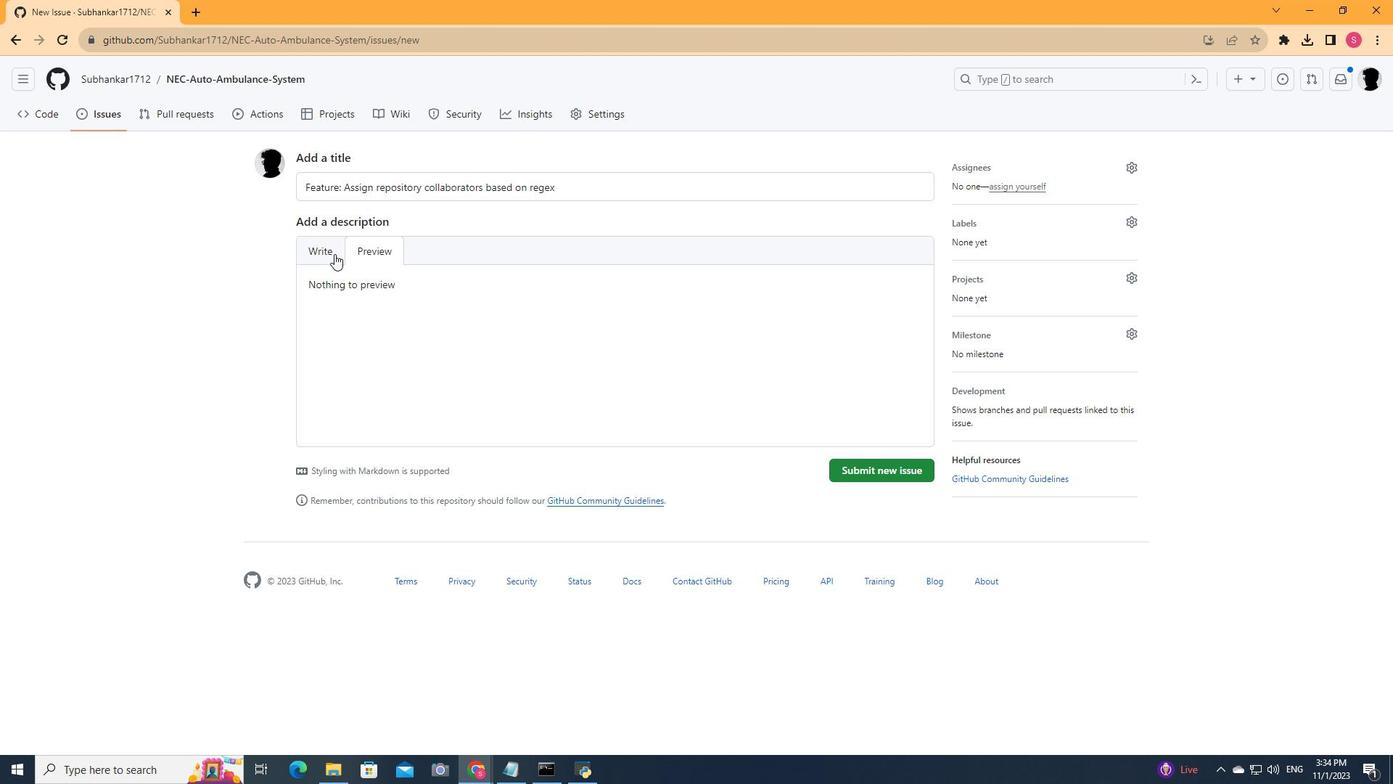 
Action: Mouse pressed left at (334, 254)
Screenshot: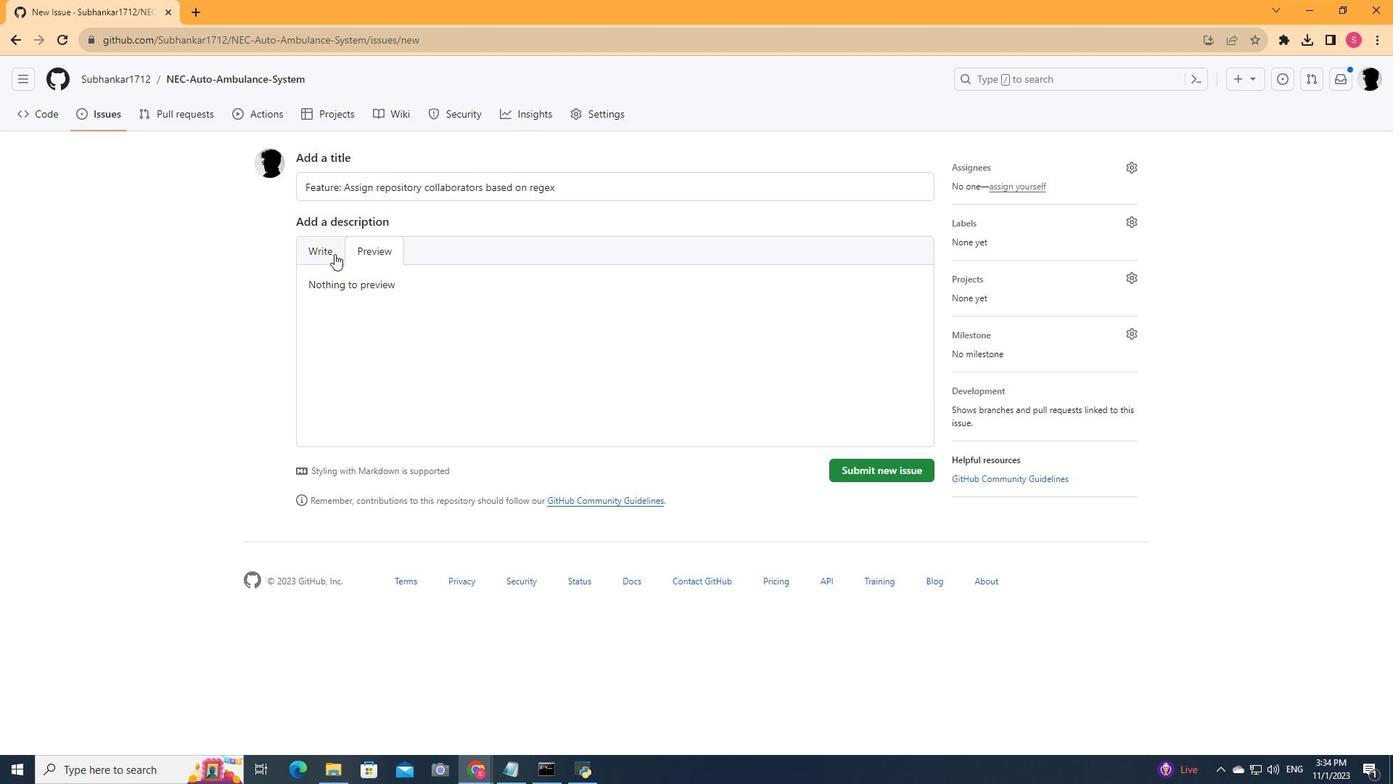 
Action: Mouse moved to (356, 304)
Screenshot: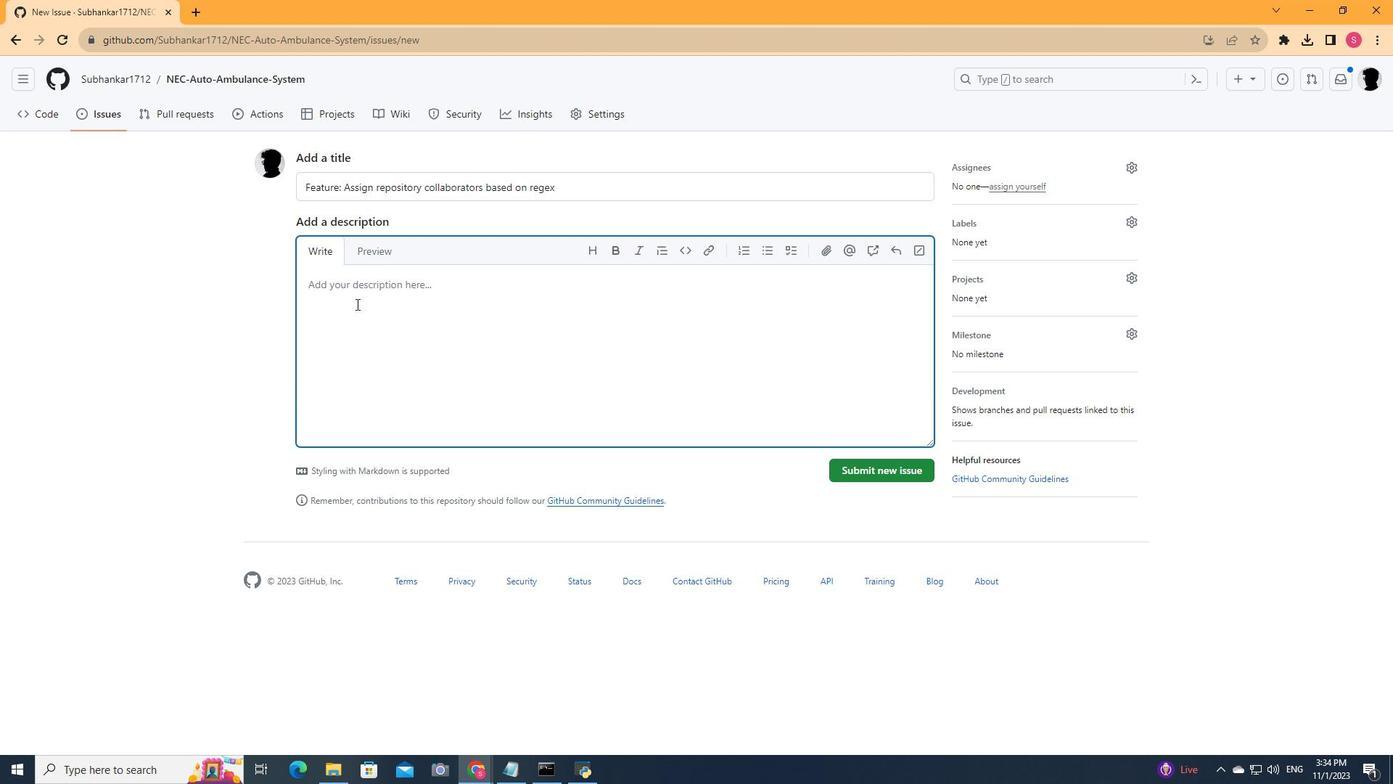 
Action: Key pressed <Key.shift>Would<Key.space>you<Key.space>consider<Key.space>adding<Key.space>support<Key.space>for<Key.space>assigning<Key.space>repository<Key.space>colaa<Key.backspace><Key.backspace>aa<Key.backspace><Key.backspace>laborators<Key.space>based<Key.space>on<Key.space>regex<Key.space>as<Key.space>well<Key.shift_r>?<Key.enter><Key.enter><Key.shift>I<Key.space>can<Key.space>make<Key.space>a<Key.space><Key.shift>PR<Key.space>if<Key.space>you<Key.space>want<Key.shift><Key.shift><Key.shift><Key.shift><Key.shift><Key.shift><Key.shift><Key.shift><Key.shift><Key.shift><Key.shift><Key.shift><Key.shift><Key.shift><Key.shift><Key.shift><Key.shift><Key.shift><Key.shift><Key.shift><Key.shift><Key.shift><Key.shift><Key.shift><Key.shift><Key.shift><Key.shift><Key.shift><Key.shift><Key.shift><Key.shift><Key.shift><Key.shift><Key.shift><Key.shift><Key.shift><Key.shift><Key.shift><Key.shift><Key.shift><Key.shift><Key.shift><Key.shift><Key.shift><Key.shift><Key.shift><Key.shift>!
Screenshot: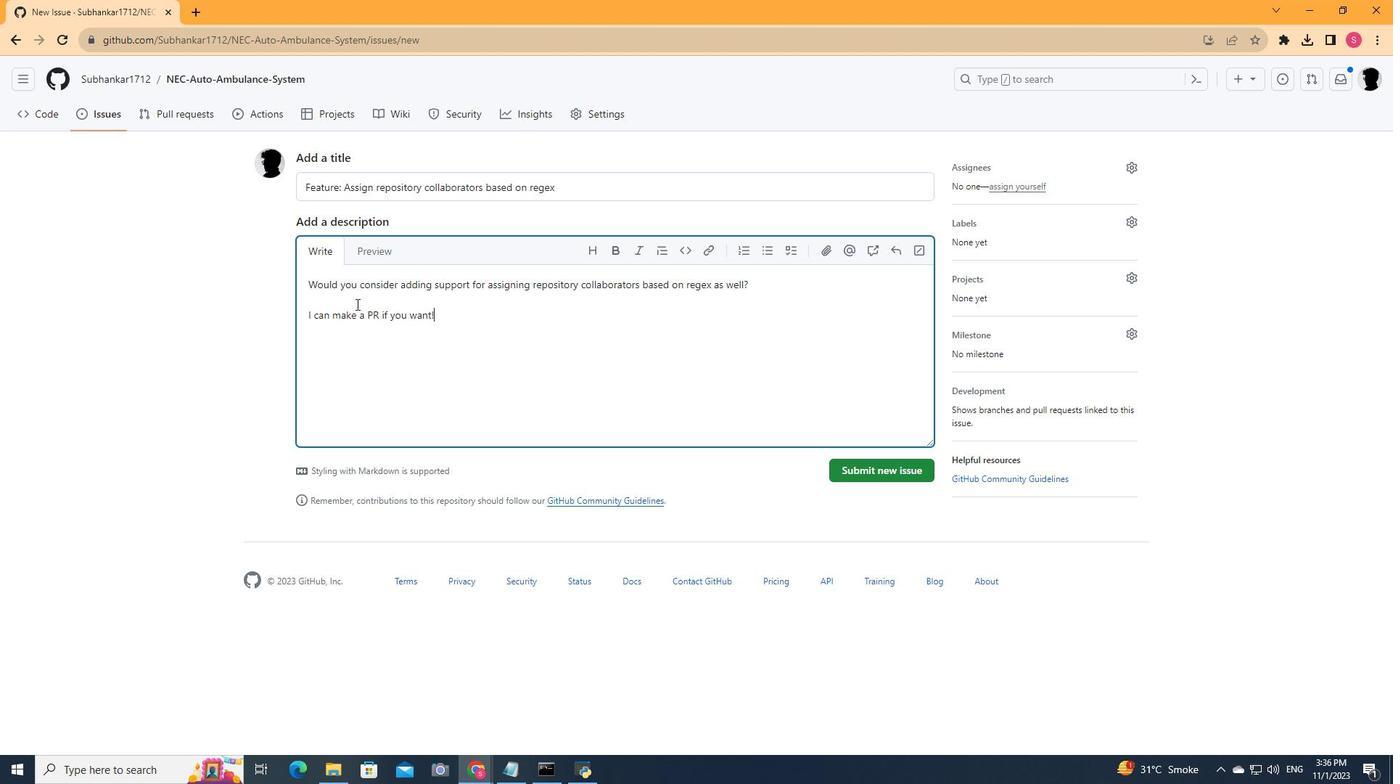 
Action: Mouse moved to (375, 242)
Screenshot: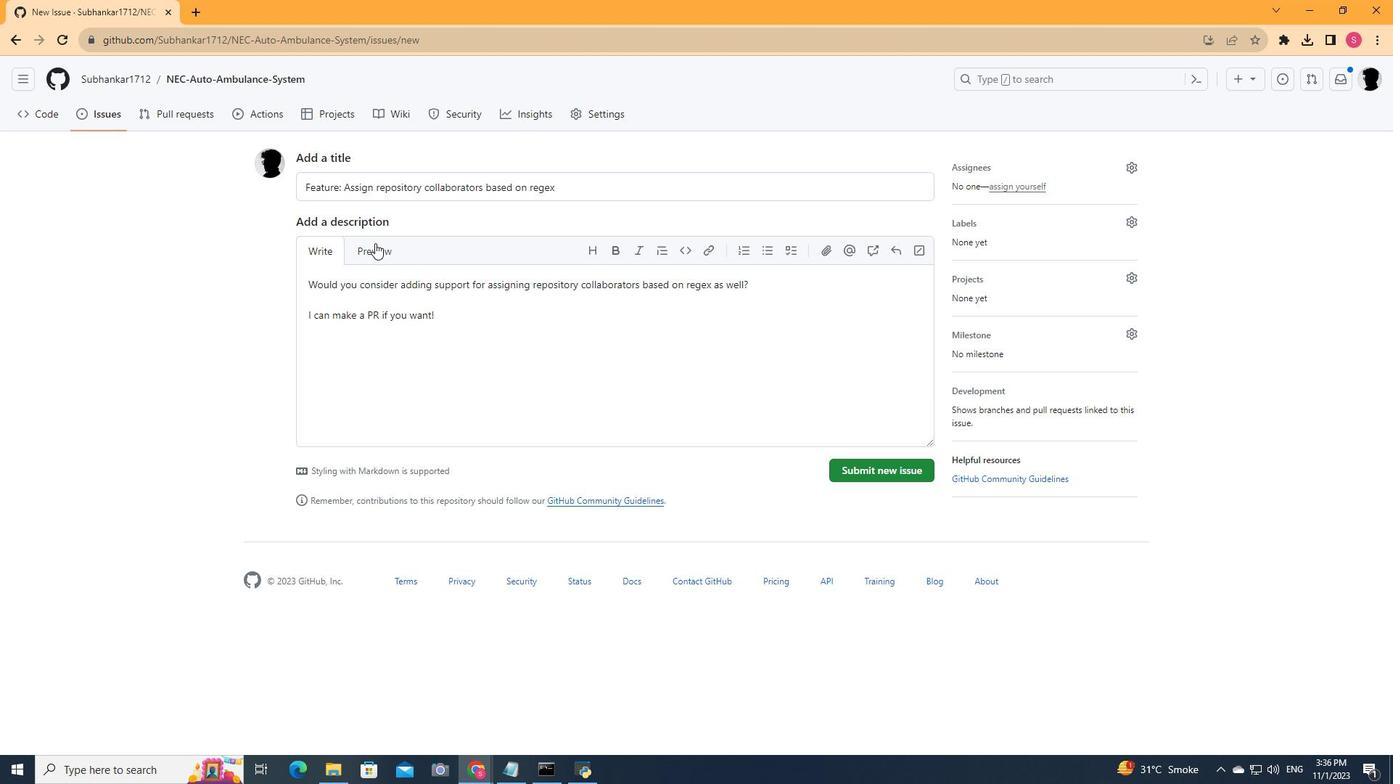
Action: Mouse pressed left at (375, 242)
Screenshot: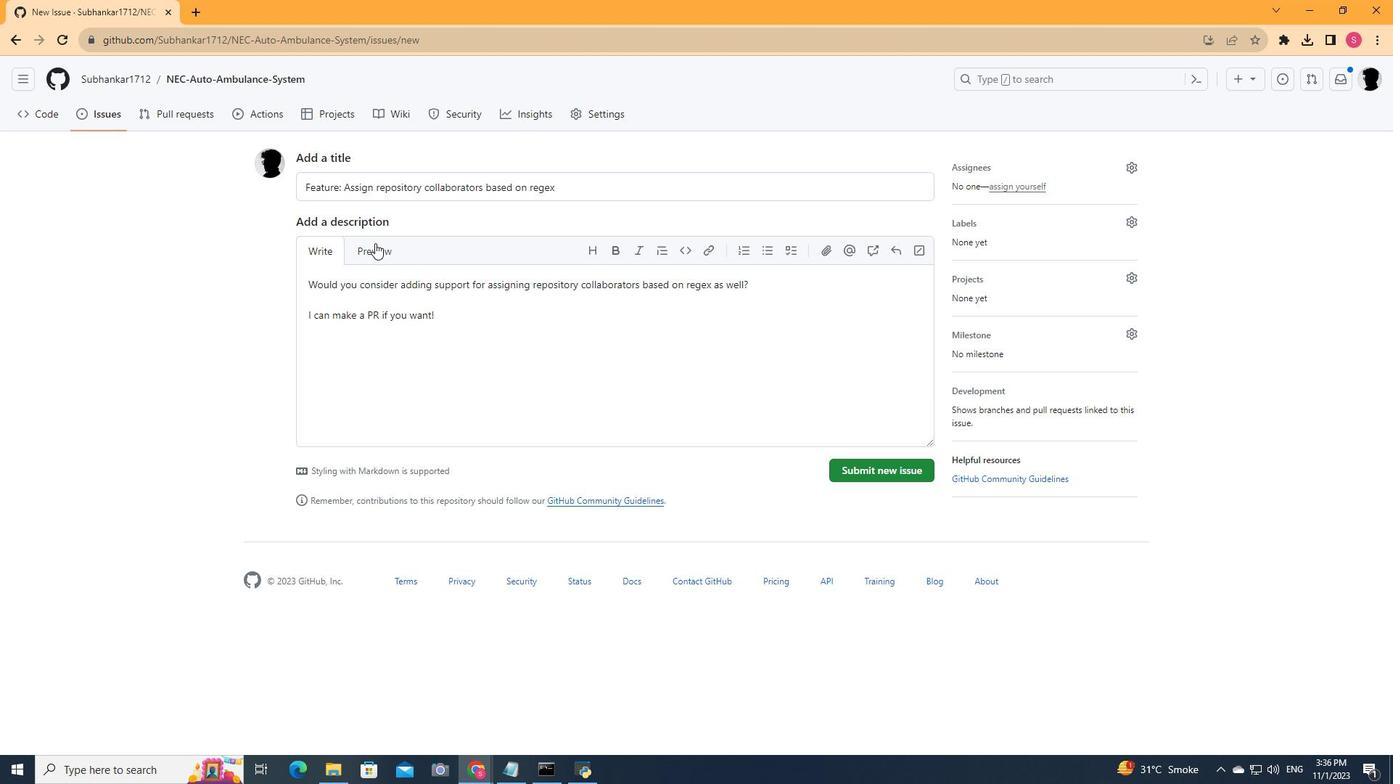 
Action: Mouse moved to (898, 469)
Screenshot: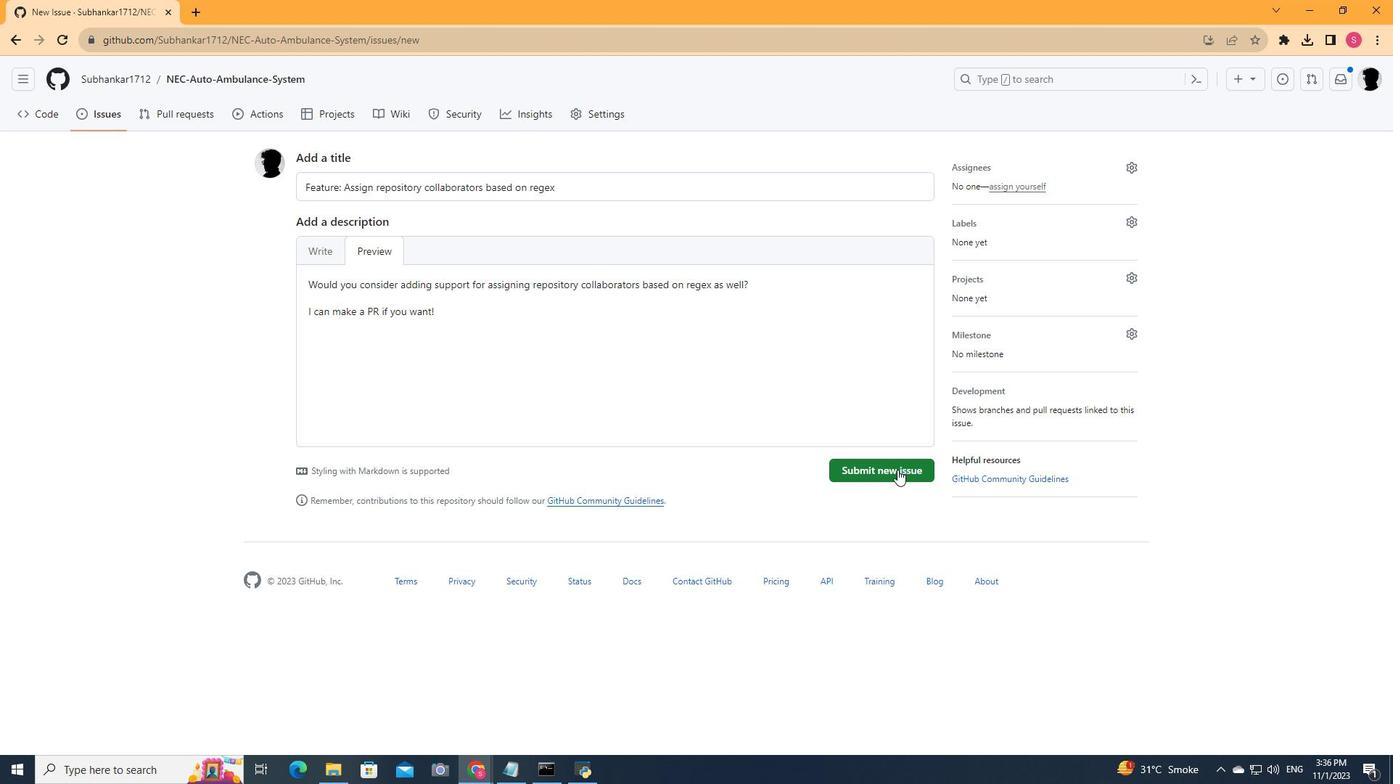 
Action: Mouse pressed left at (898, 469)
Screenshot: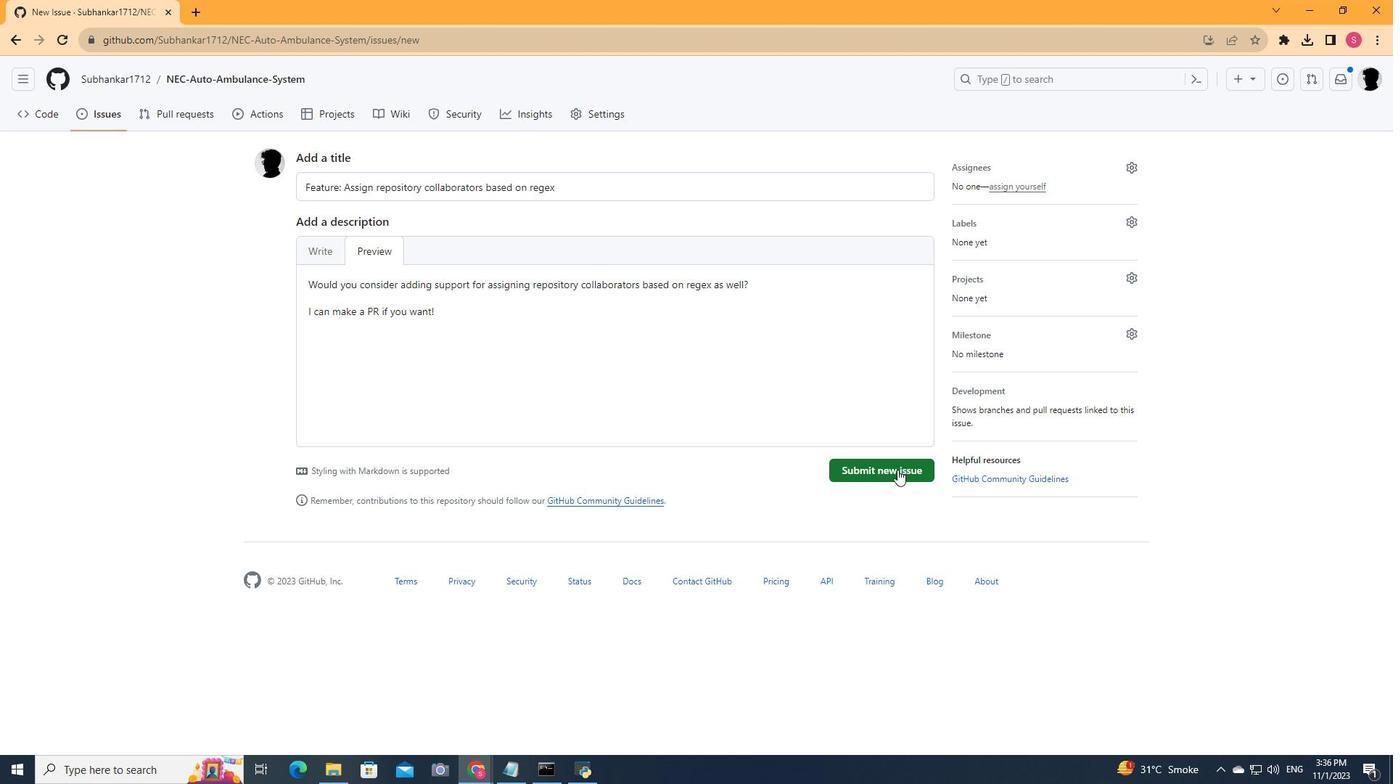 
Action: Mouse moved to (289, 111)
Screenshot: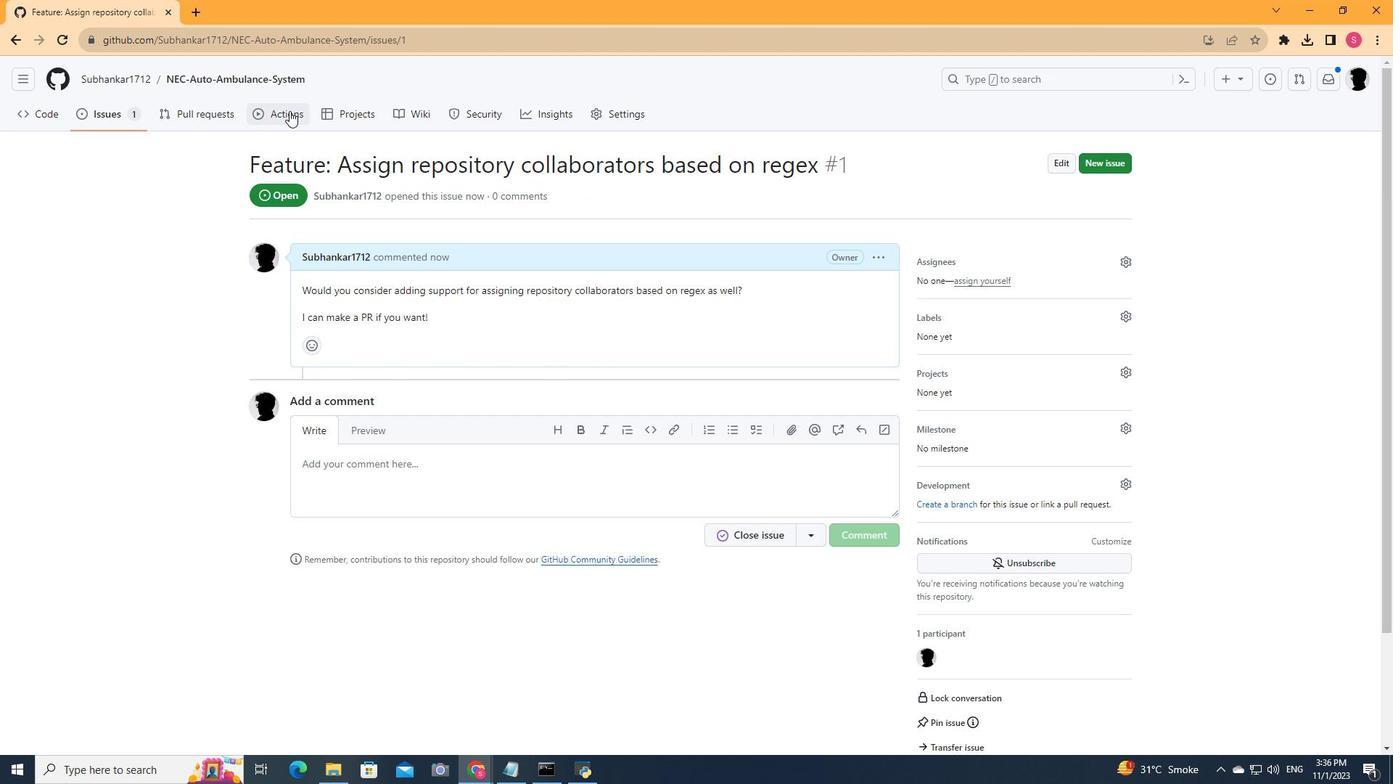 
Action: Mouse pressed left at (289, 111)
Screenshot: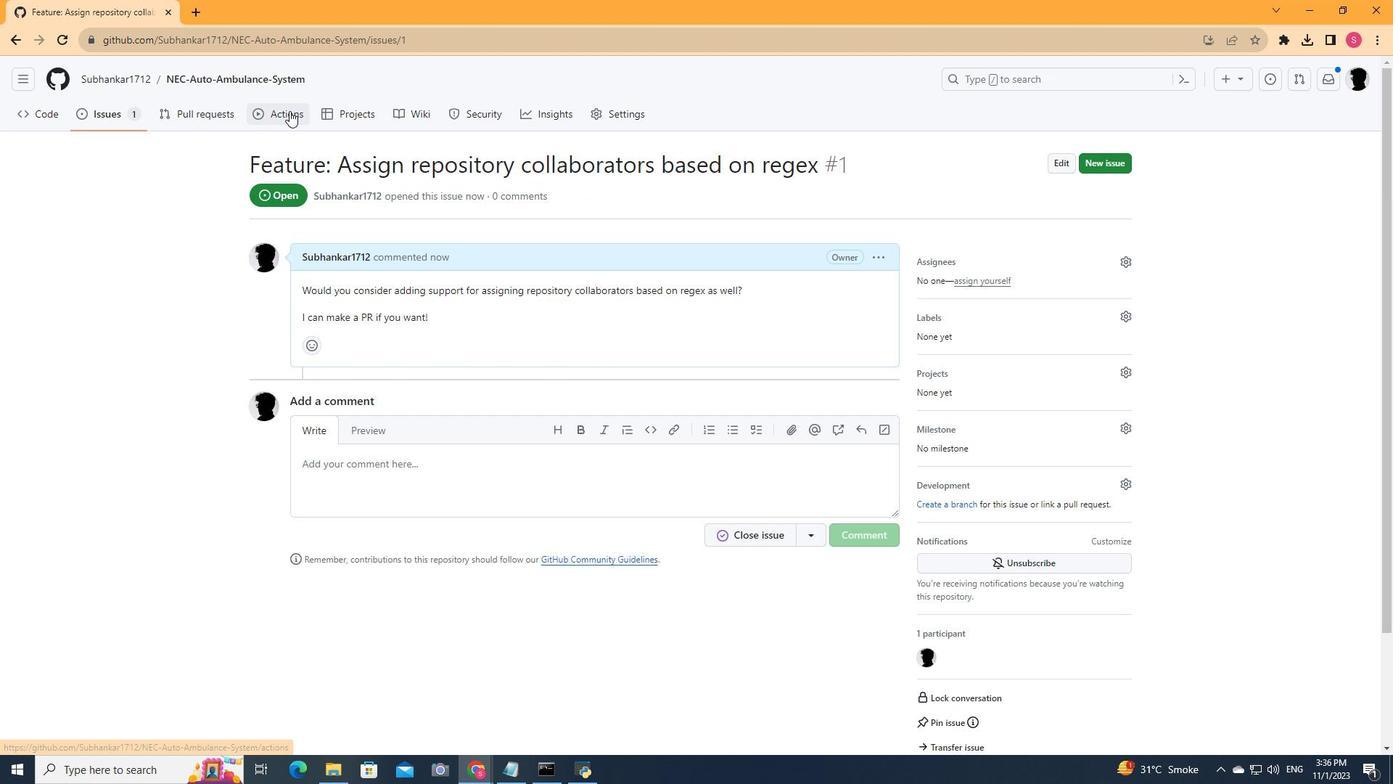 
Action: Mouse moved to (41, 221)
Screenshot: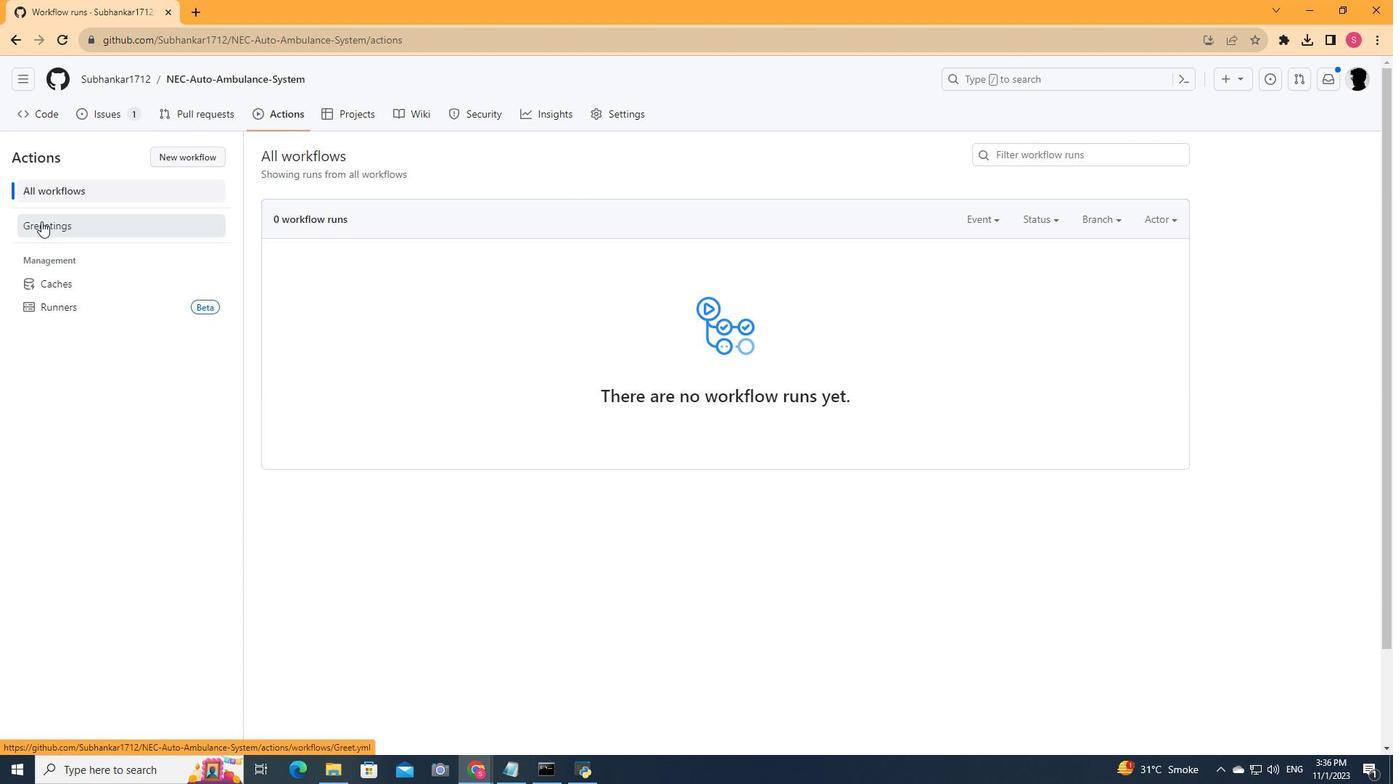 
Action: Mouse pressed left at (41, 221)
Screenshot: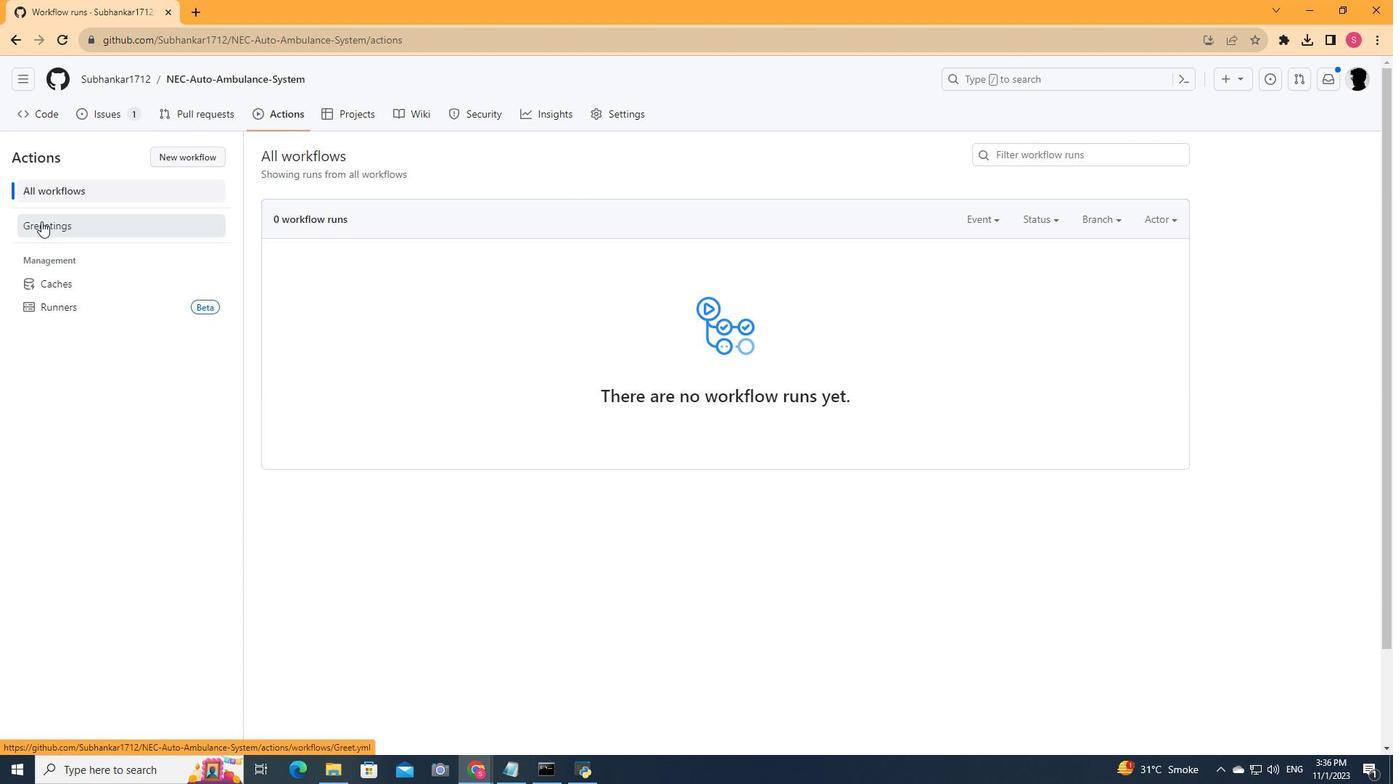 
Action: Mouse moved to (403, 258)
Screenshot: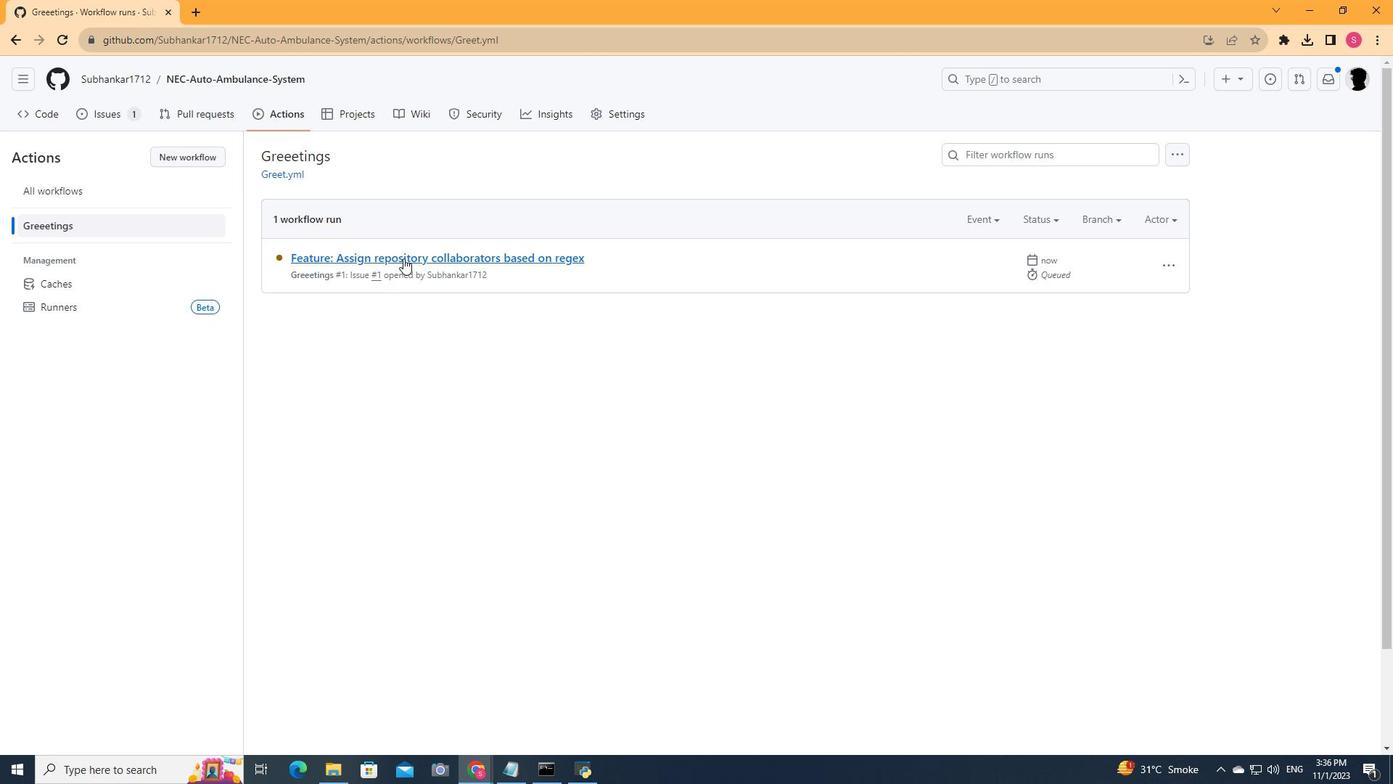 
Action: Mouse pressed left at (403, 258)
Screenshot: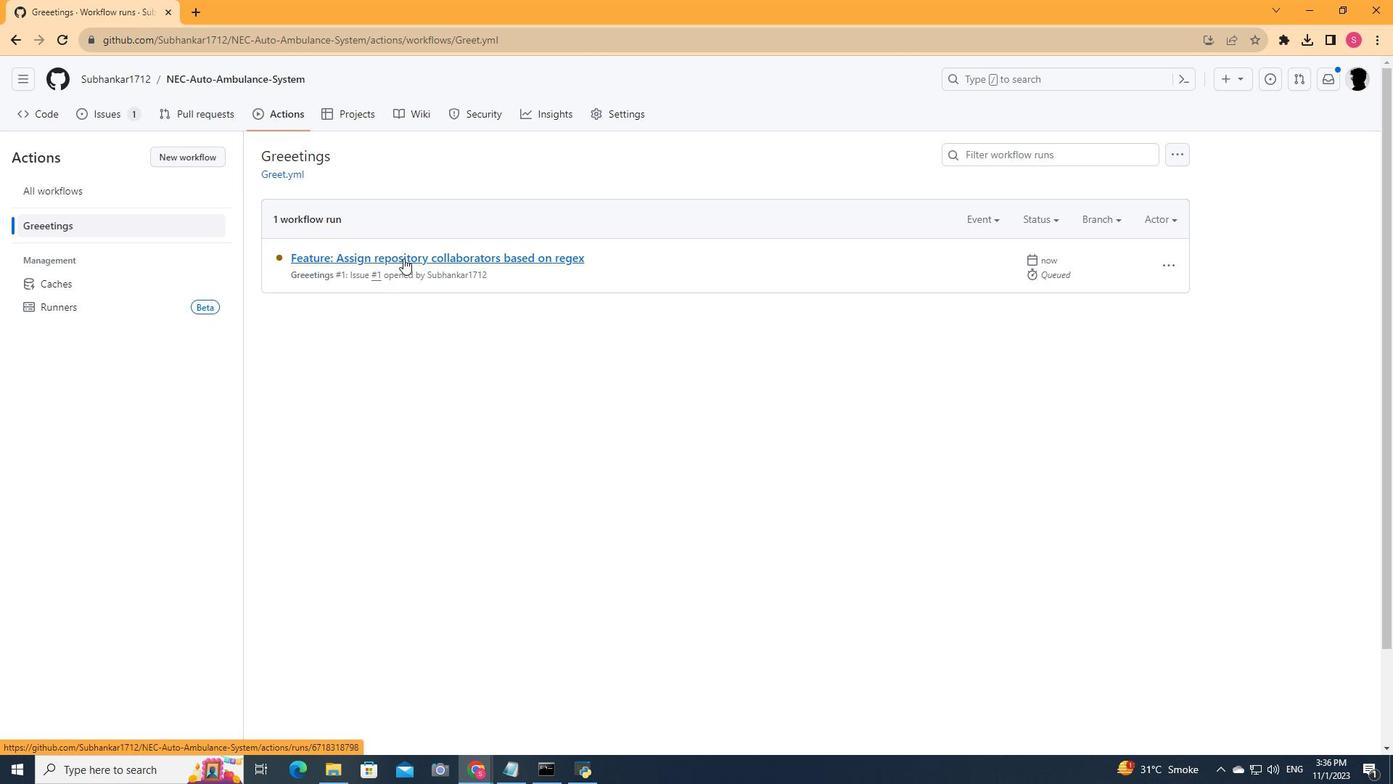 
Action: Mouse moved to (320, 400)
Screenshot: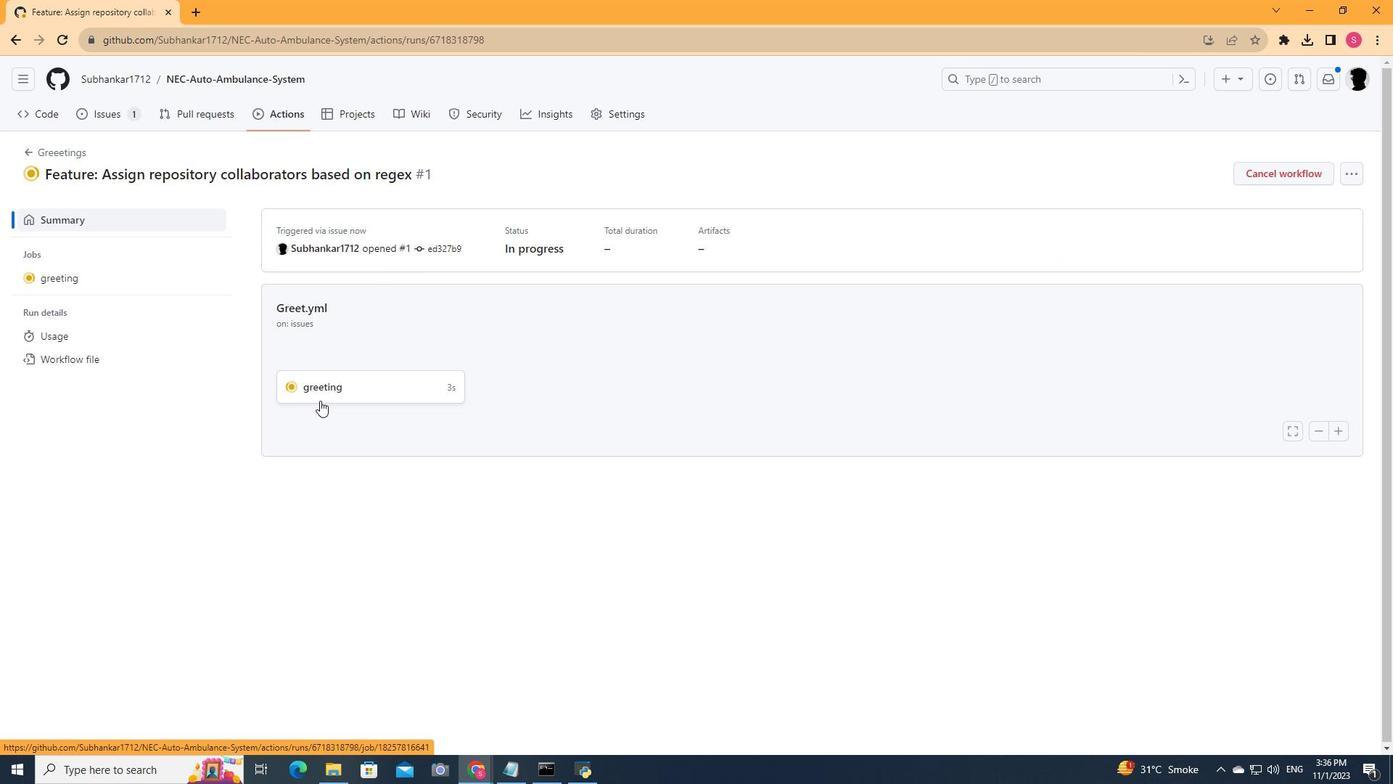 
Action: Mouse scrolled (320, 400) with delta (0, 0)
Screenshot: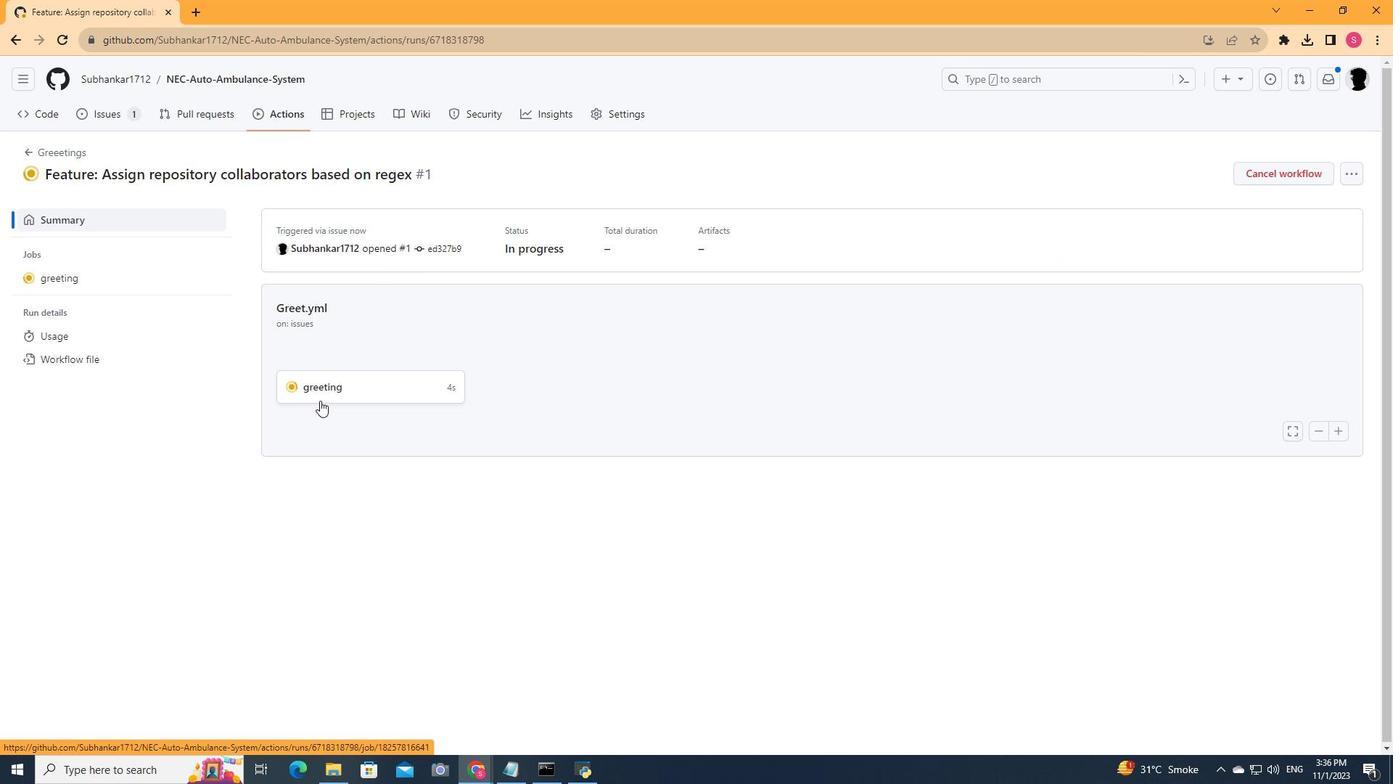 
Action: Mouse scrolled (320, 400) with delta (0, 0)
Screenshot: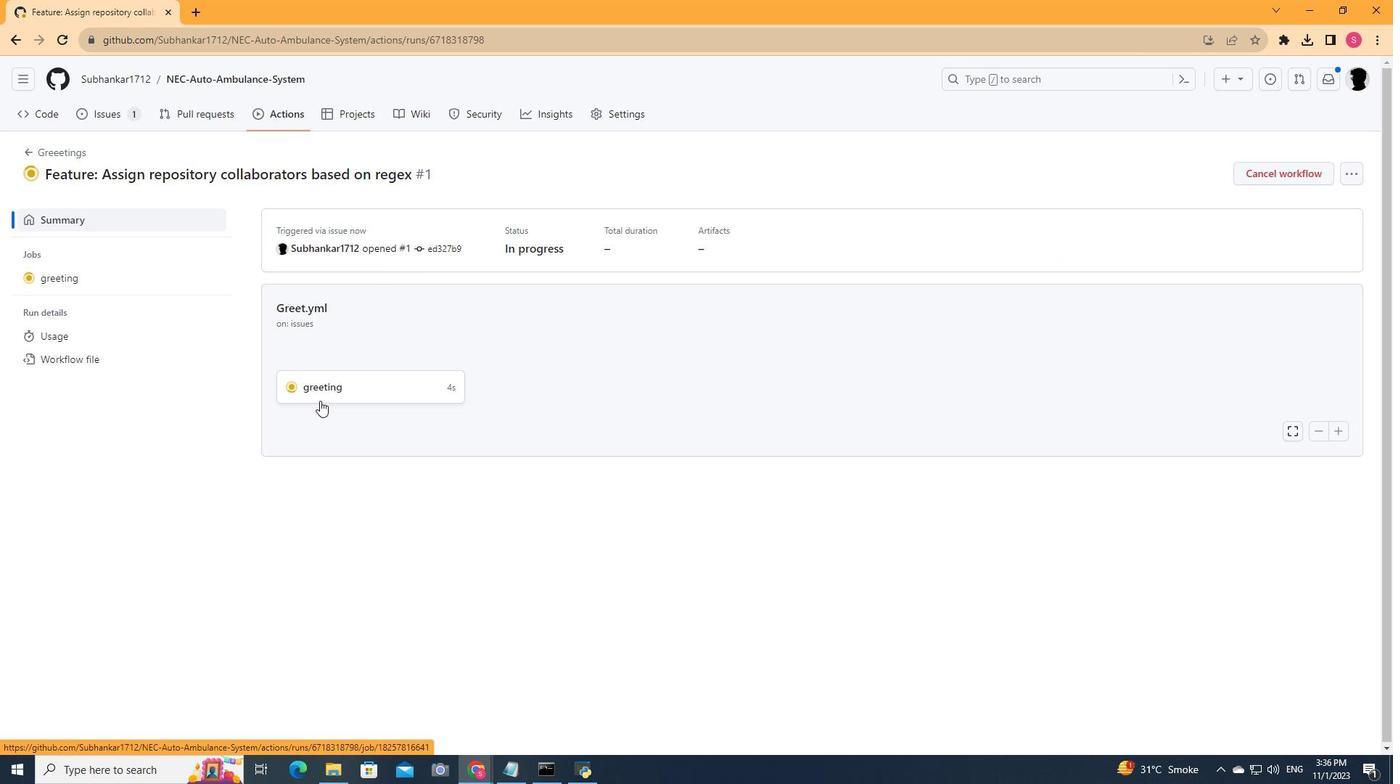 
Action: Mouse moved to (376, 376)
Screenshot: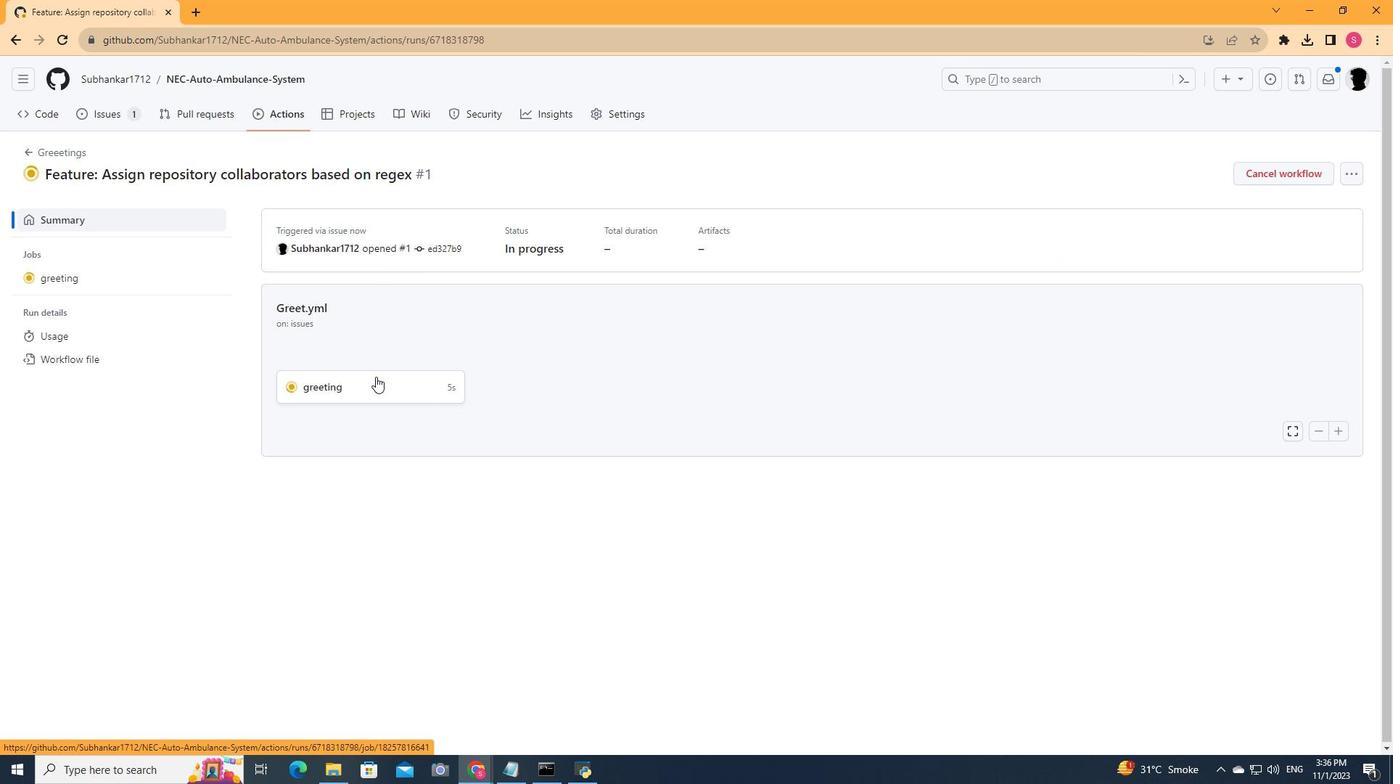 
Action: Mouse scrolled (376, 377) with delta (0, 0)
Screenshot: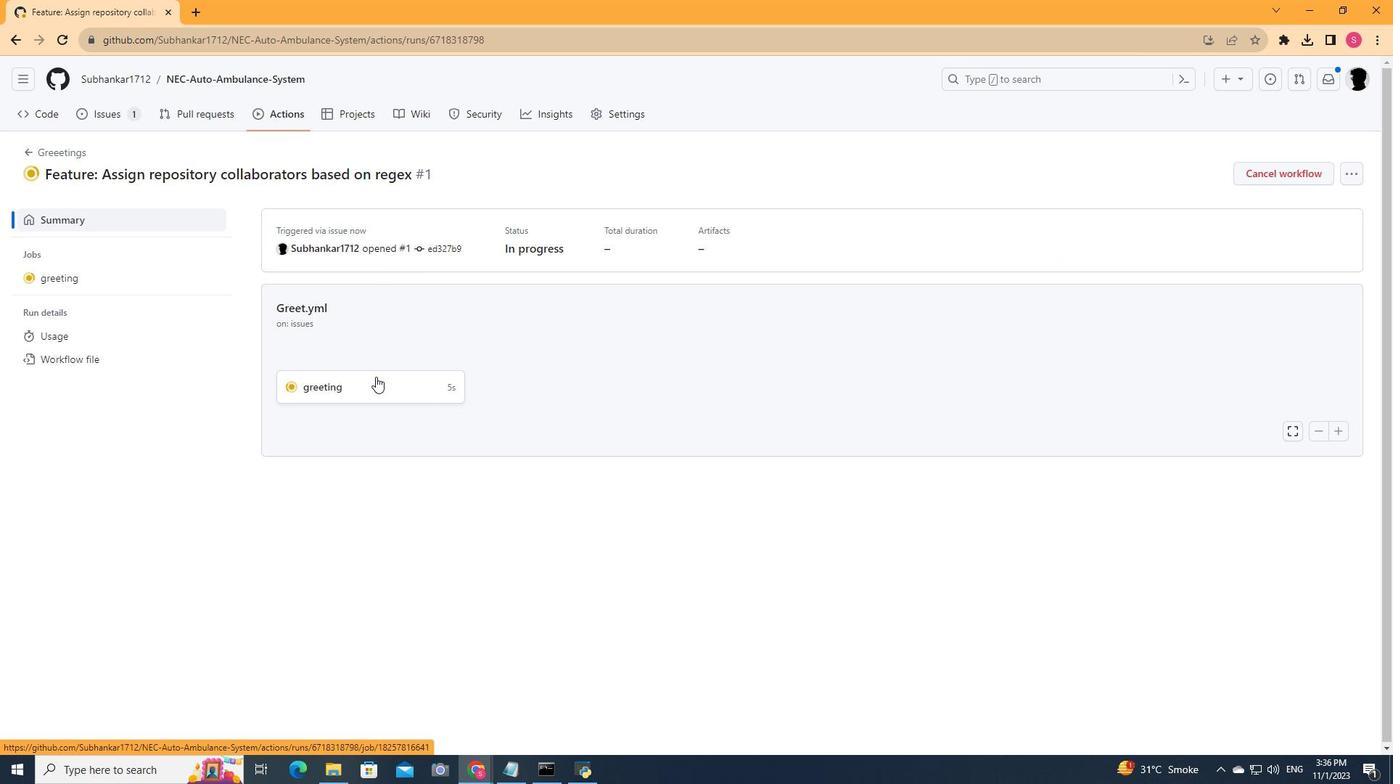 
Action: Mouse scrolled (376, 377) with delta (0, 0)
Screenshot: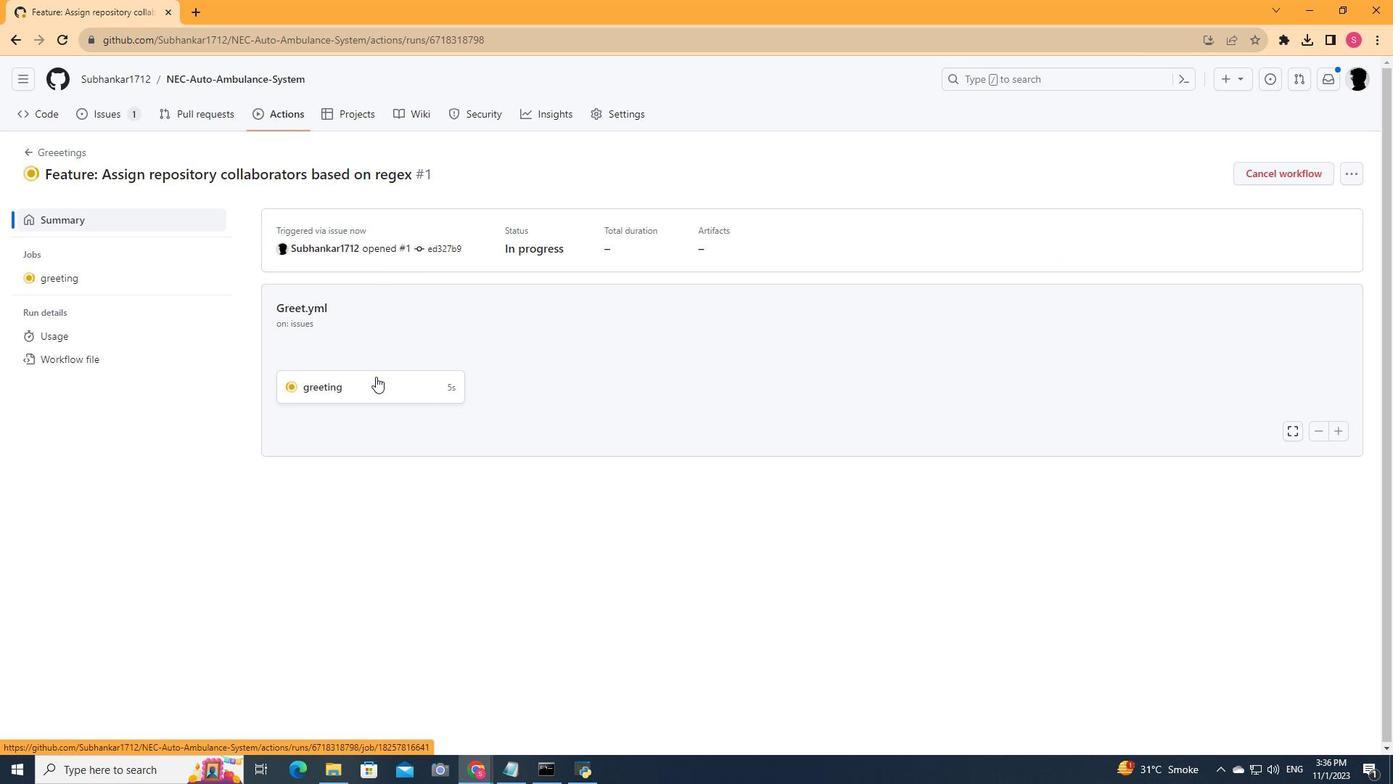
Action: Mouse scrolled (376, 377) with delta (0, 0)
Screenshot: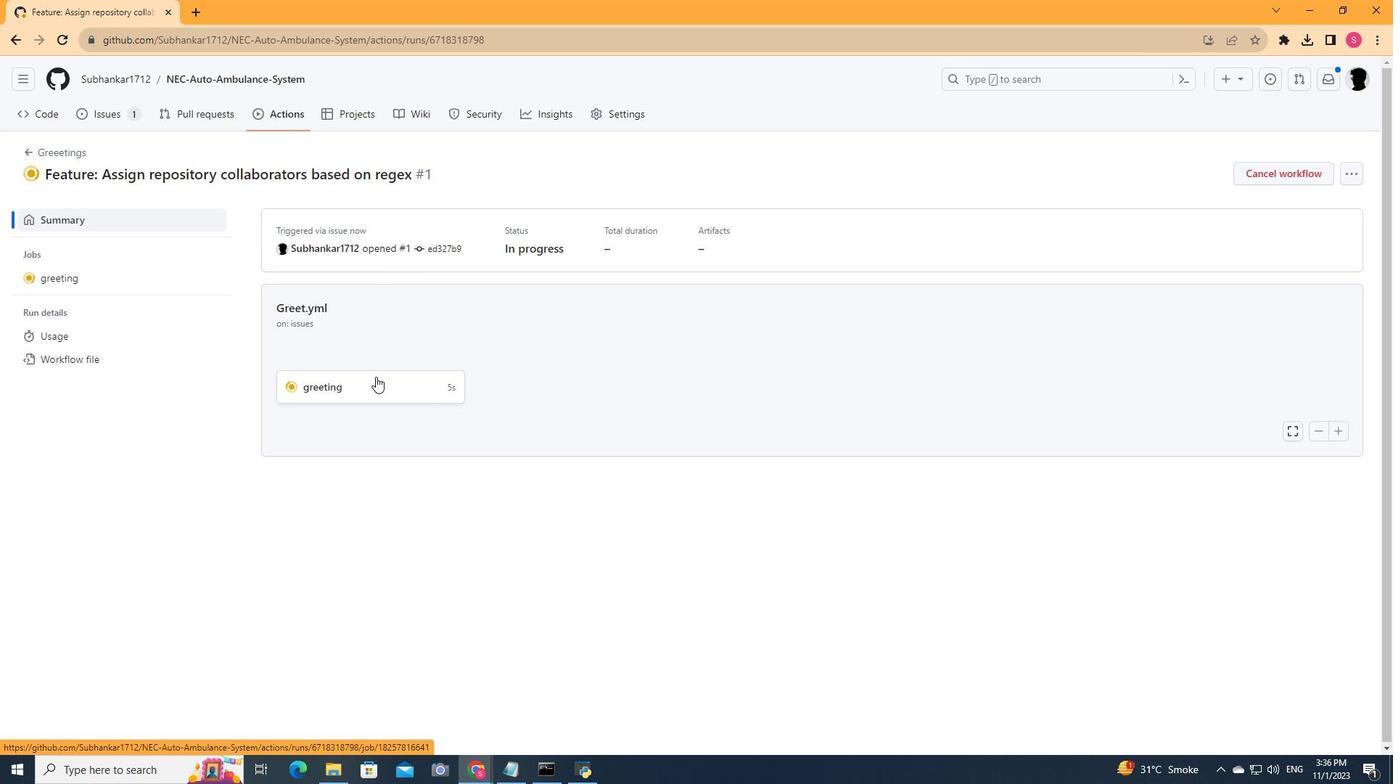 
Action: Mouse moved to (327, 388)
Screenshot: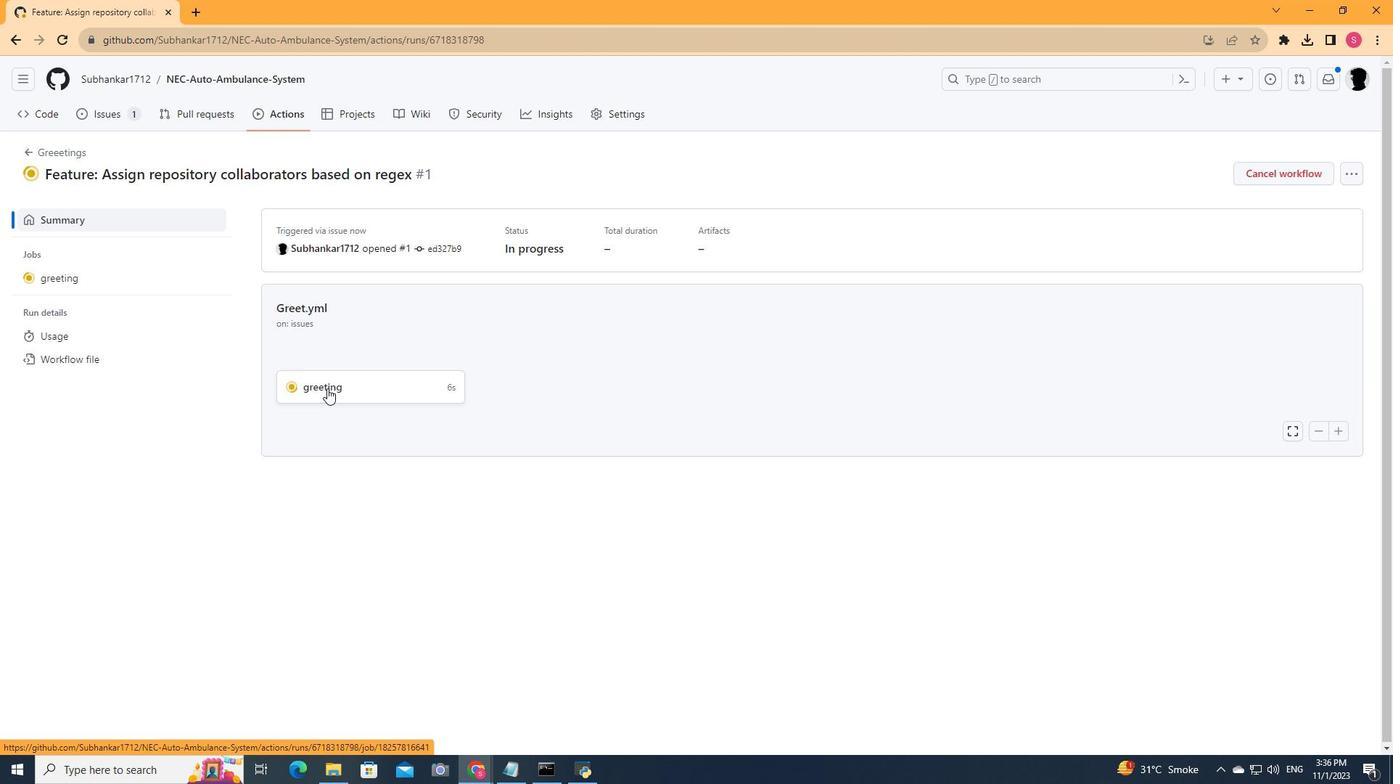 
Action: Mouse pressed left at (327, 388)
Screenshot: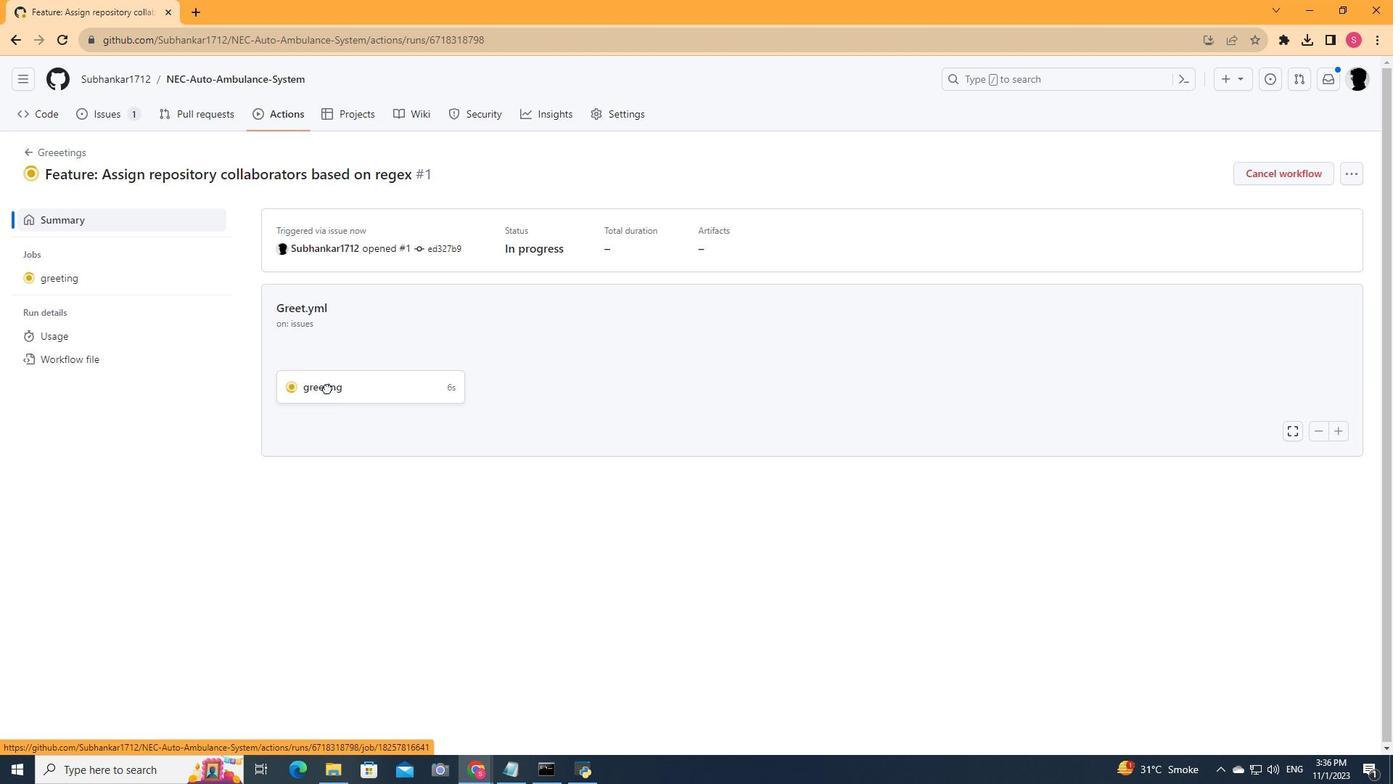 
Action: Mouse moved to (381, 628)
Screenshot: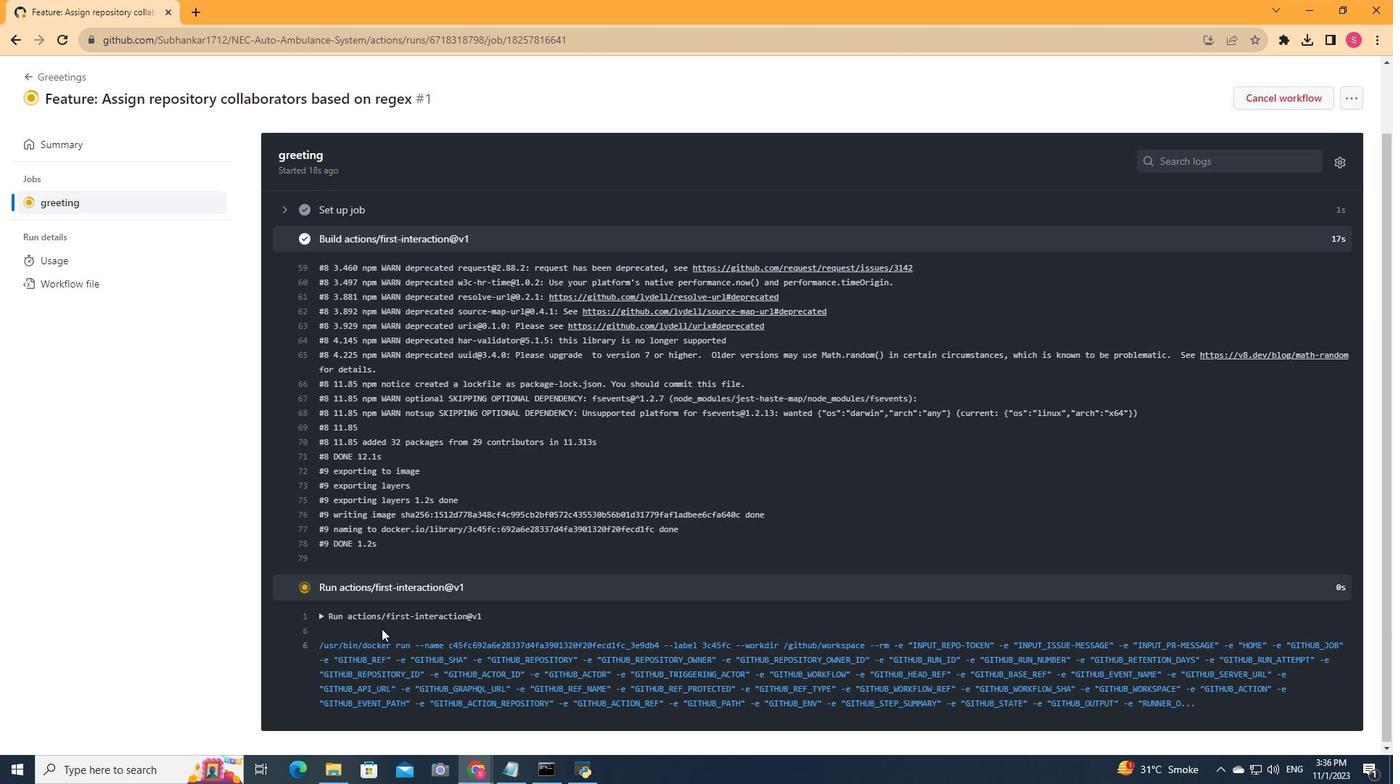 
Action: Mouse scrolled (381, 628) with delta (0, 0)
Screenshot: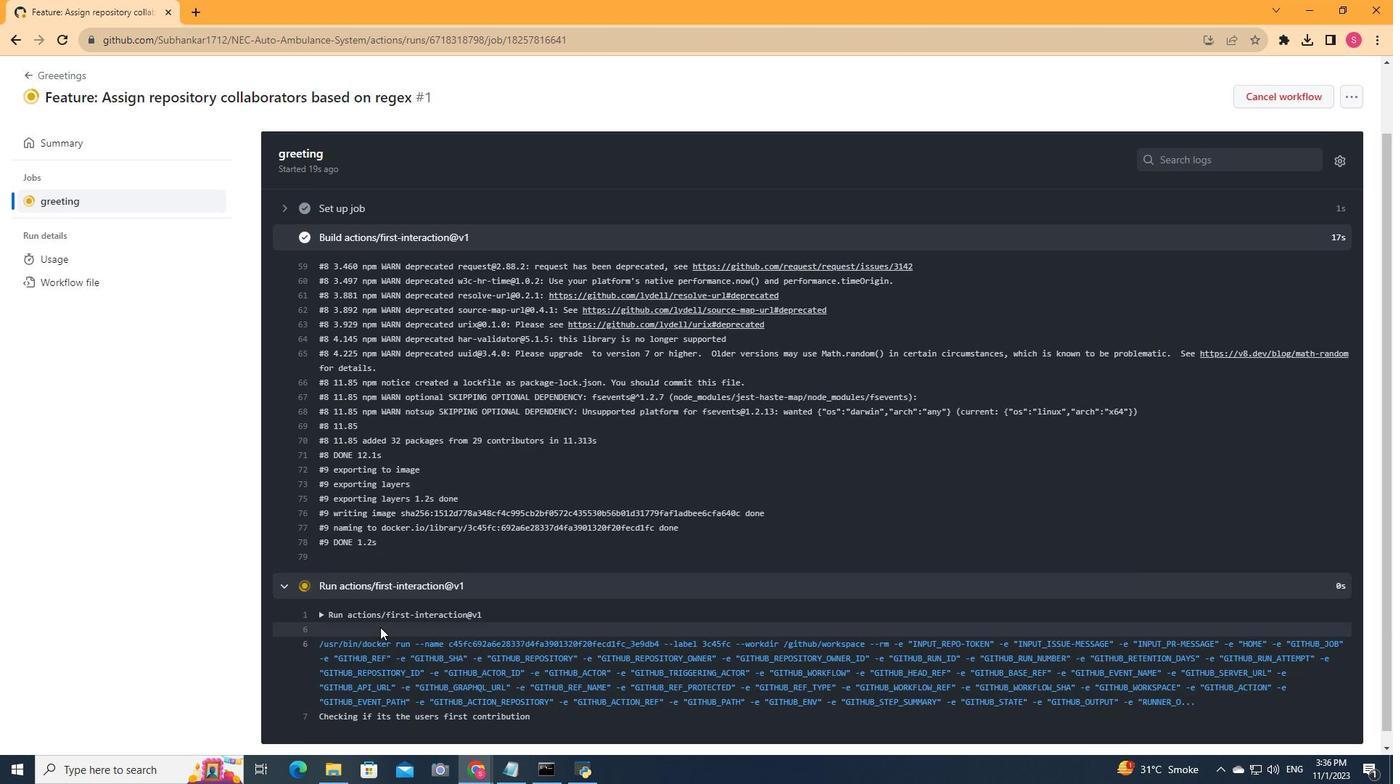 
Action: Mouse moved to (381, 593)
Screenshot: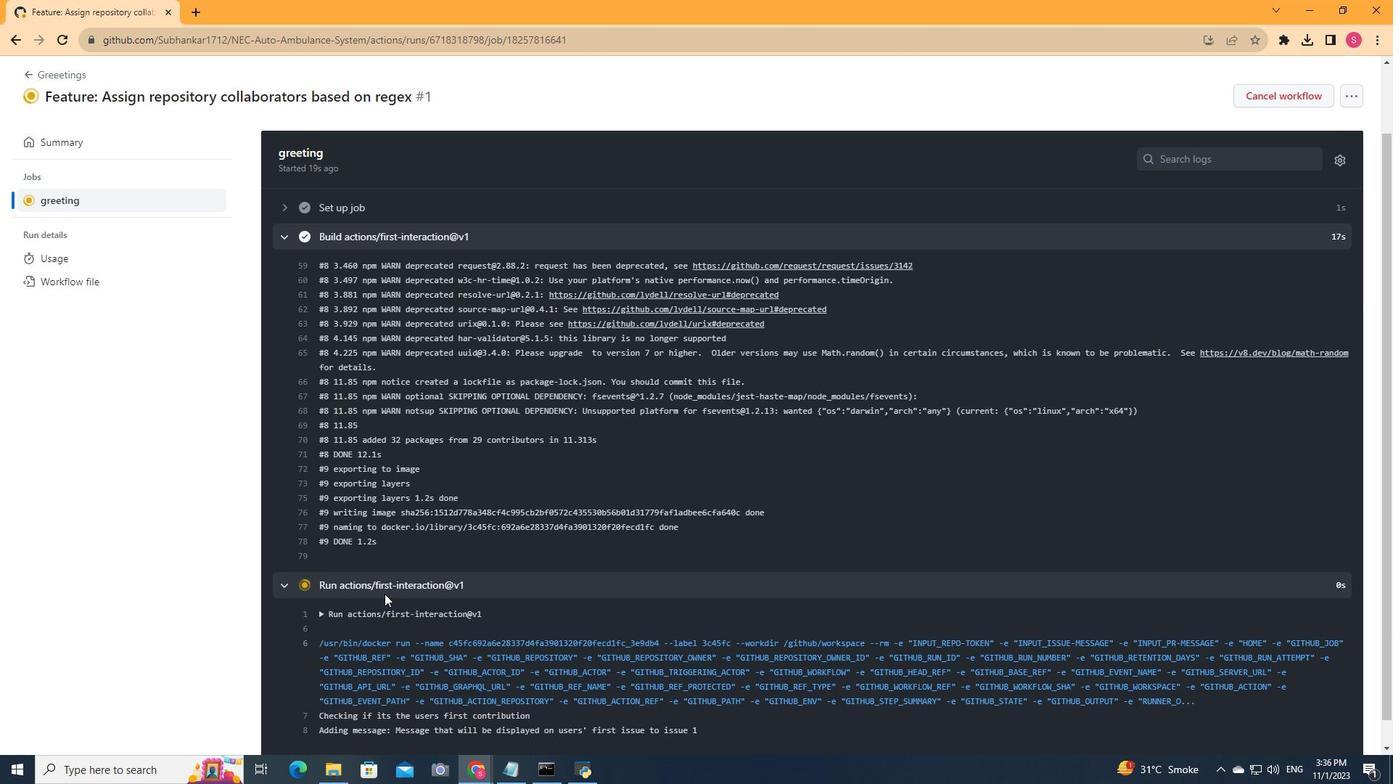 
Action: Mouse scrolled (381, 593) with delta (0, 0)
Screenshot: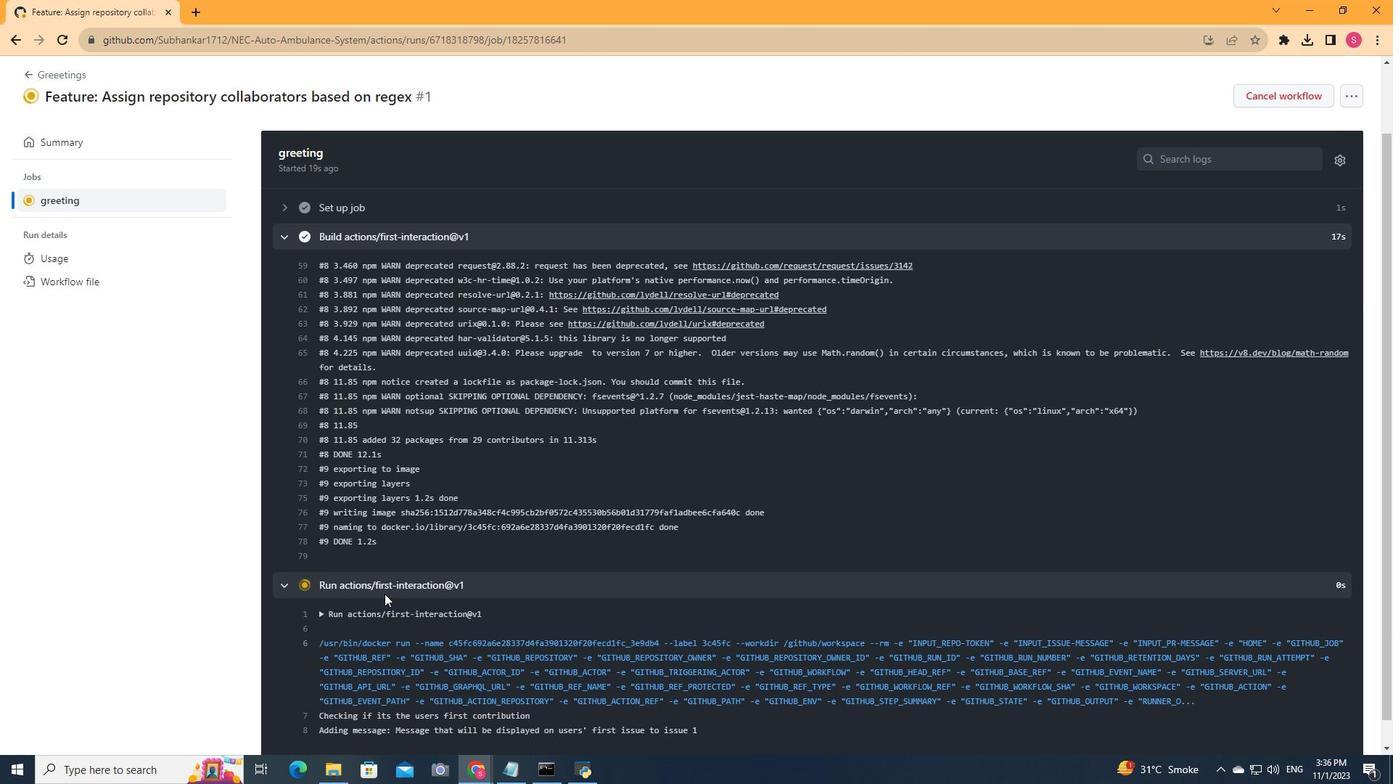 
Action: Mouse moved to (383, 593)
Screenshot: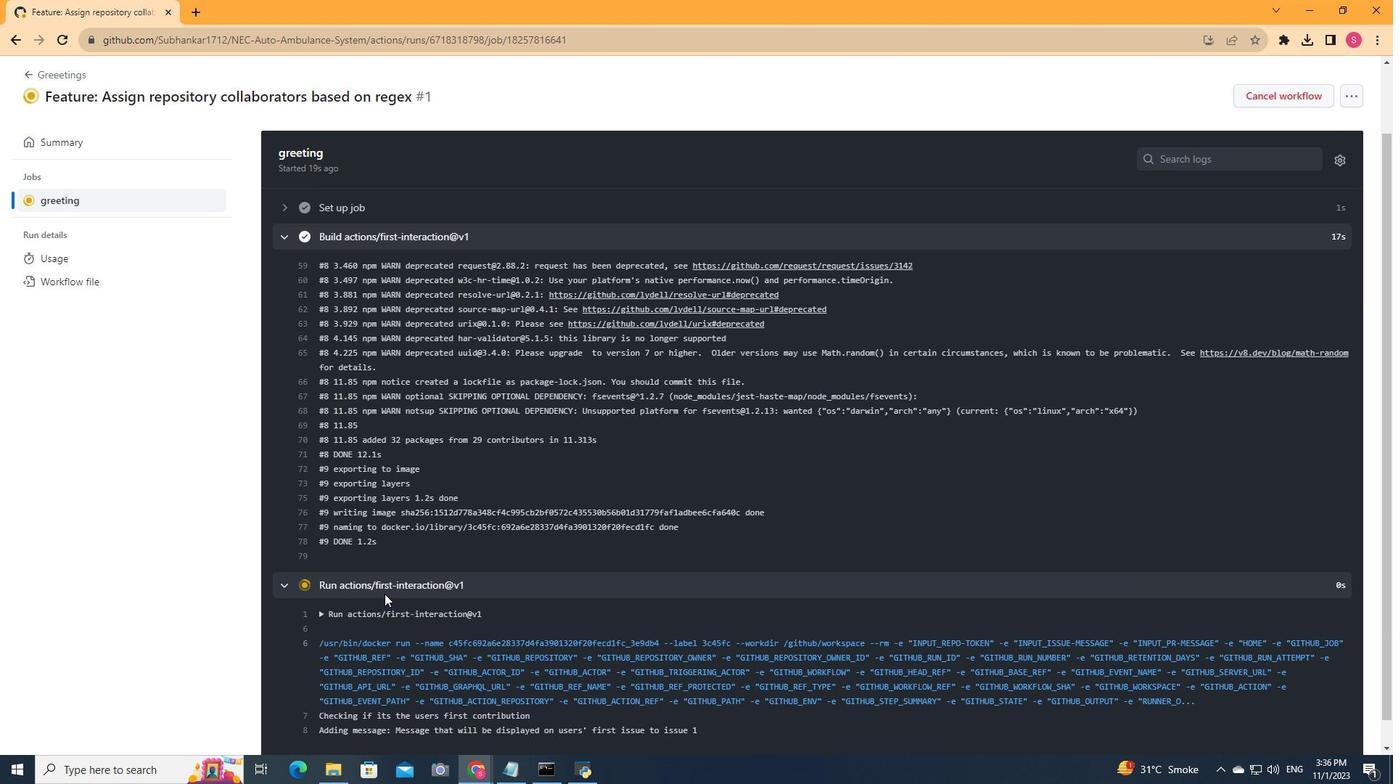 
Action: Mouse scrolled (383, 593) with delta (0, 0)
Screenshot: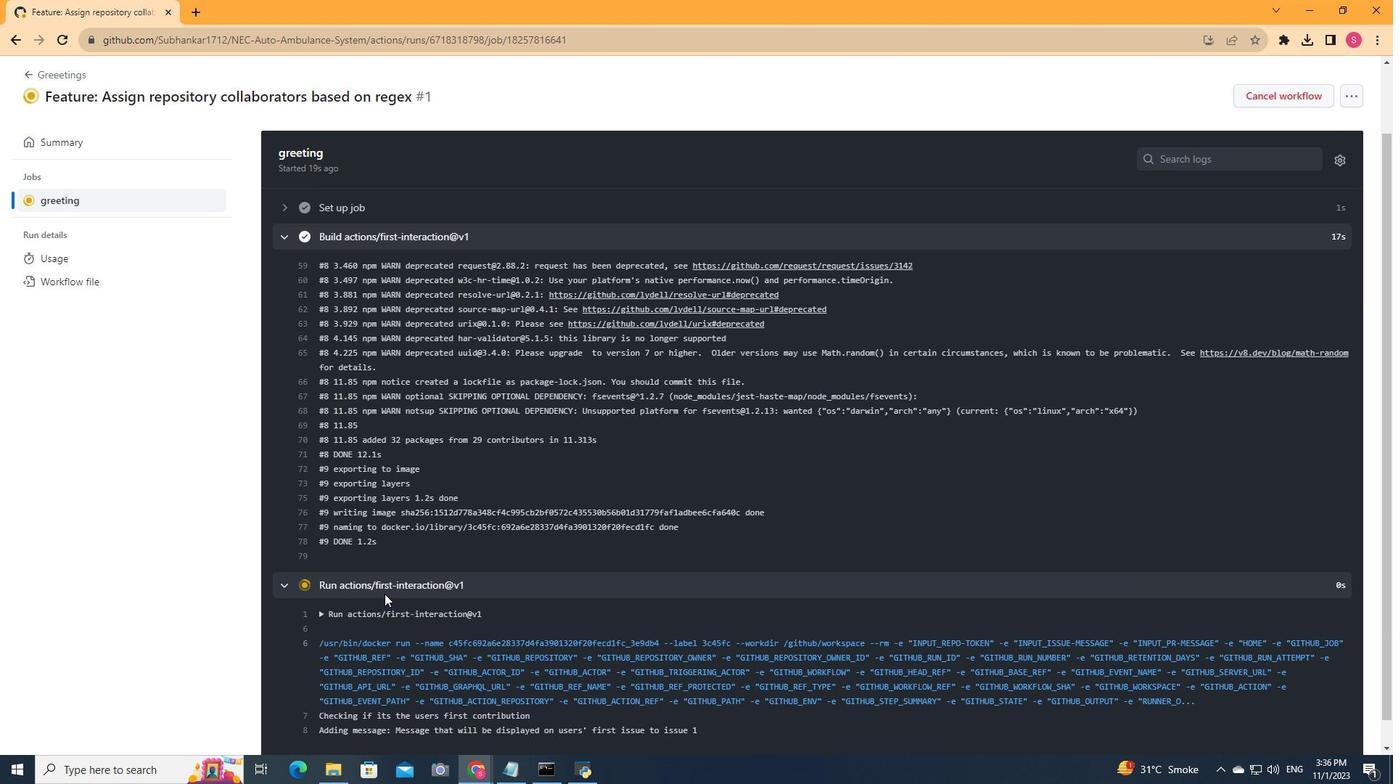
Action: Mouse moved to (384, 593)
Screenshot: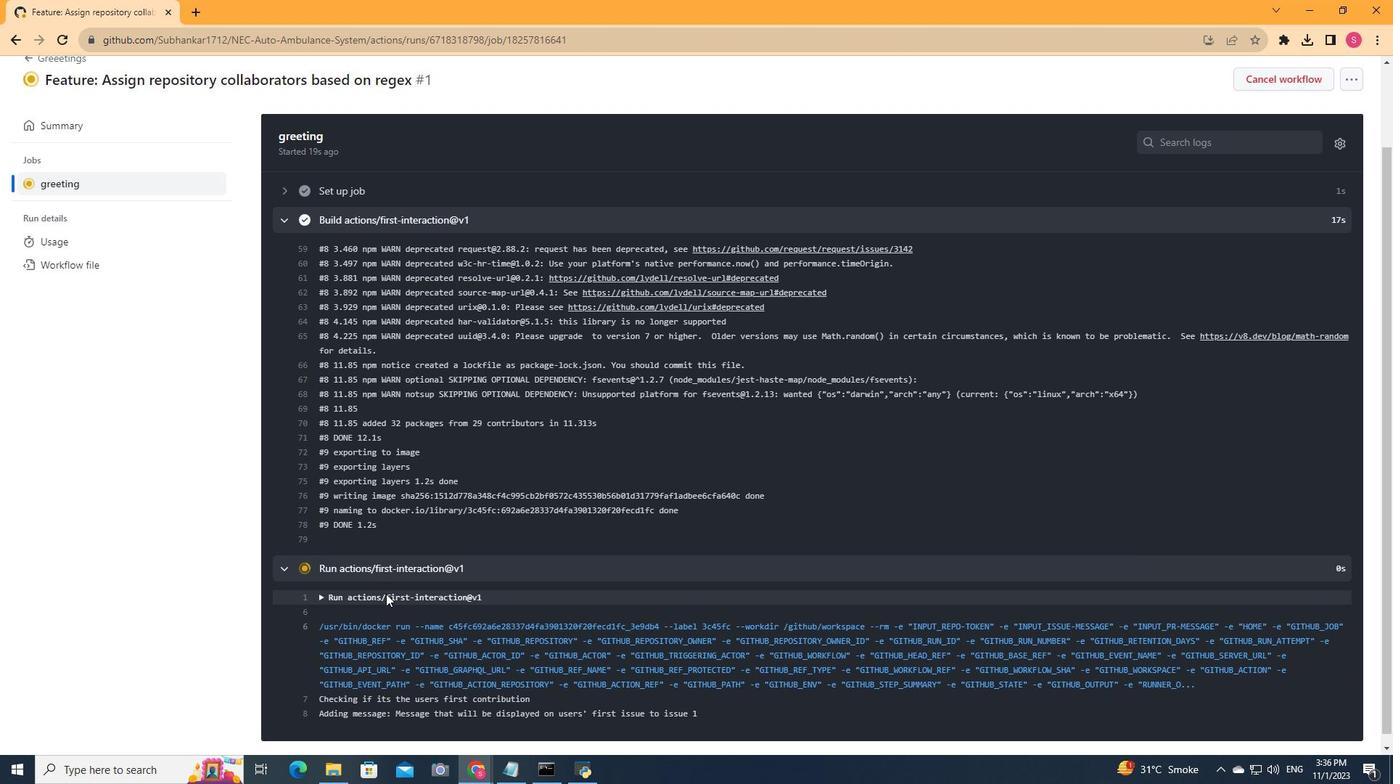 
Action: Mouse scrolled (384, 593) with delta (0, 0)
Screenshot: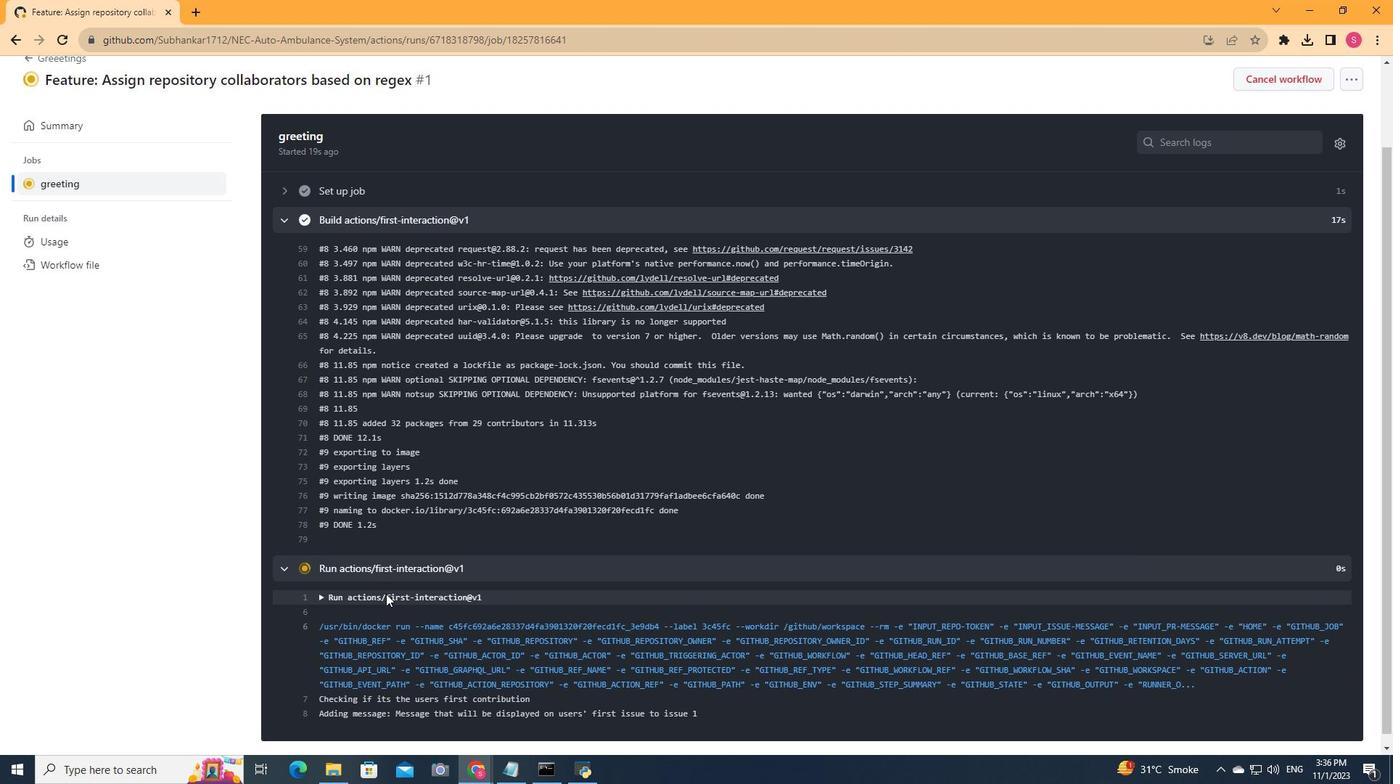 
Action: Mouse moved to (385, 593)
Screenshot: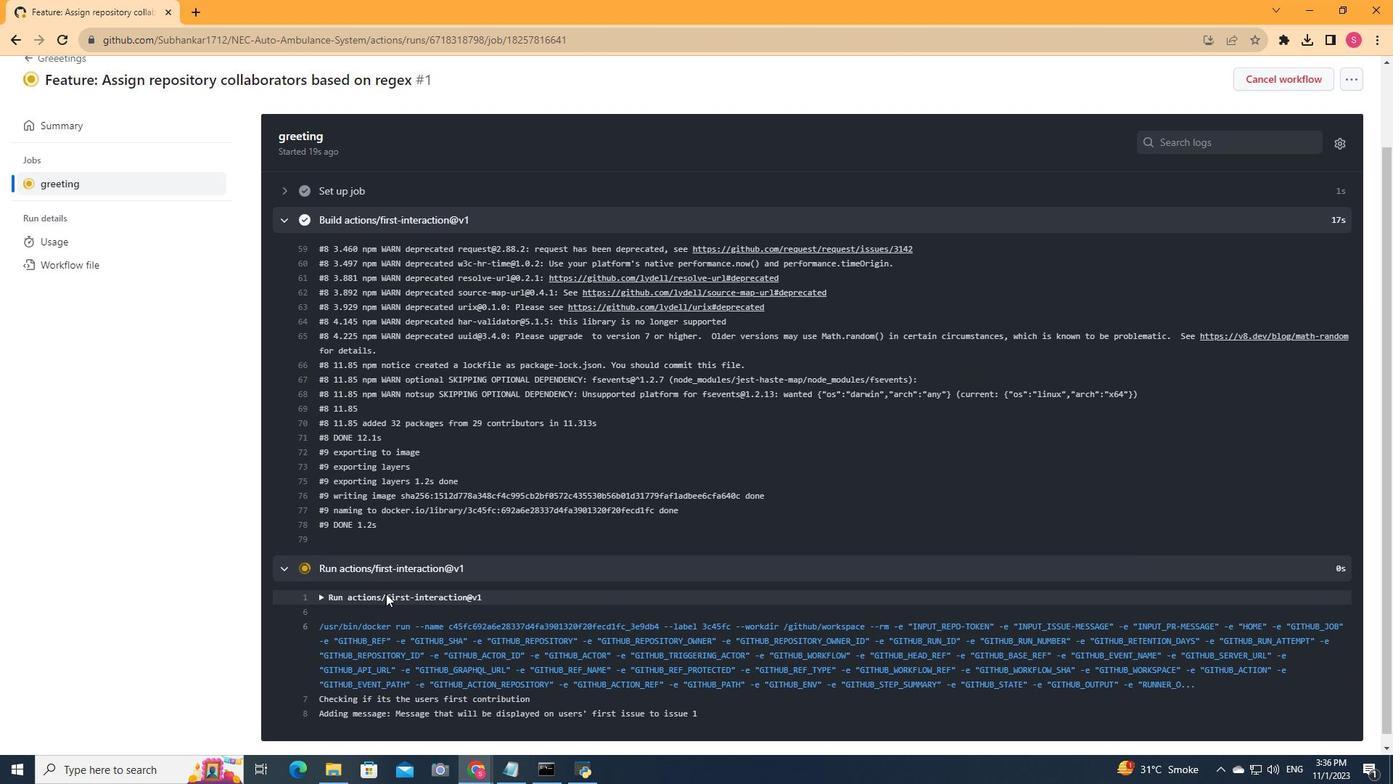 
Action: Mouse scrolled (385, 593) with delta (0, 0)
Screenshot: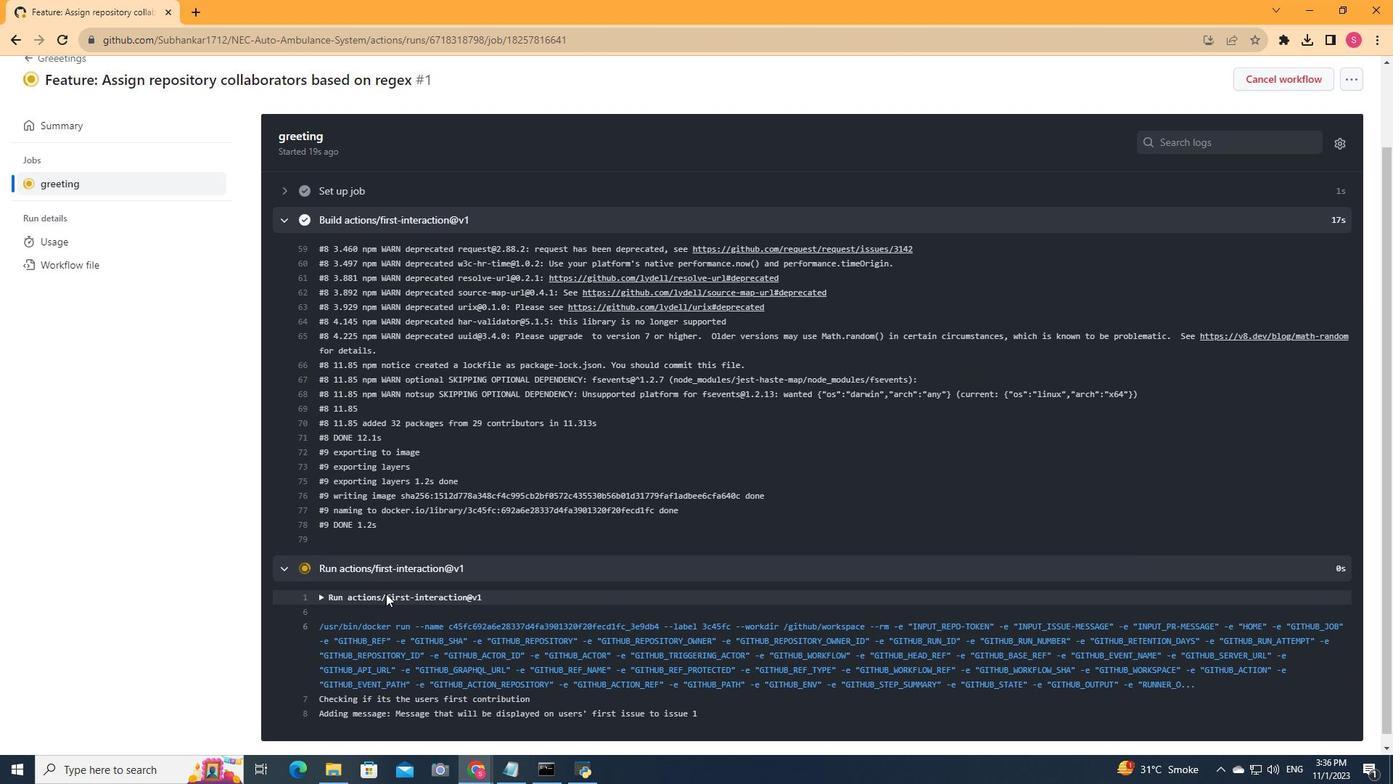 
Action: Mouse moved to (388, 591)
Screenshot: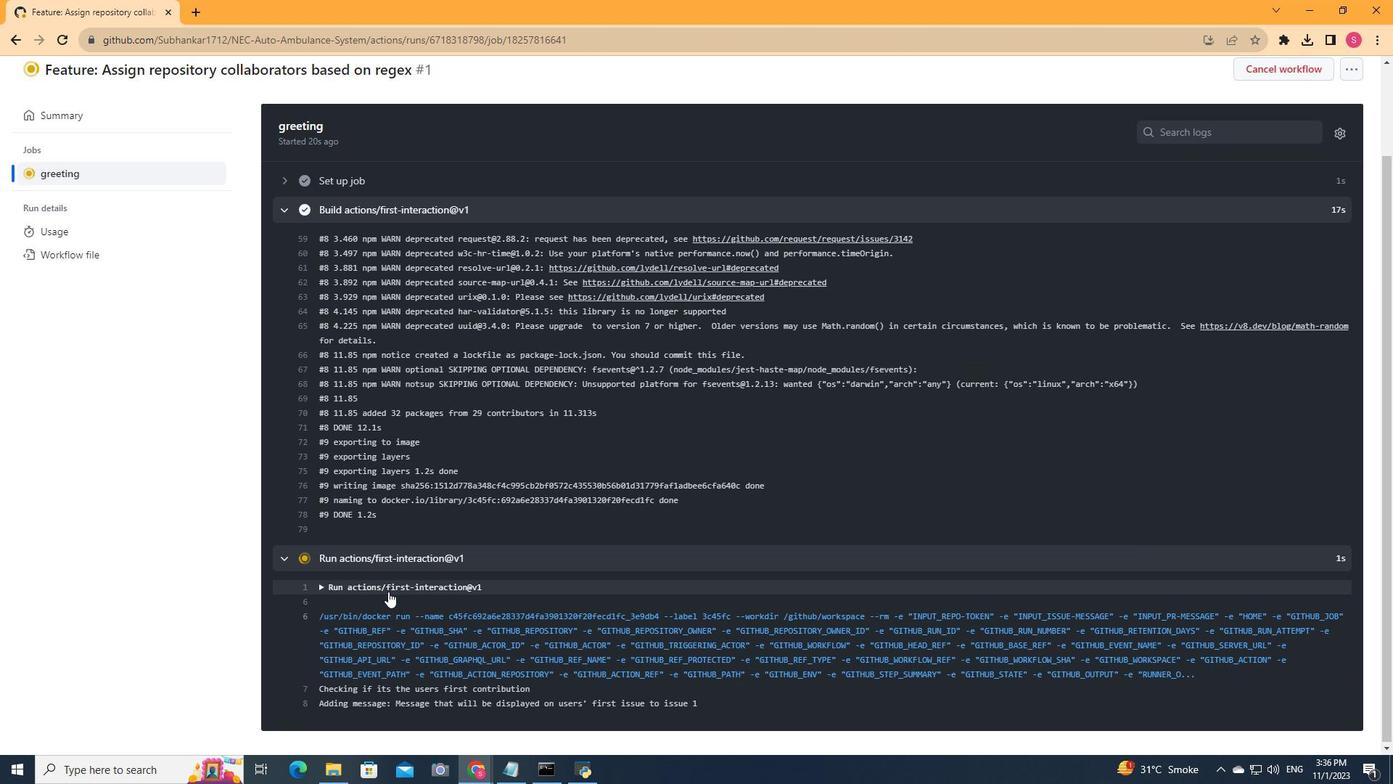 
Action: Mouse scrolled (388, 590) with delta (0, 0)
Screenshot: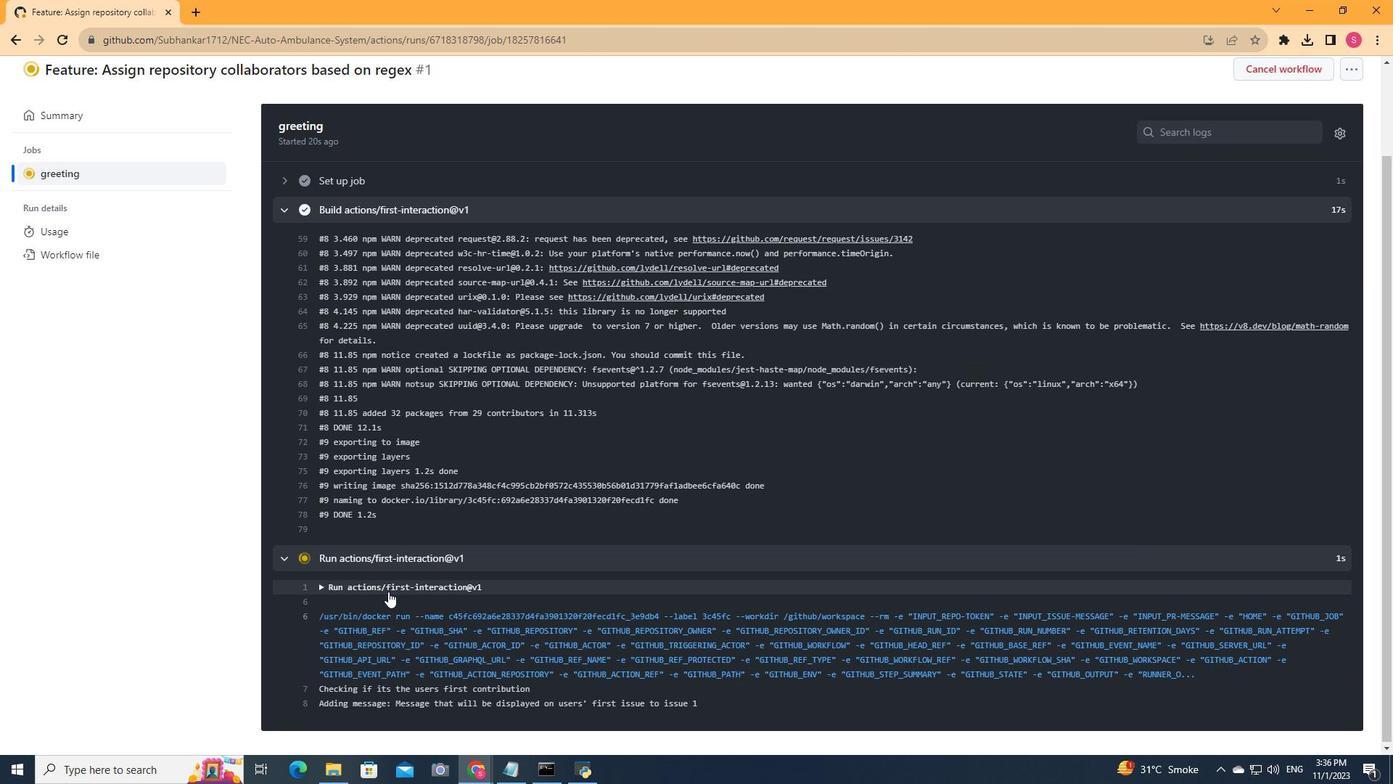 
Action: Mouse moved to (388, 590)
Screenshot: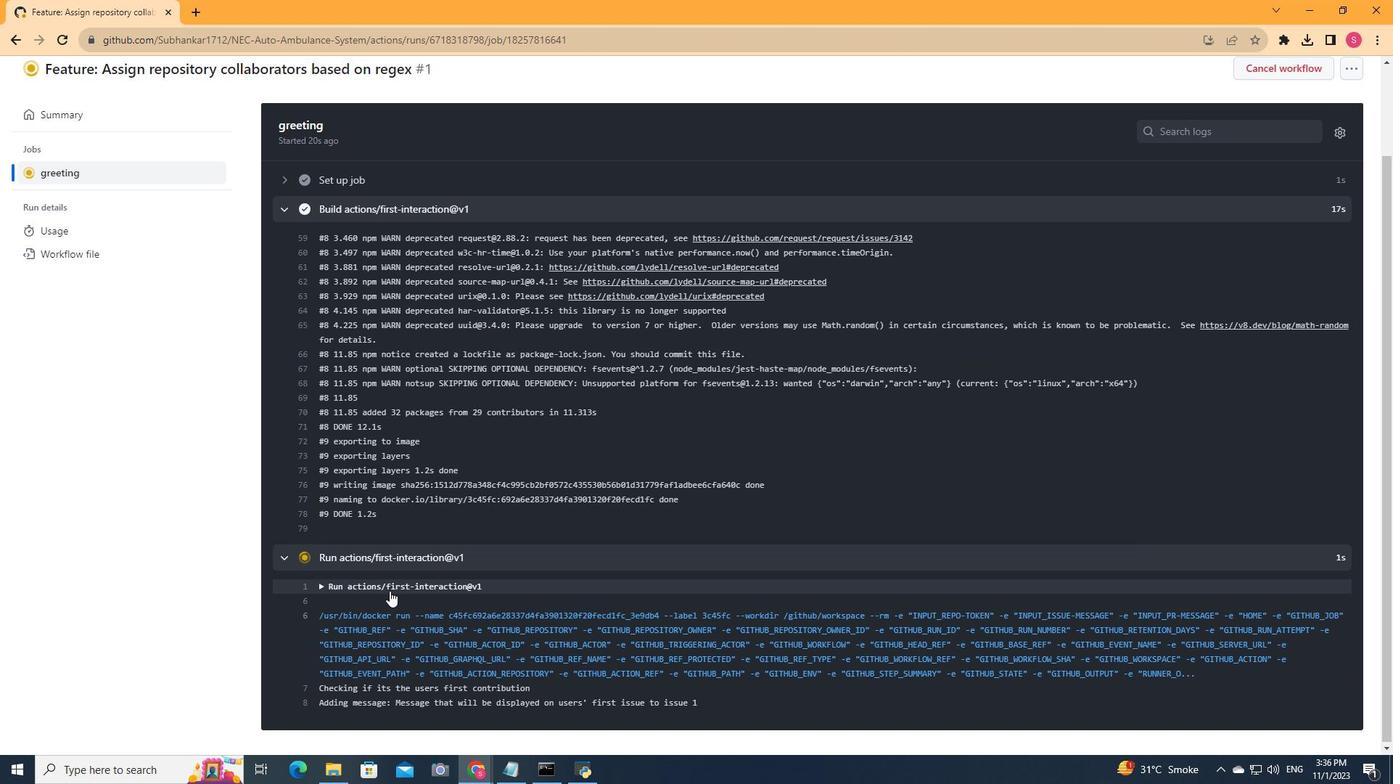 
Action: Mouse scrolled (388, 590) with delta (0, 0)
Screenshot: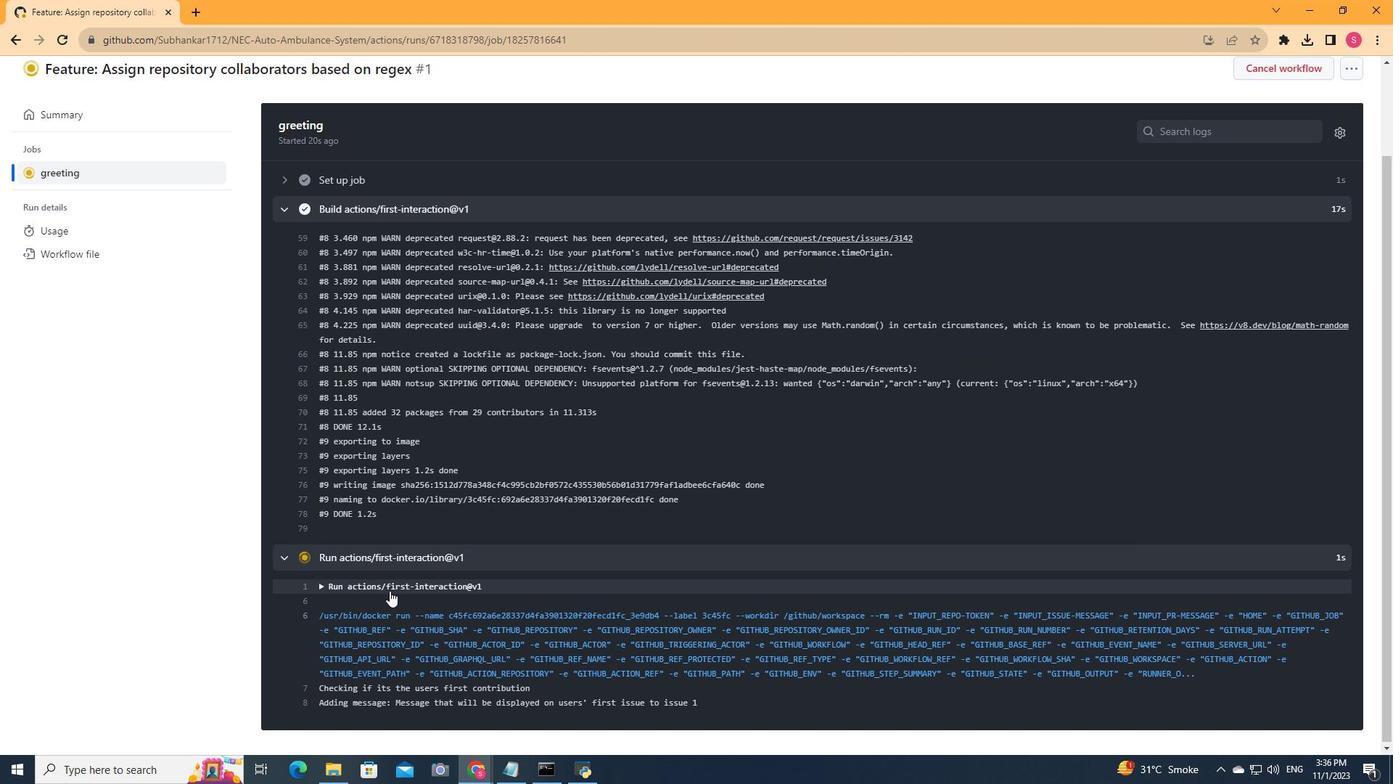 
Action: Mouse moved to (389, 590)
Screenshot: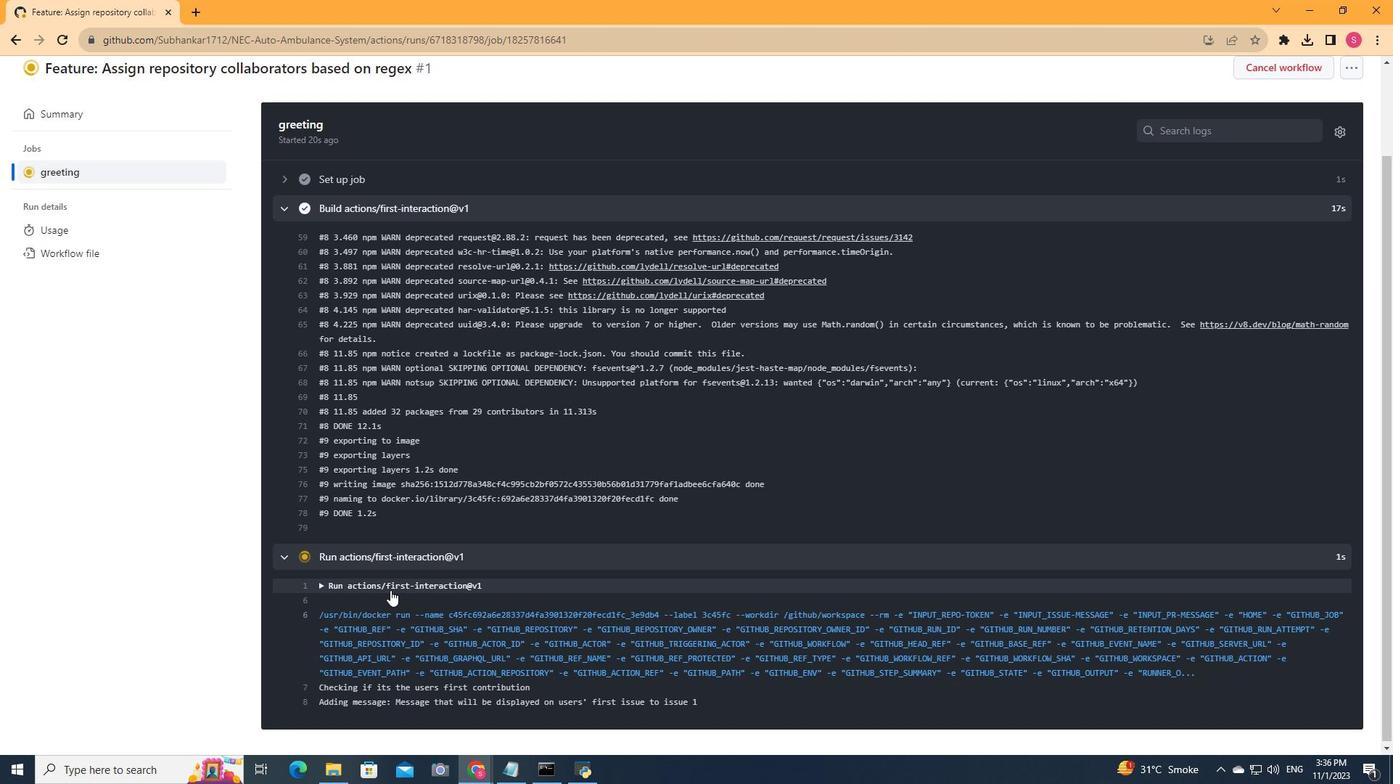 
Action: Mouse scrolled (389, 590) with delta (0, 0)
Screenshot: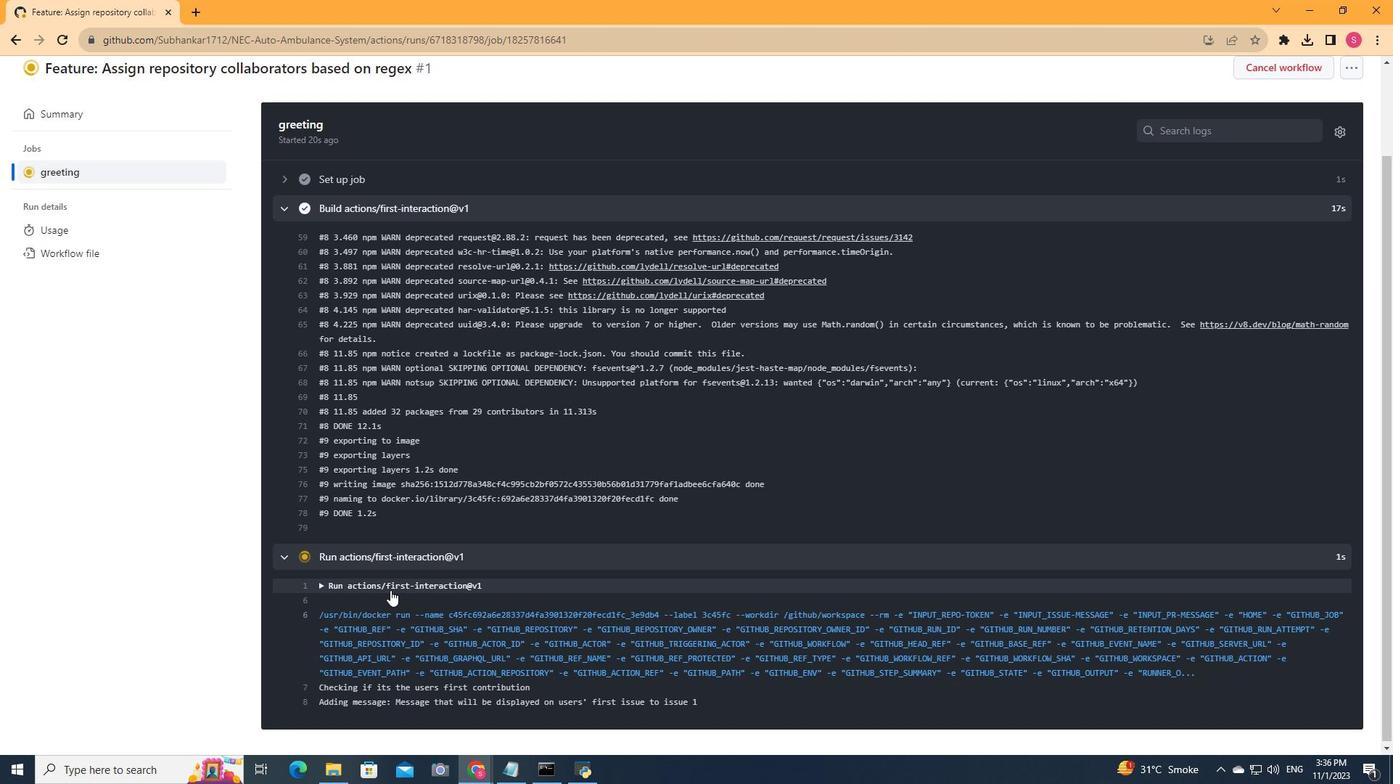 
Action: Mouse moved to (390, 590)
Screenshot: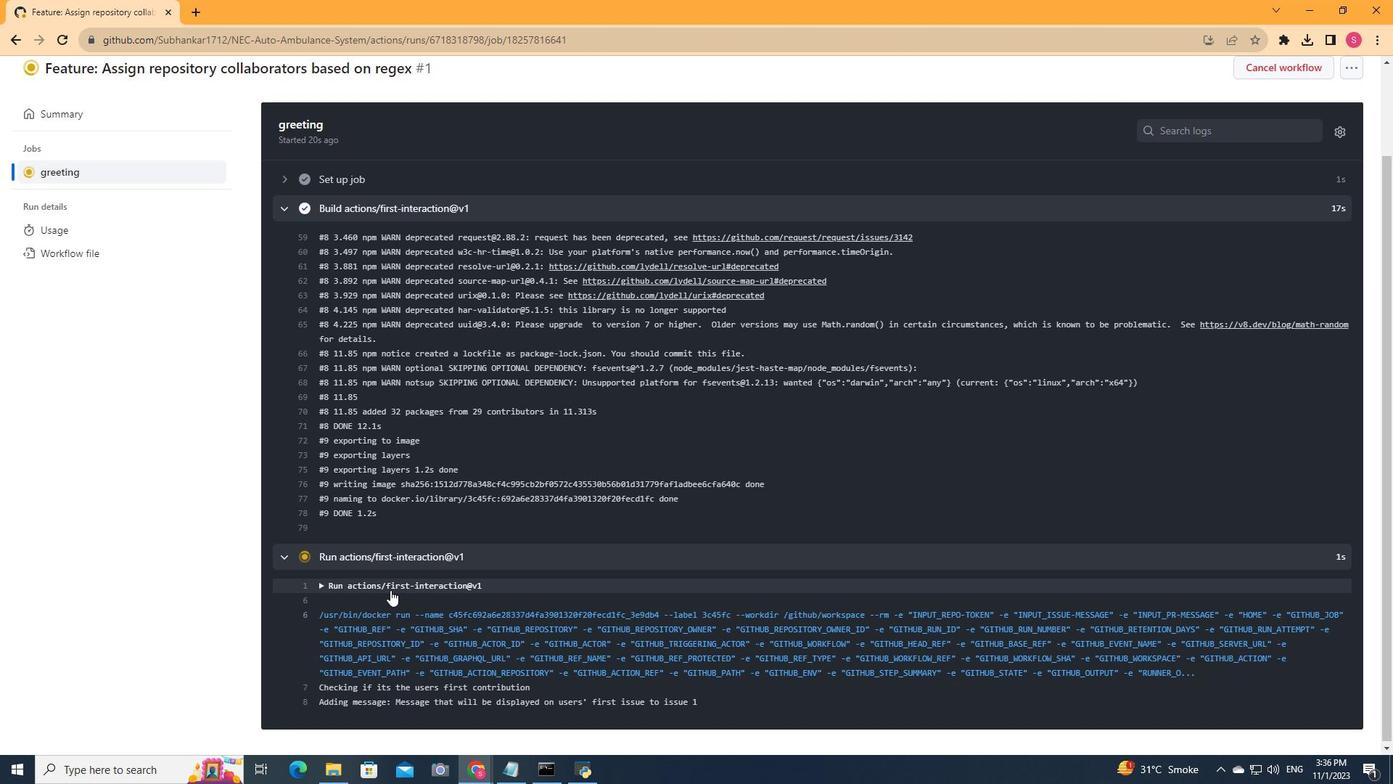 
Action: Mouse scrolled (390, 589) with delta (0, 0)
Screenshot: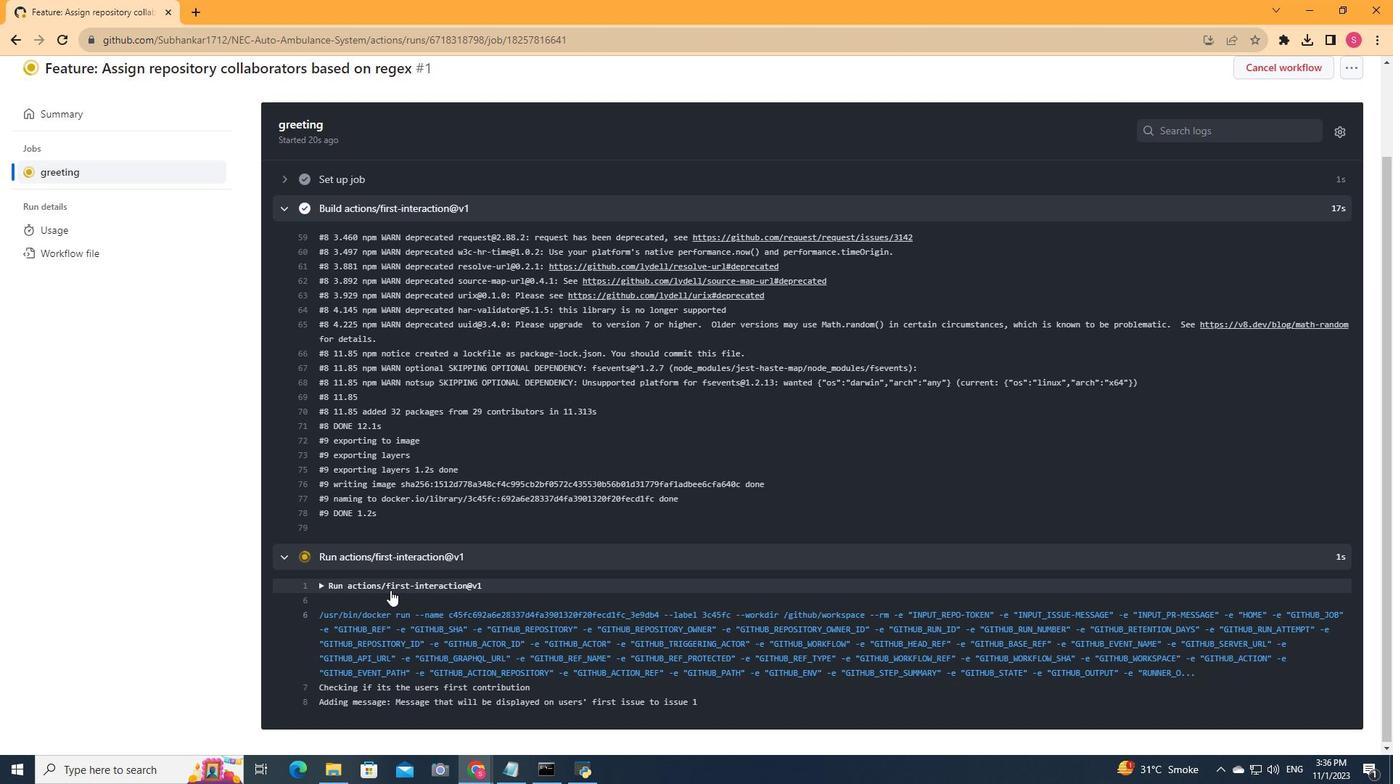 
Action: Mouse moved to (390, 590)
Screenshot: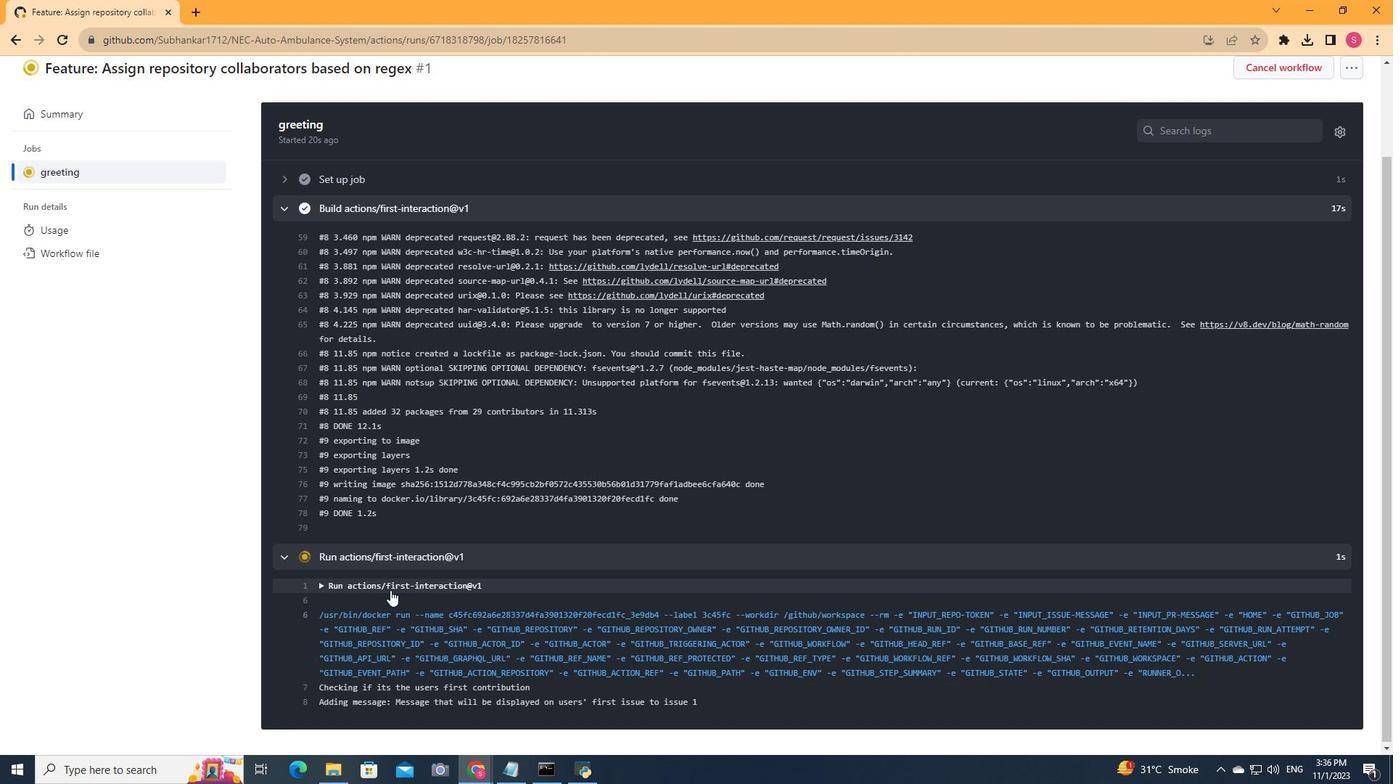
Action: Mouse scrolled (390, 589) with delta (0, 0)
Screenshot: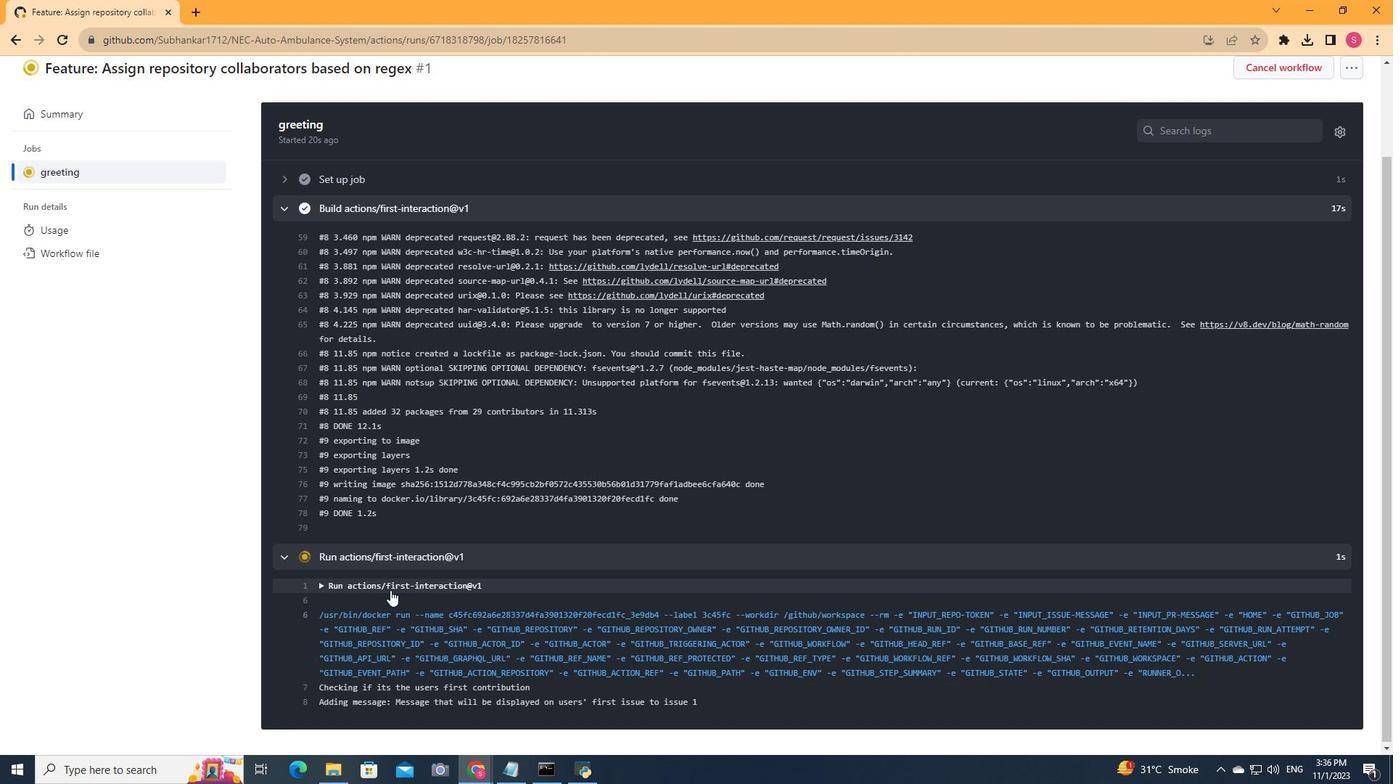 
Action: Mouse moved to (309, 340)
Screenshot: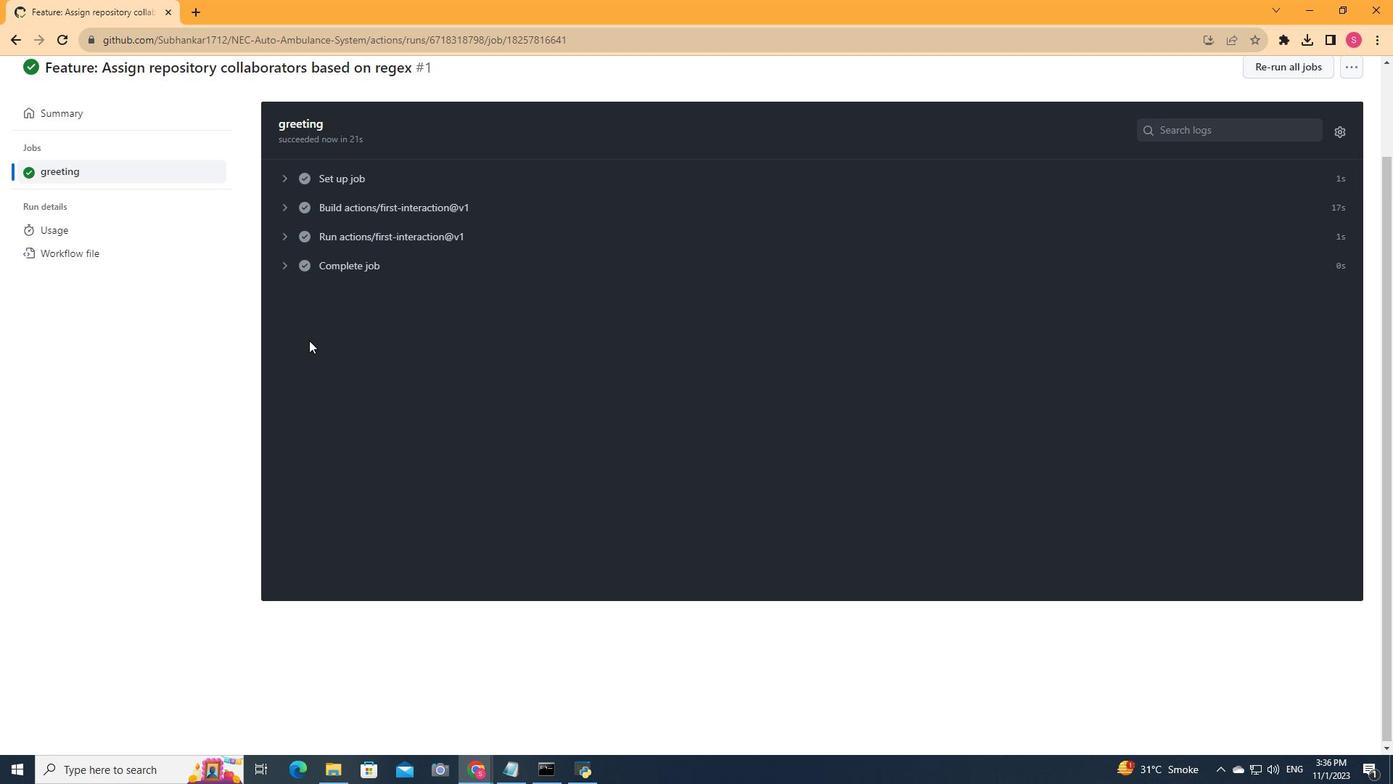 
Action: Mouse scrolled (309, 341) with delta (0, 0)
Screenshot: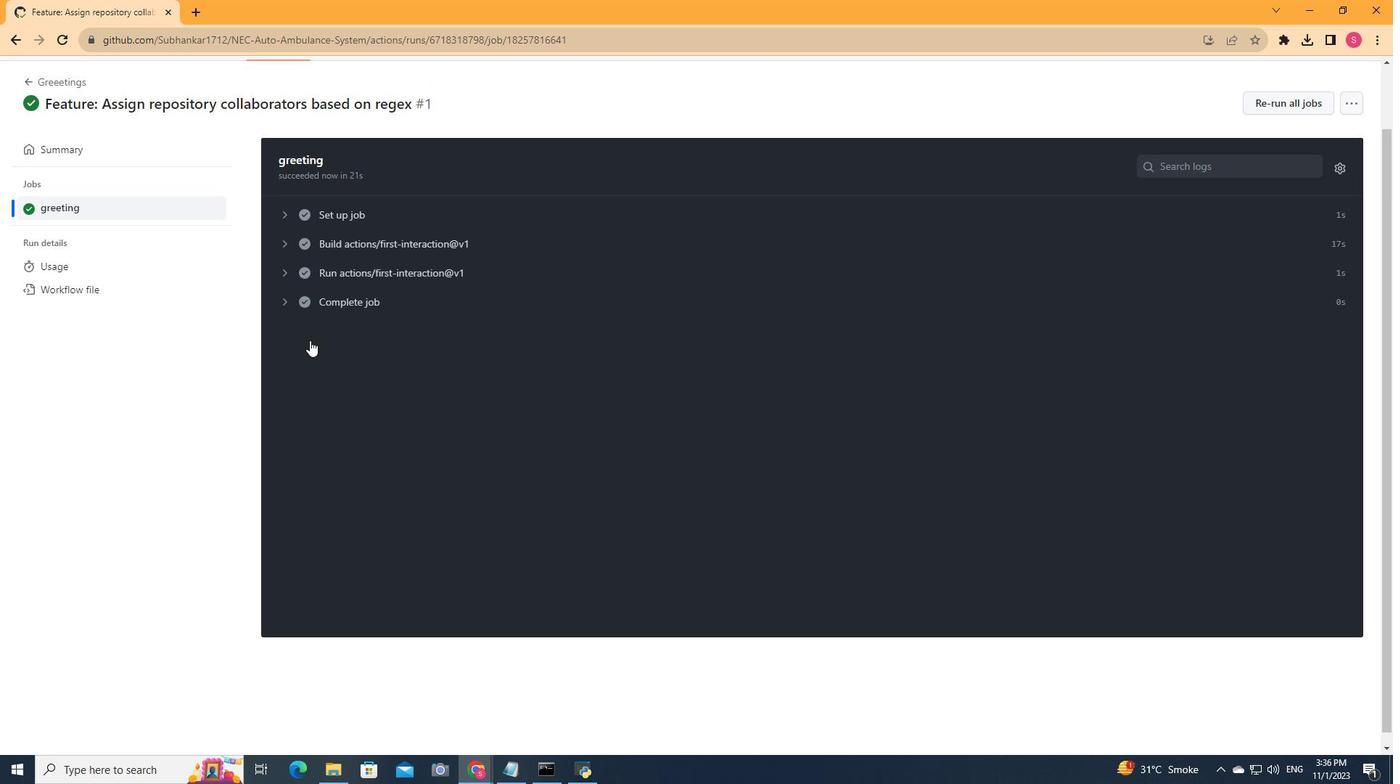 
Action: Mouse scrolled (309, 341) with delta (0, 0)
Screenshot: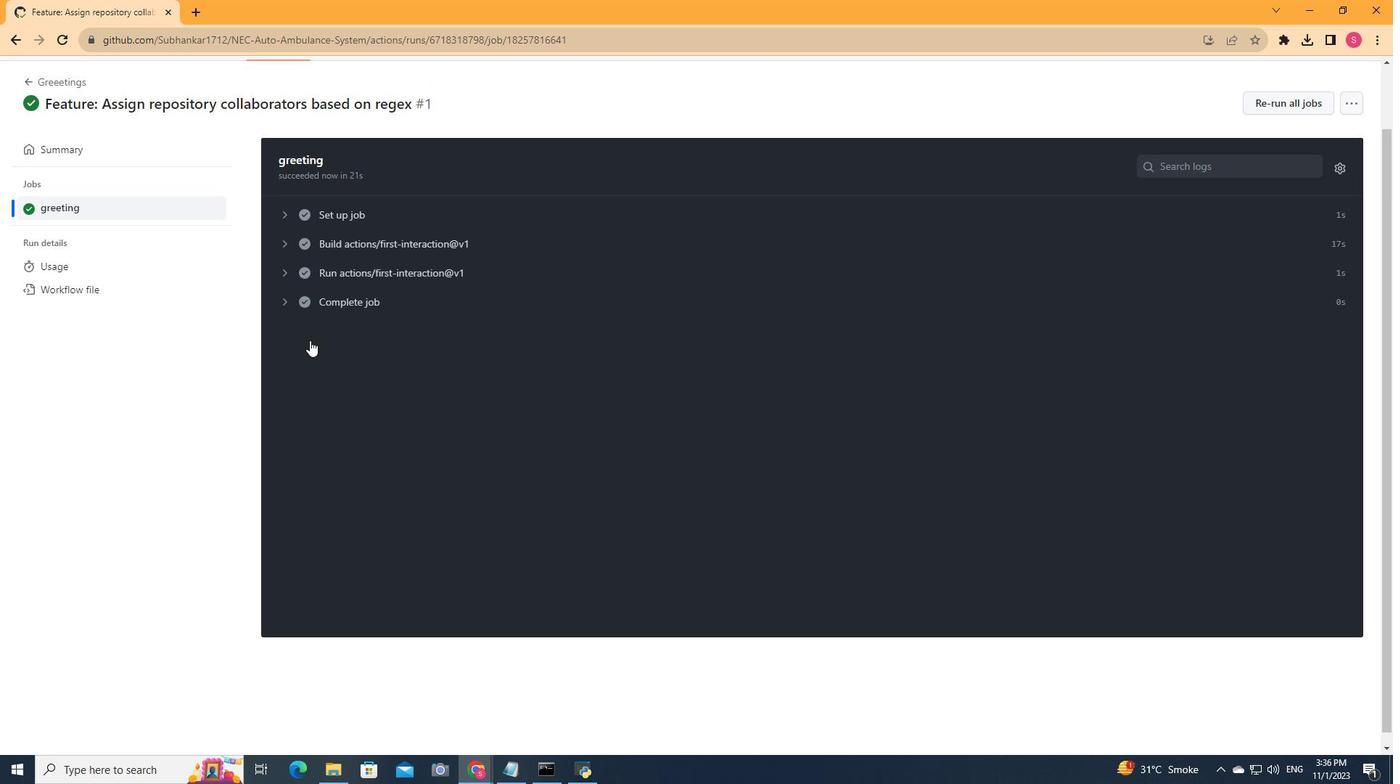 
Action: Mouse scrolled (309, 341) with delta (0, 0)
Screenshot: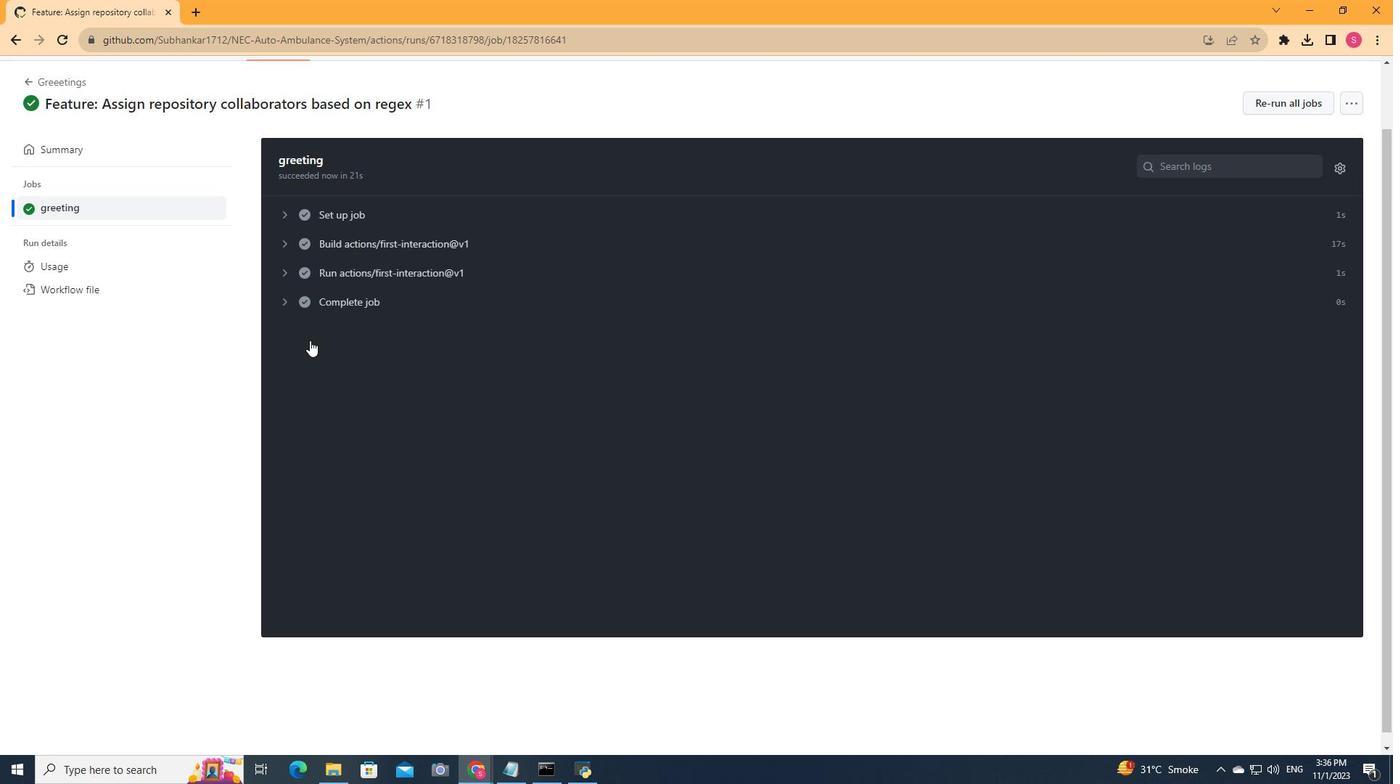 
Action: Mouse scrolled (309, 341) with delta (0, 0)
Screenshot: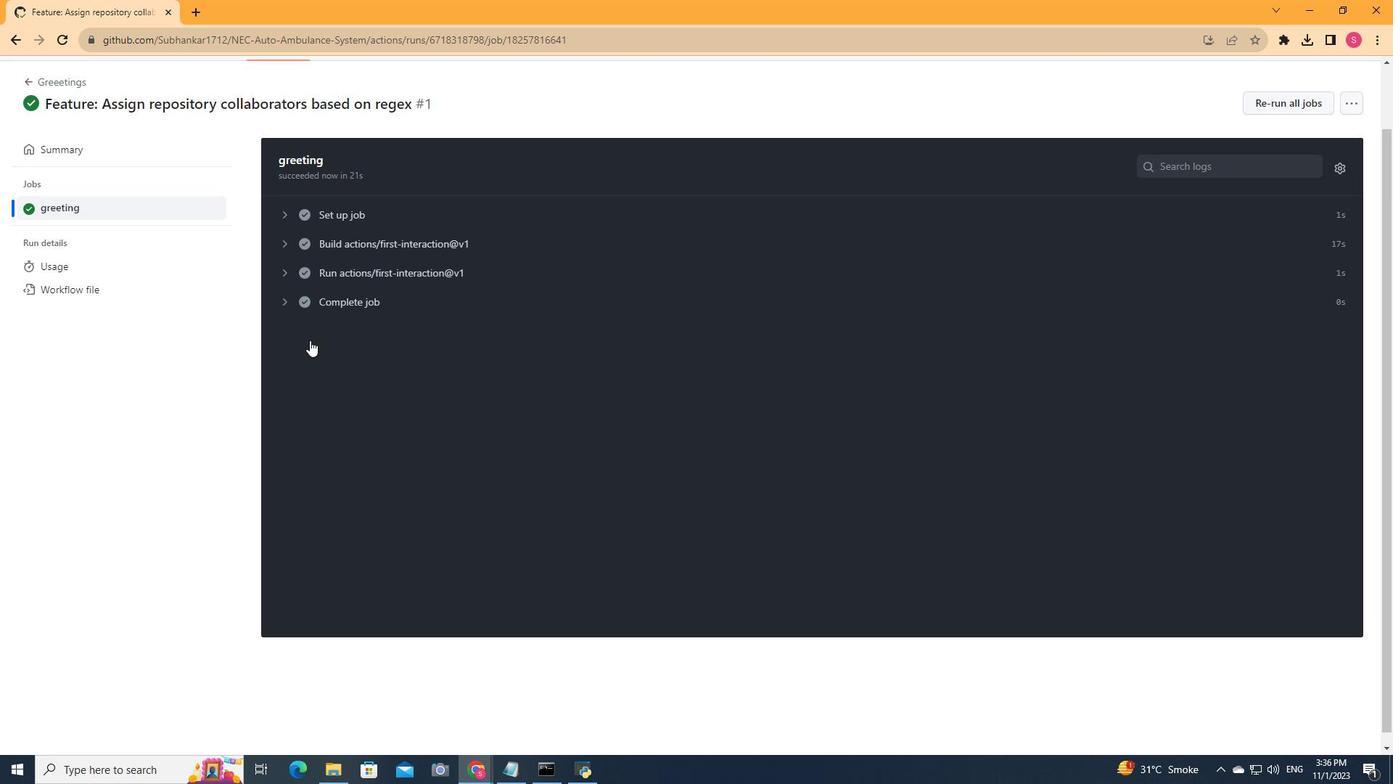 
Action: Mouse moved to (310, 340)
Screenshot: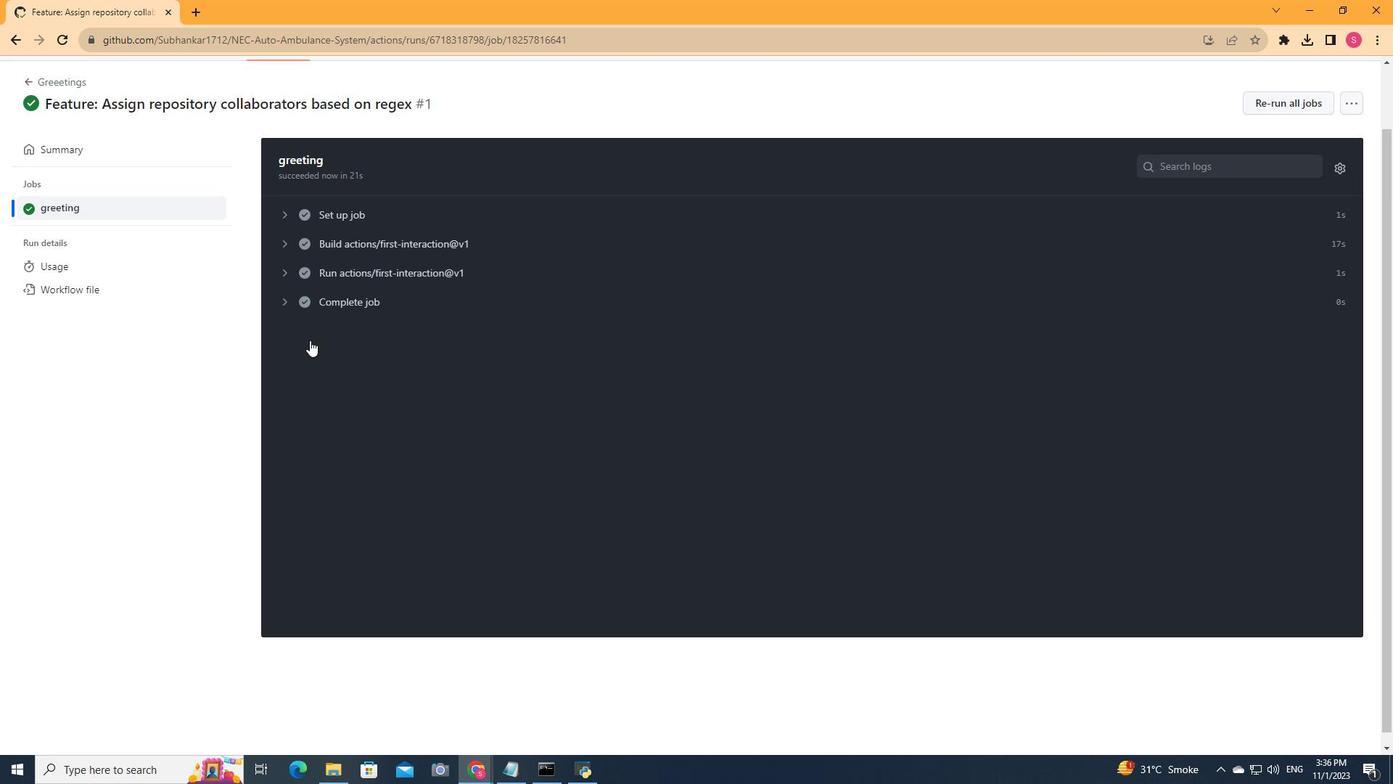 
Action: Mouse scrolled (310, 341) with delta (0, 0)
Screenshot: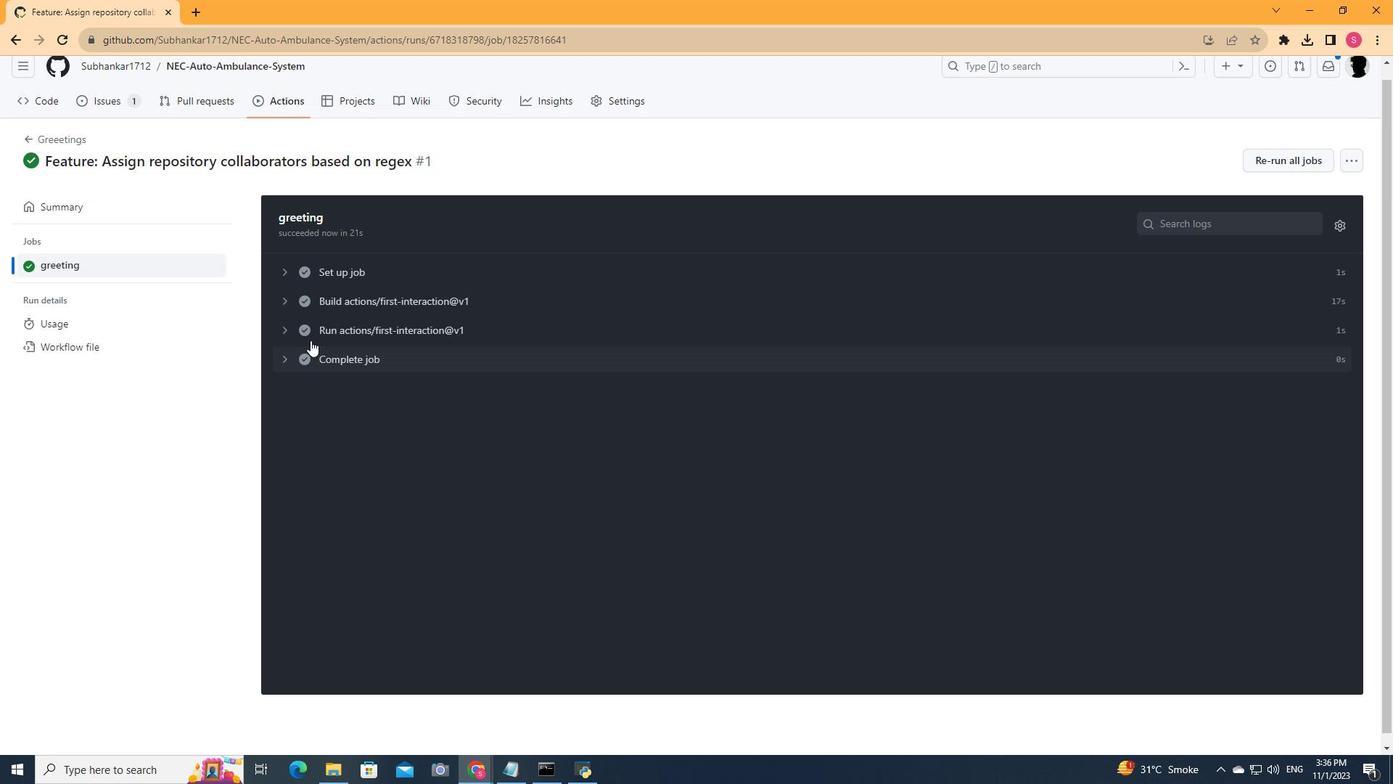 
Action: Mouse moved to (312, 339)
Screenshot: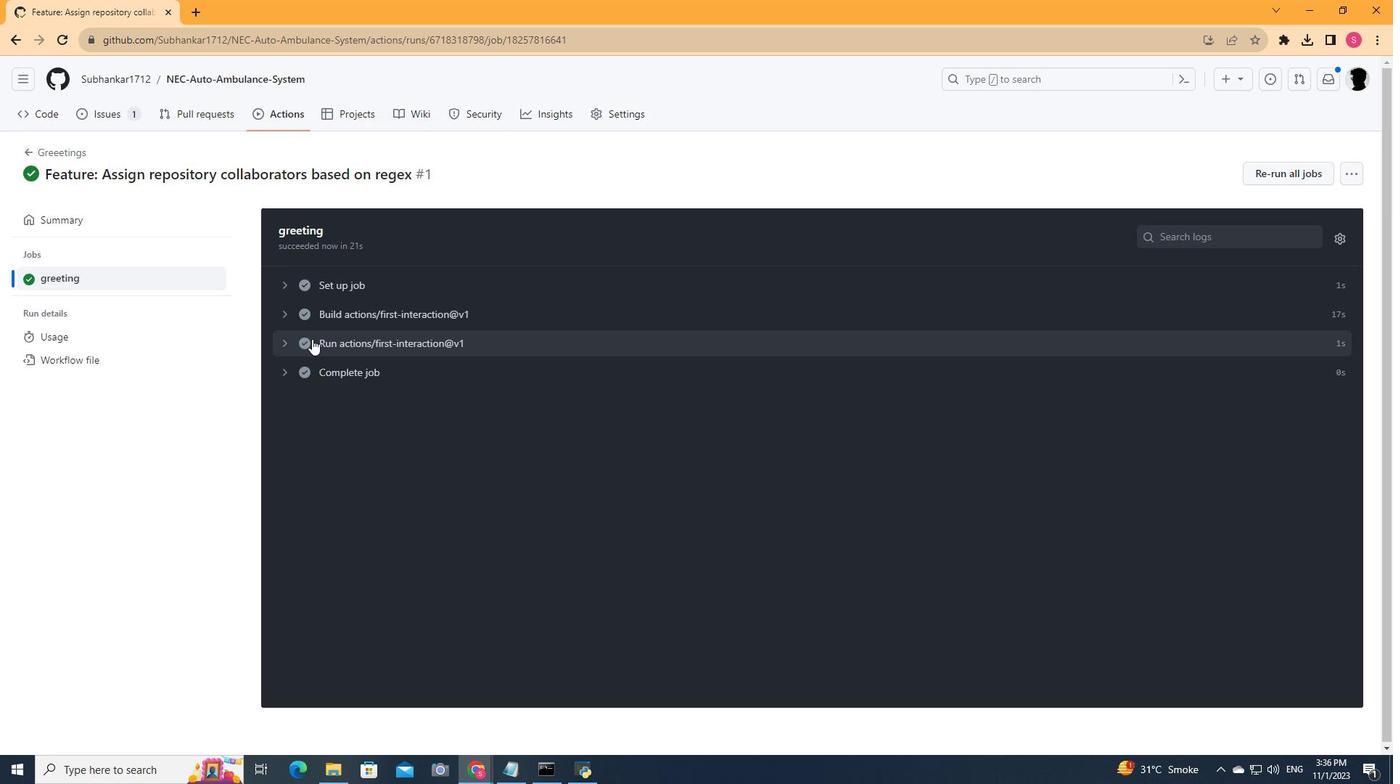 
Action: Mouse scrolled (312, 339) with delta (0, 0)
Screenshot: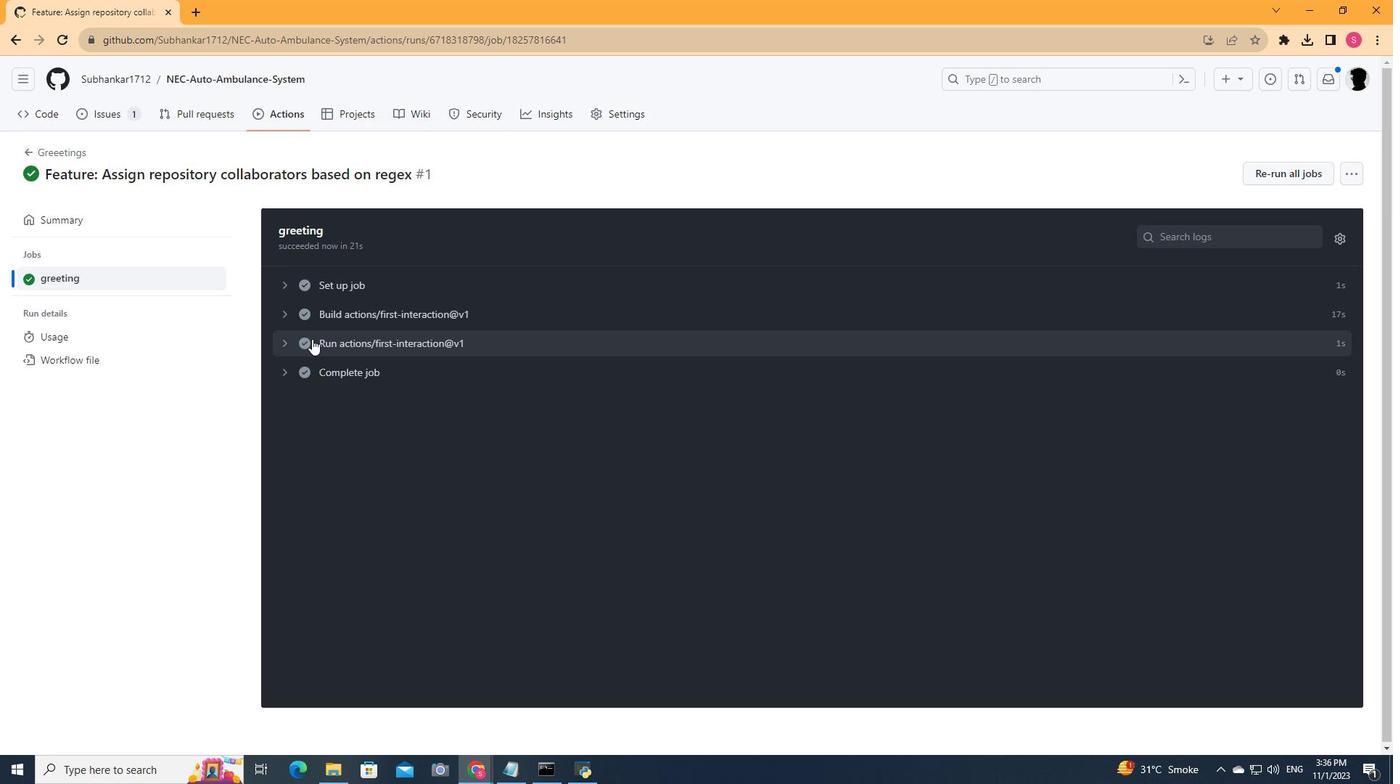 
Action: Mouse scrolled (312, 339) with delta (0, 0)
Screenshot: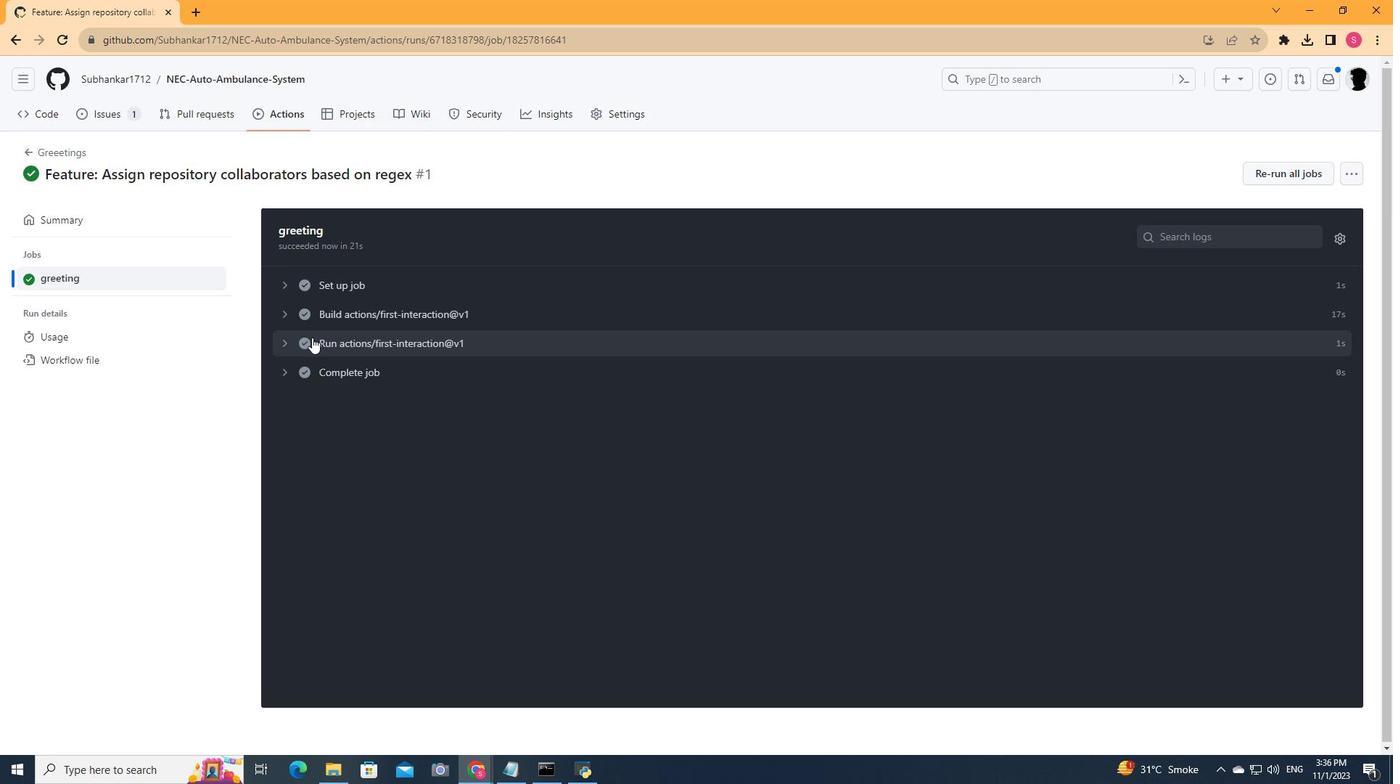 
Action: Mouse moved to (75, 229)
Screenshot: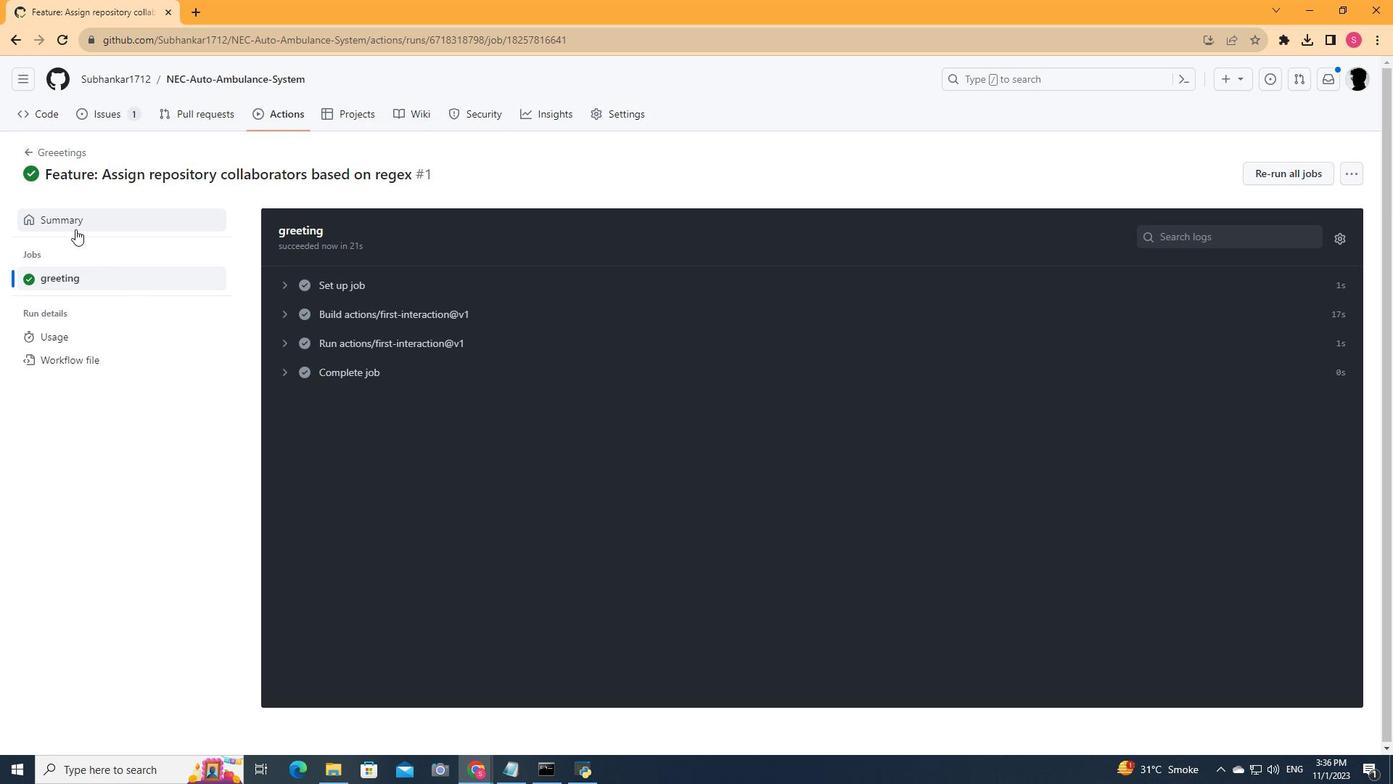 
Action: Mouse pressed left at (75, 229)
Screenshot: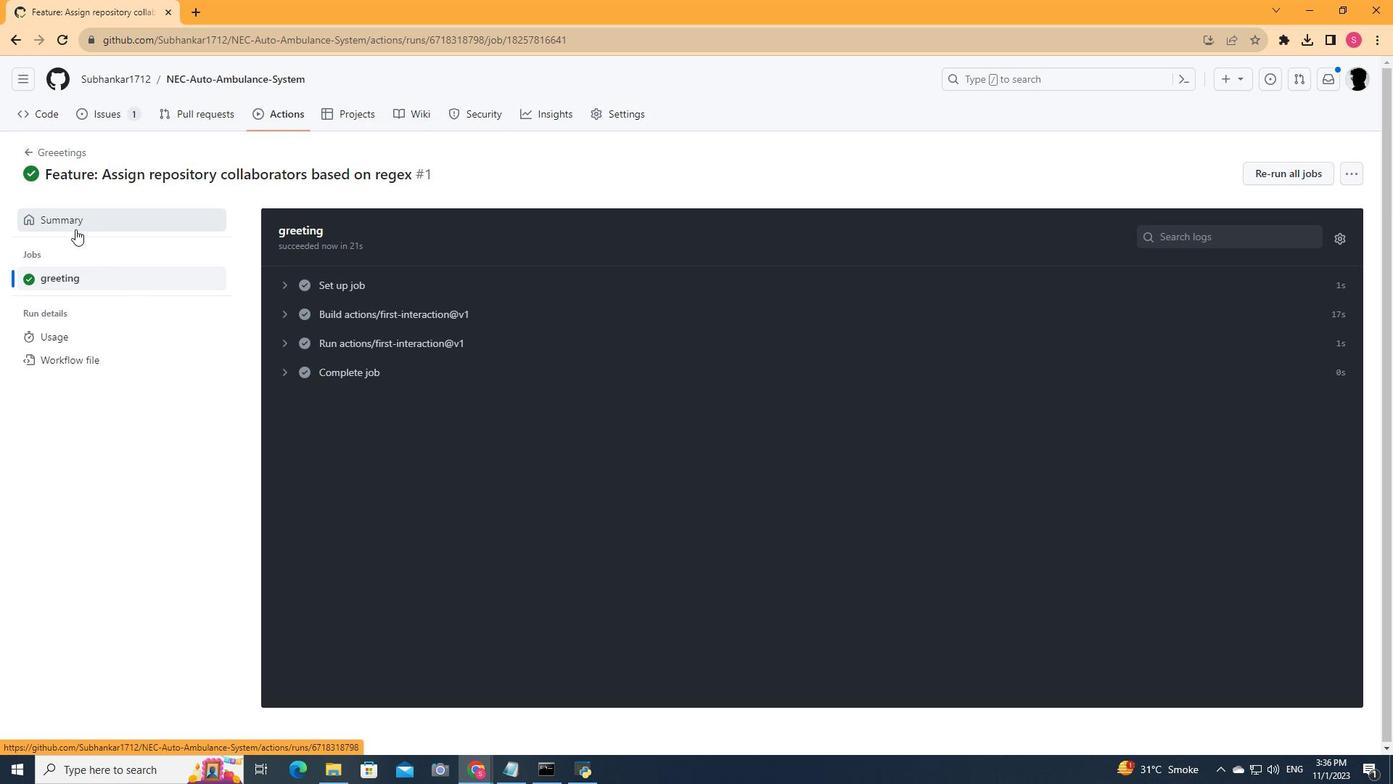 
Action: Mouse moved to (400, 275)
Screenshot: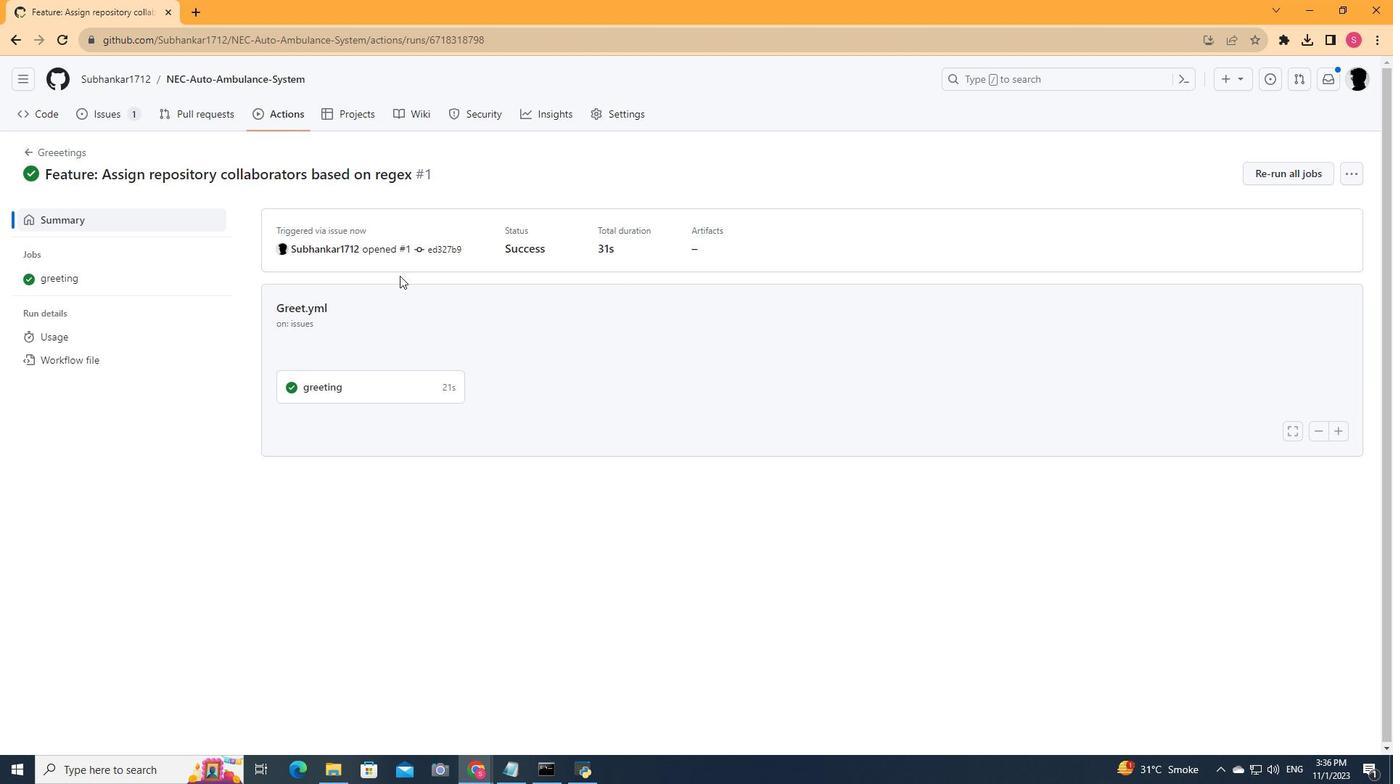 
Action: Mouse scrolled (400, 276) with delta (0, 0)
Screenshot: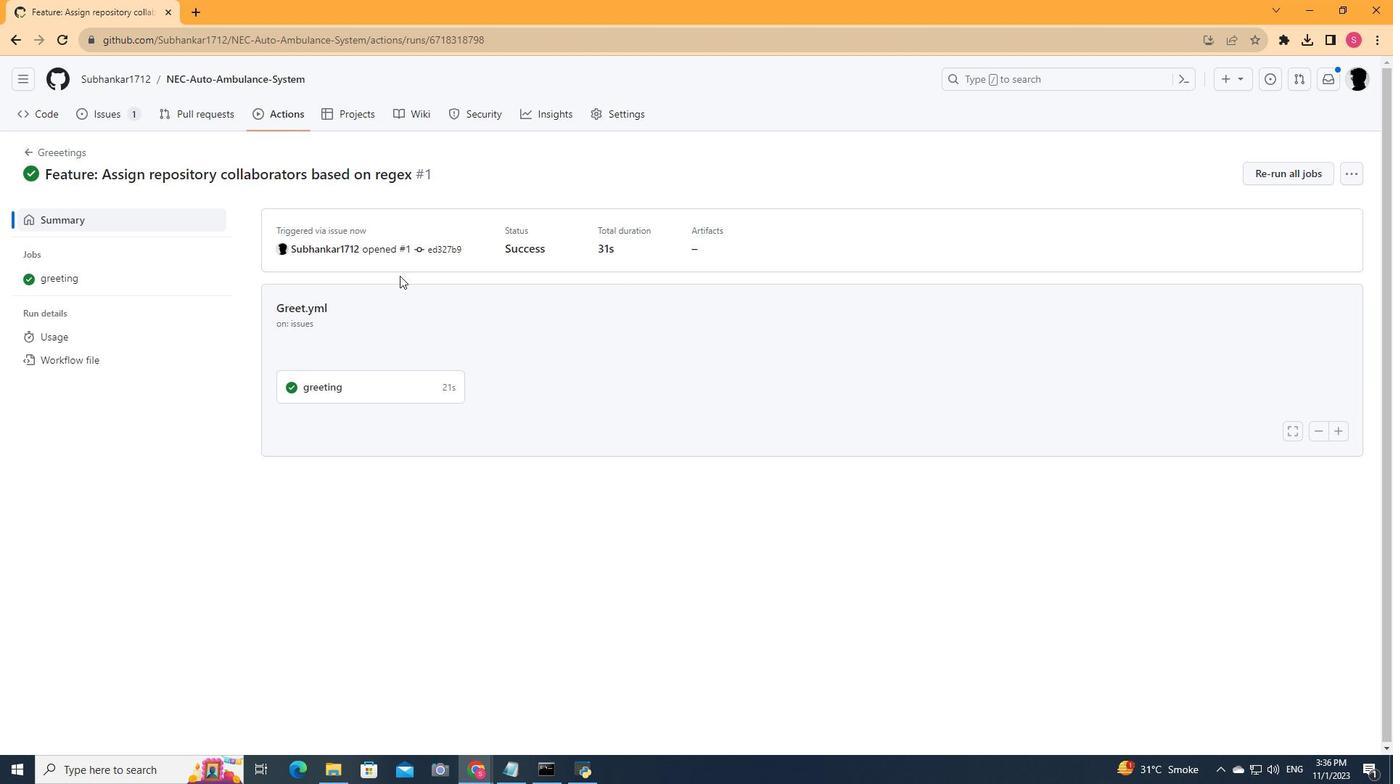 
Action: Mouse scrolled (400, 276) with delta (0, 0)
Screenshot: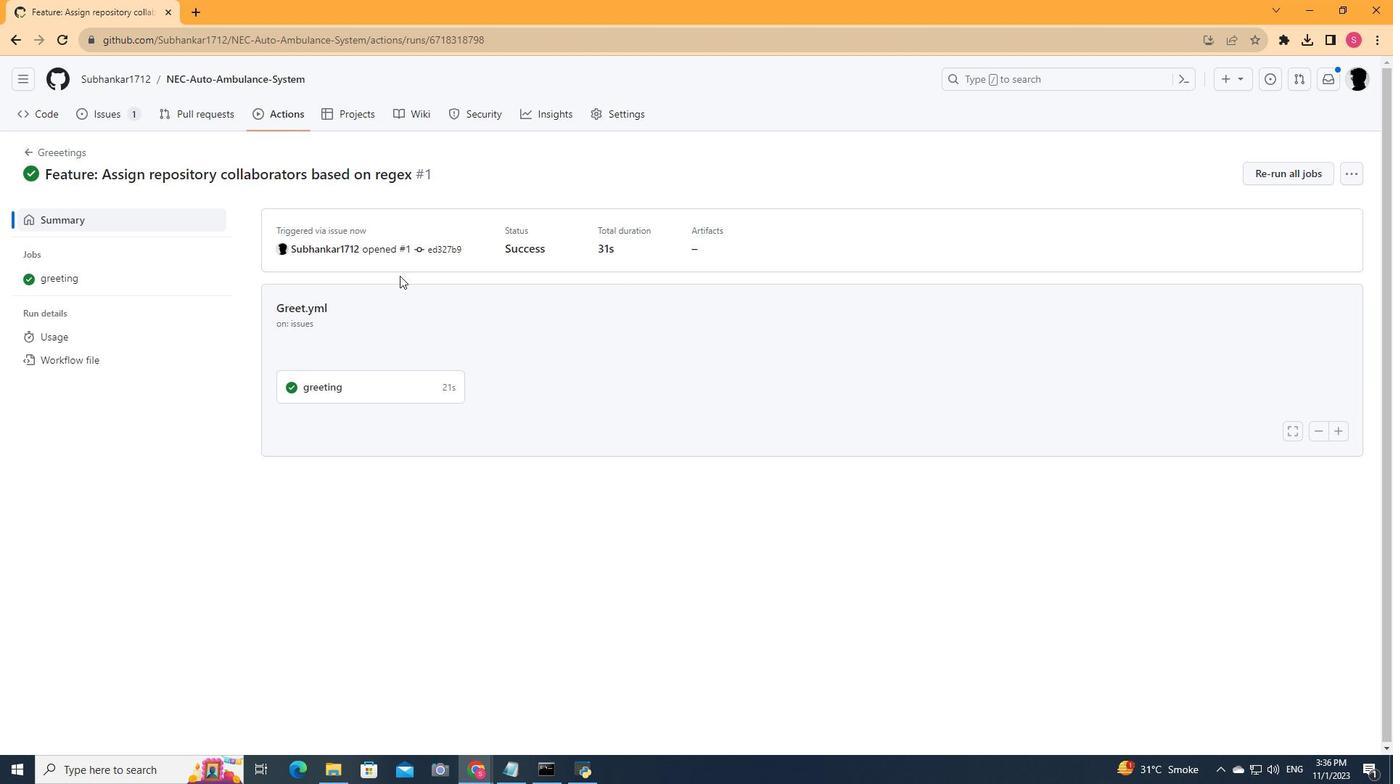 
Action: Mouse scrolled (400, 276) with delta (0, 0)
Screenshot: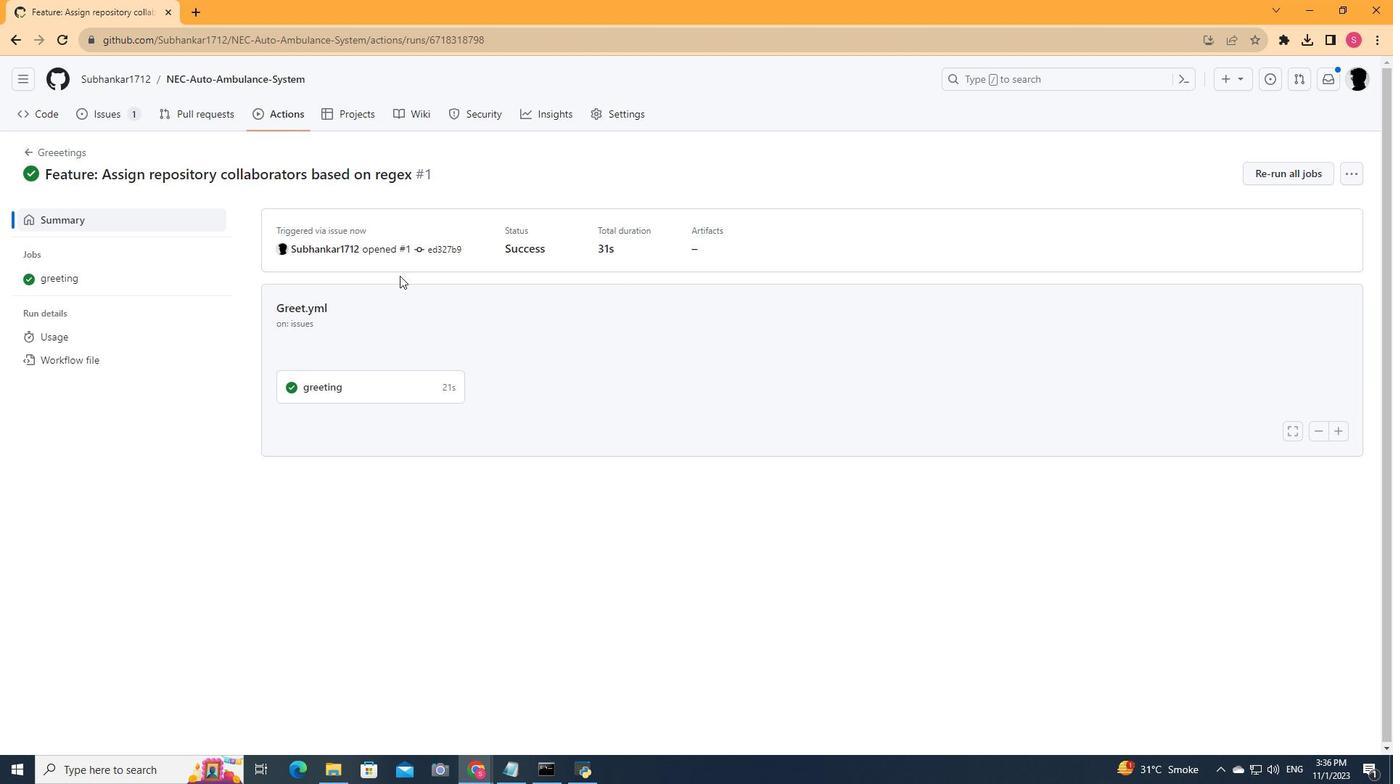
Action: Mouse scrolled (400, 276) with delta (0, 0)
Screenshot: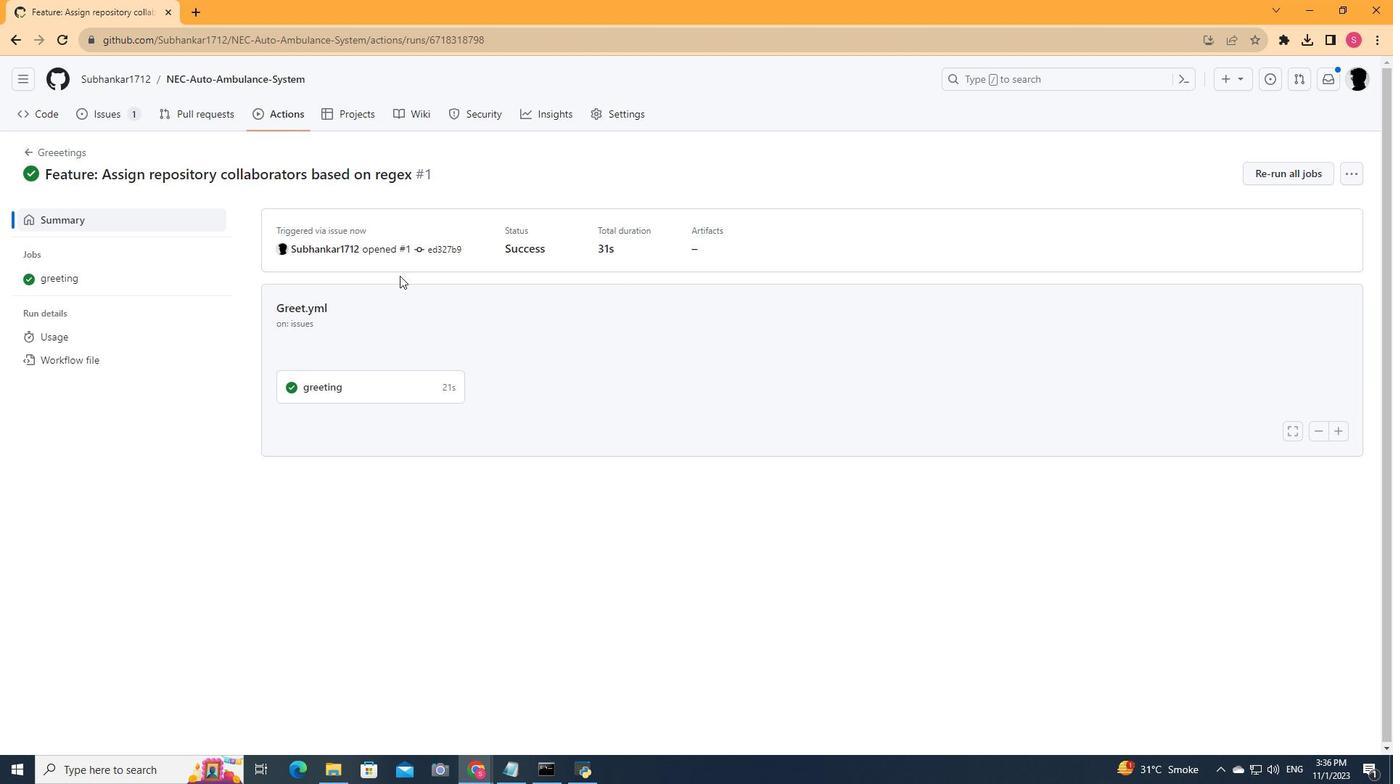 
Action: Mouse moved to (115, 122)
Screenshot: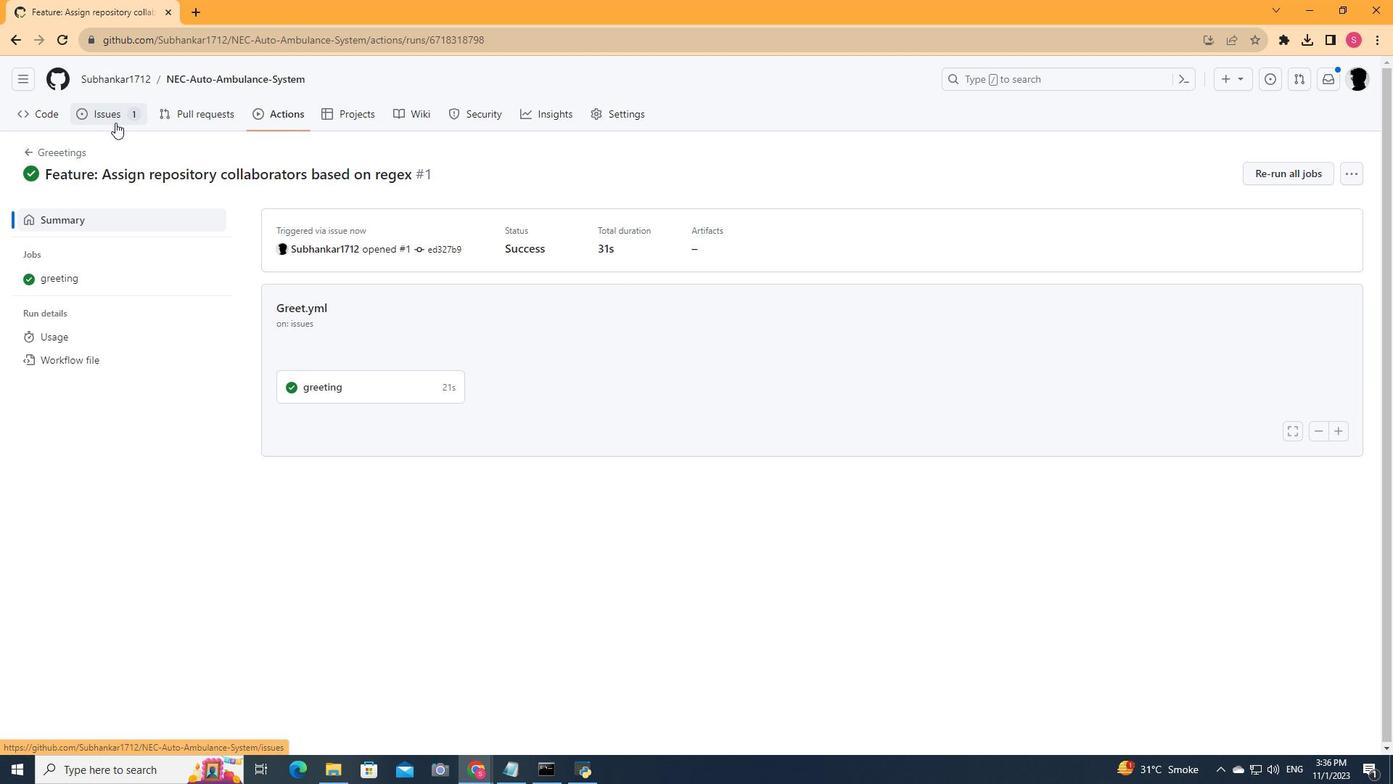 
Action: Mouse pressed left at (115, 122)
Screenshot: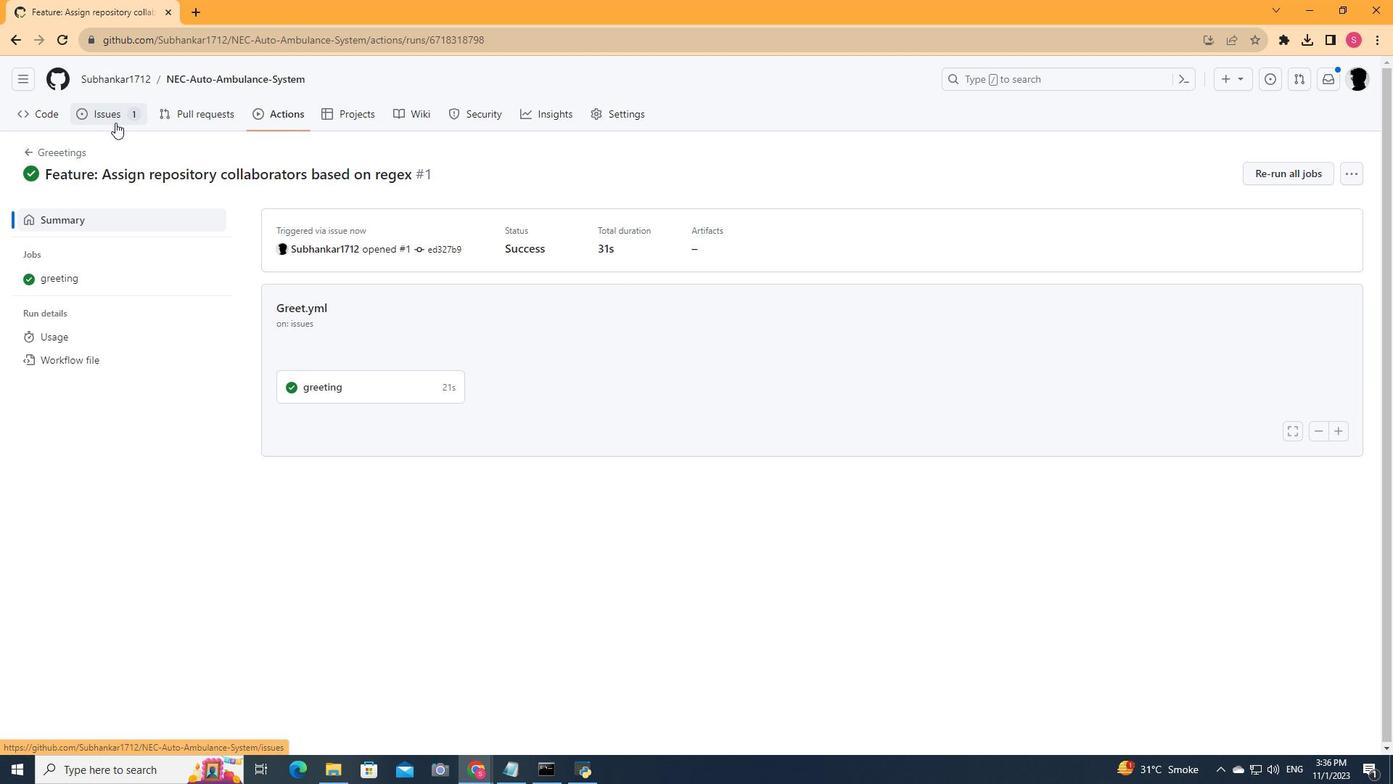 
Action: Mouse moved to (837, 251)
Screenshot: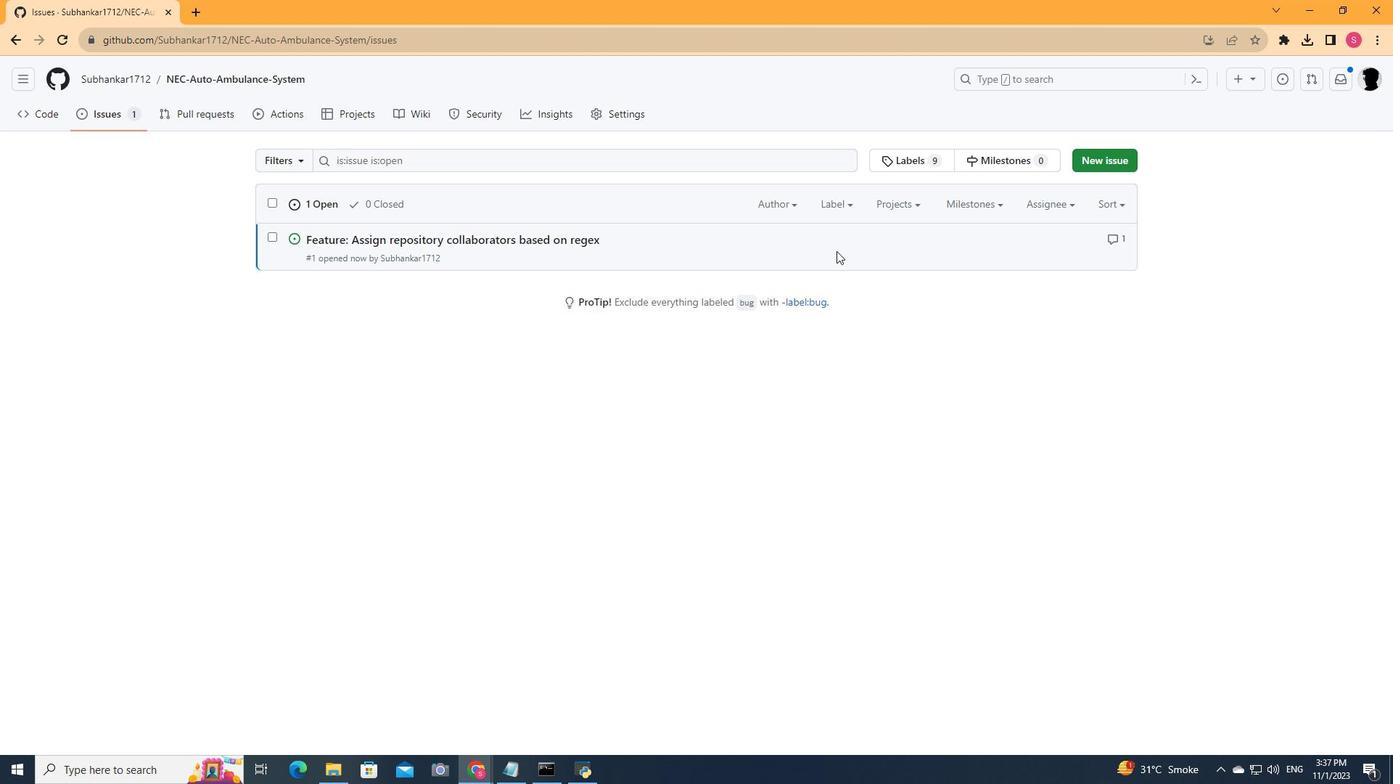 
